 Task: Find connections with filter location Trois-Rivières with filter topic #Ownerwith filter profile language English with filter current company Sabre Corporation with filter school Sridevi Women's Engineering College with filter industry Wholesale Apparel and Sewing Supplies with filter service category DUI Law with filter keywords title Server
Action: Mouse moved to (602, 120)
Screenshot: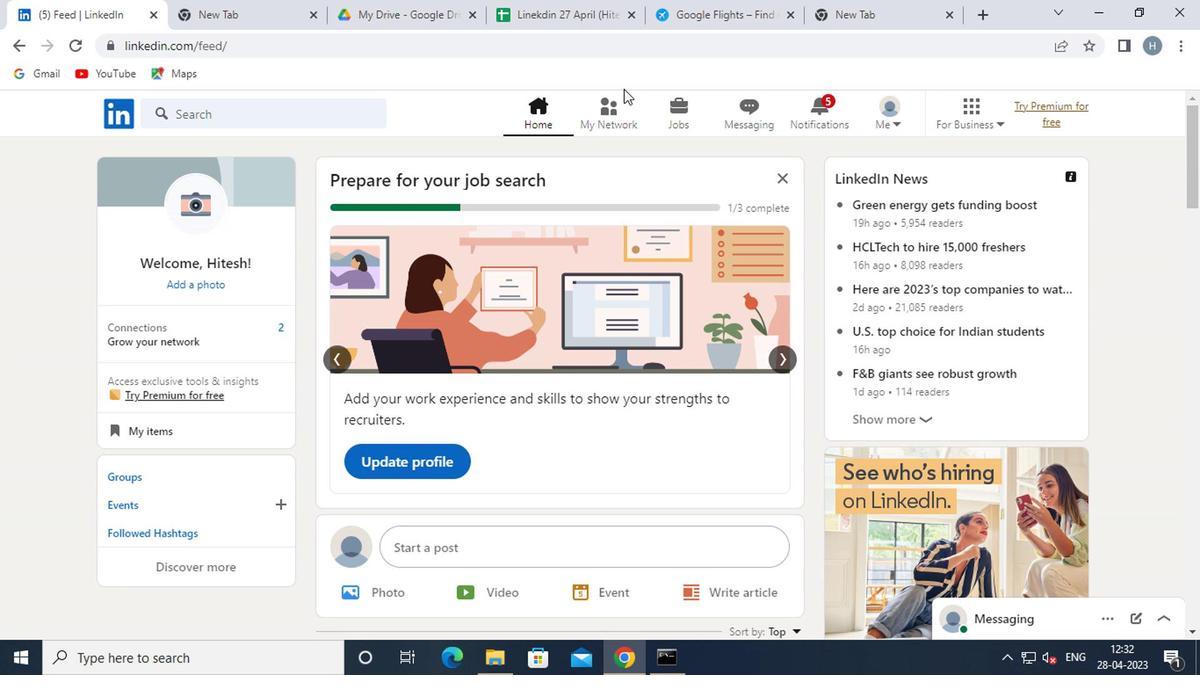 
Action: Mouse pressed left at (602, 120)
Screenshot: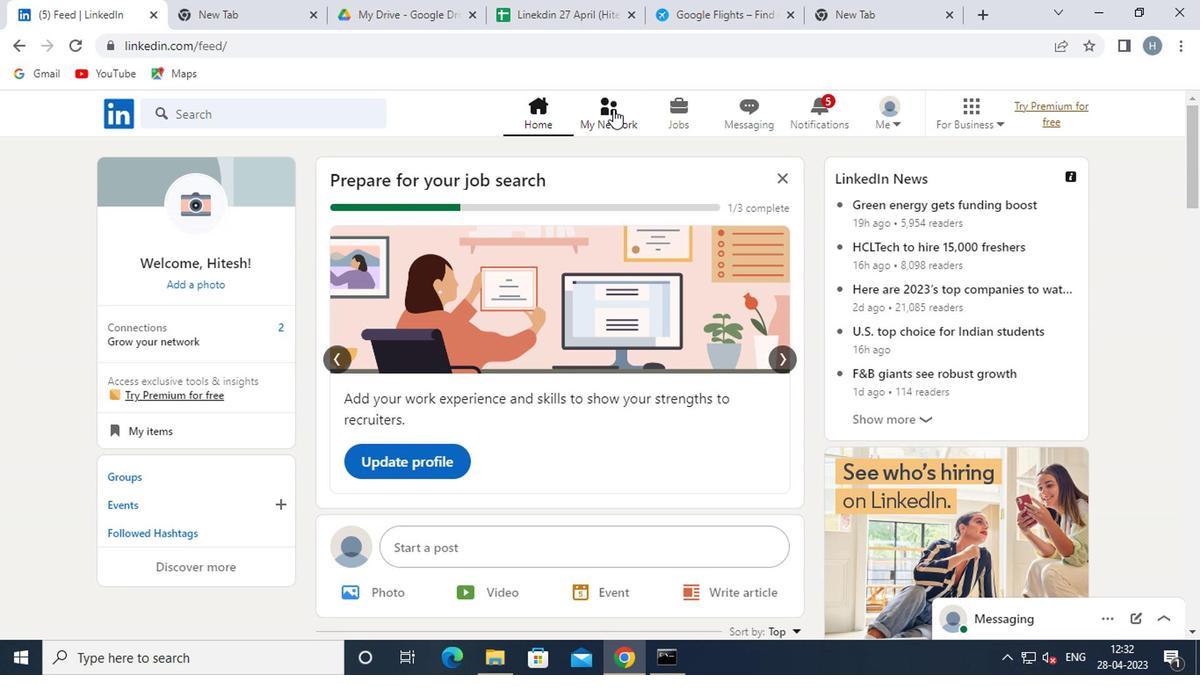 
Action: Mouse moved to (248, 211)
Screenshot: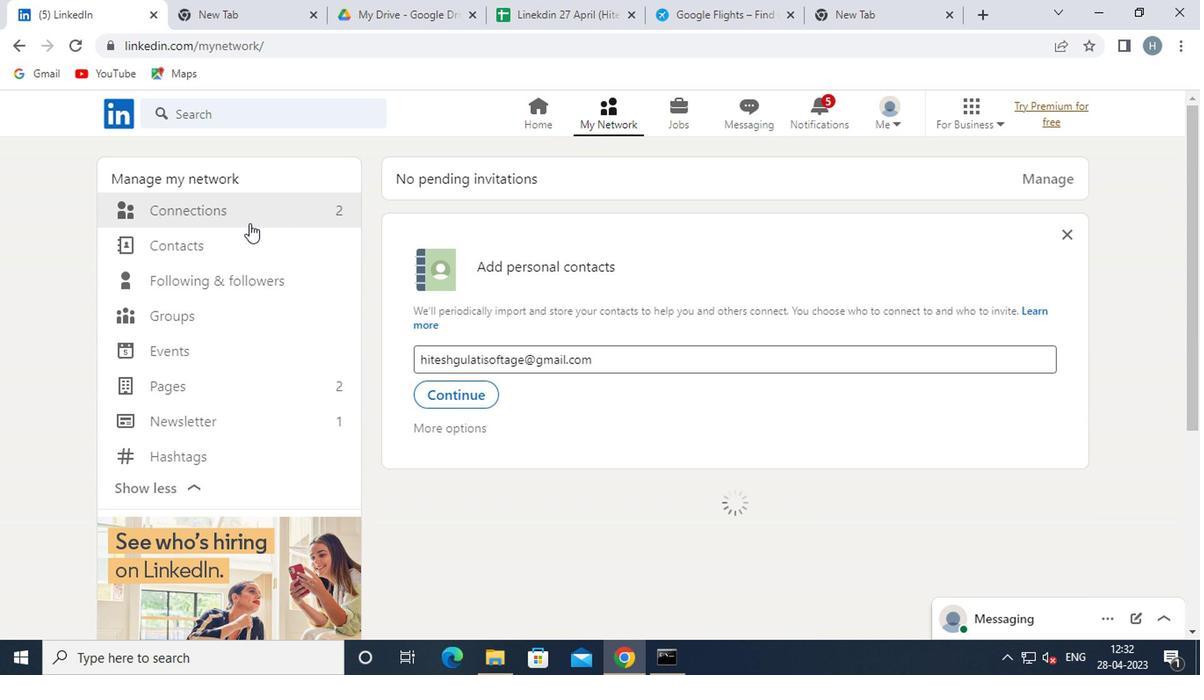 
Action: Mouse pressed left at (248, 211)
Screenshot: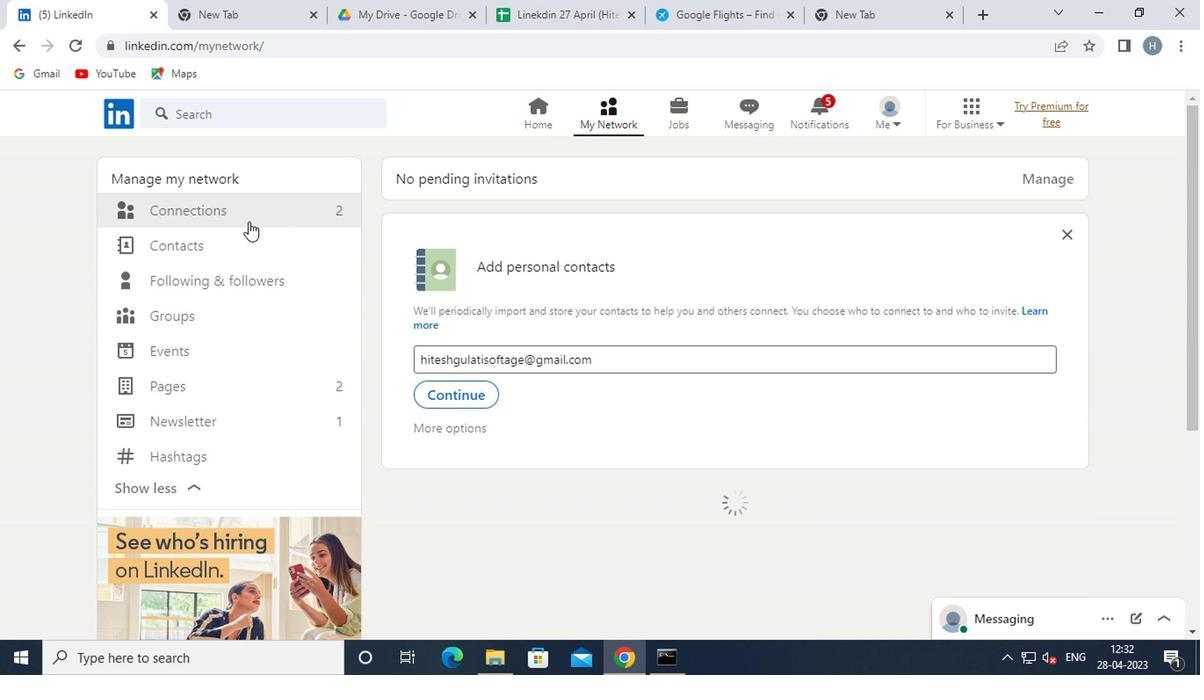 
Action: Mouse moved to (753, 209)
Screenshot: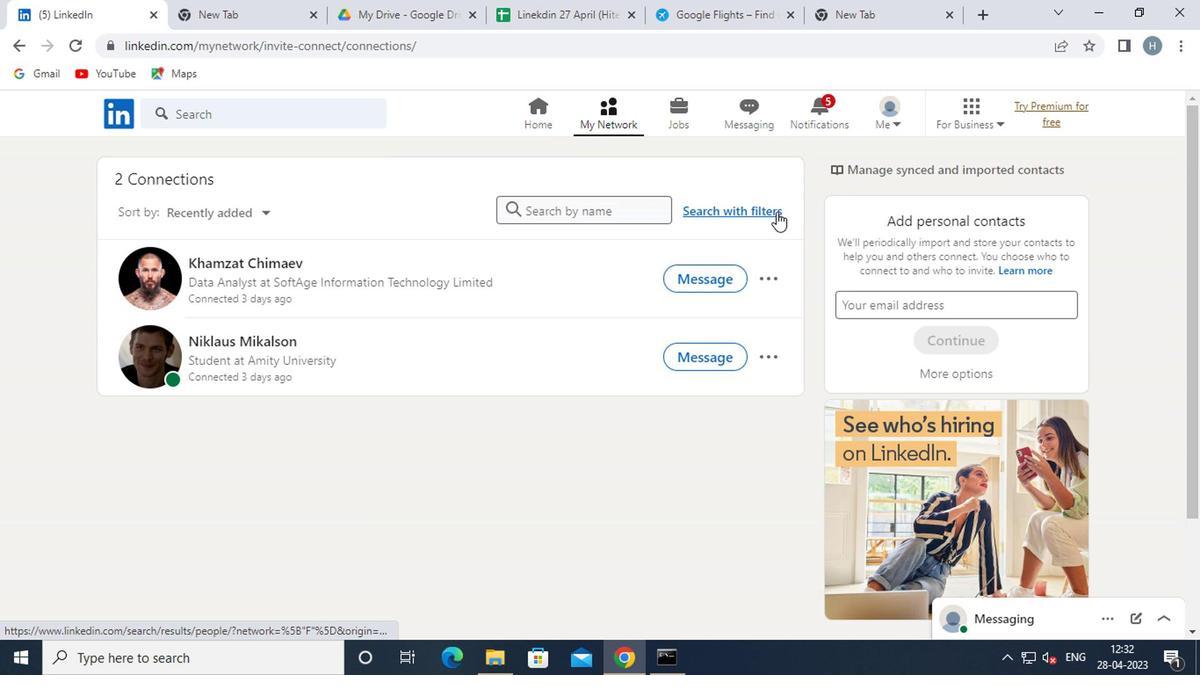 
Action: Mouse pressed left at (753, 209)
Screenshot: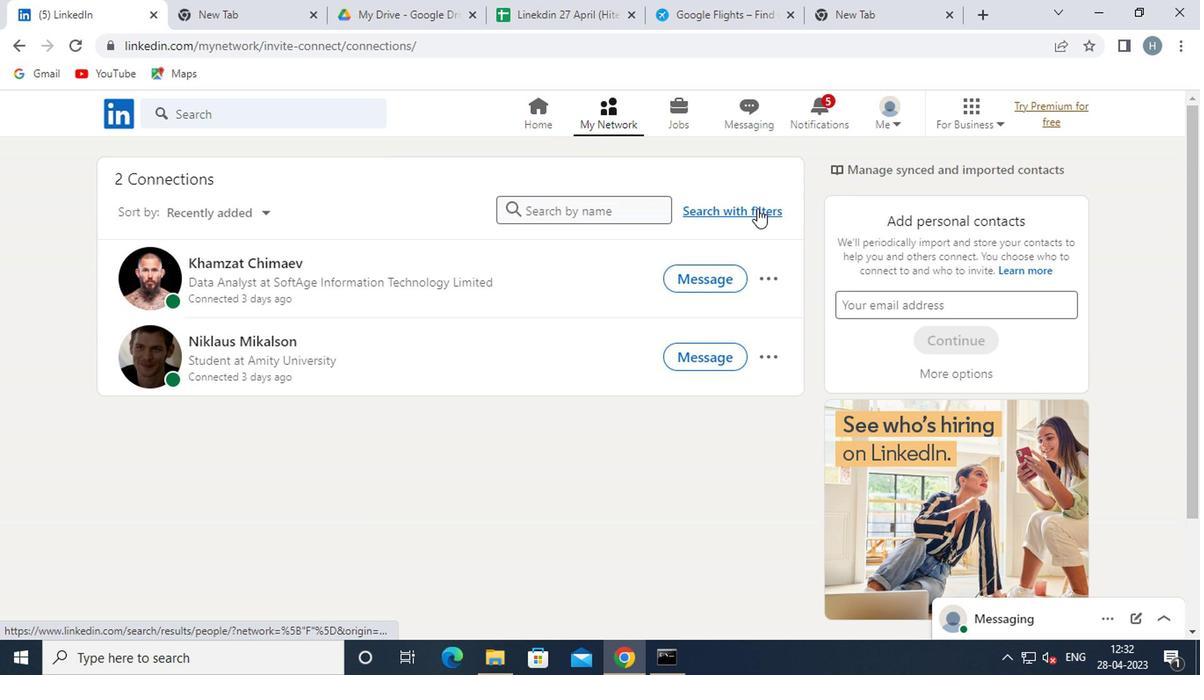
Action: Mouse moved to (642, 163)
Screenshot: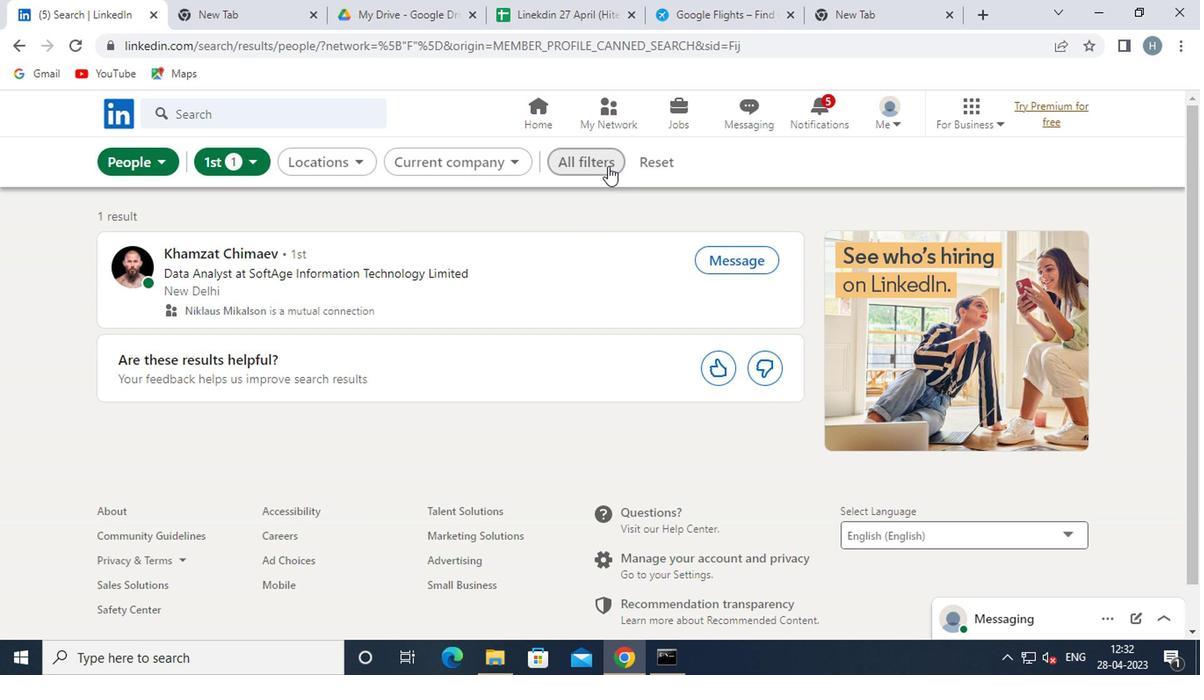 
Action: Mouse pressed left at (642, 163)
Screenshot: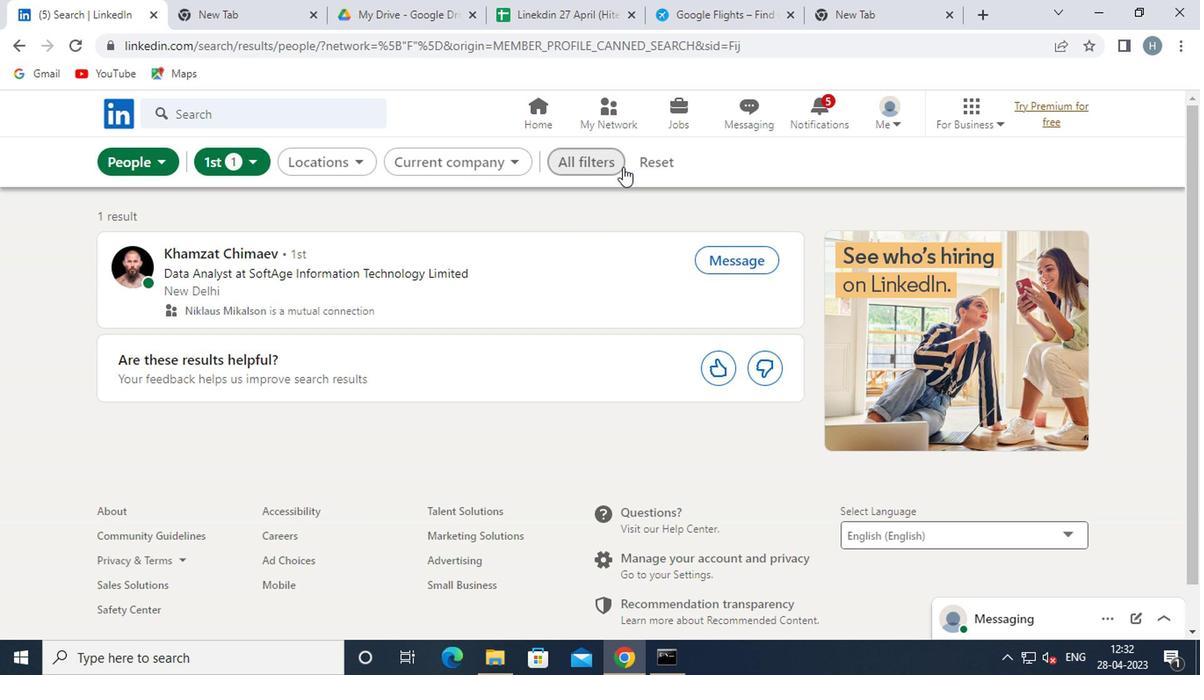 
Action: Mouse moved to (615, 161)
Screenshot: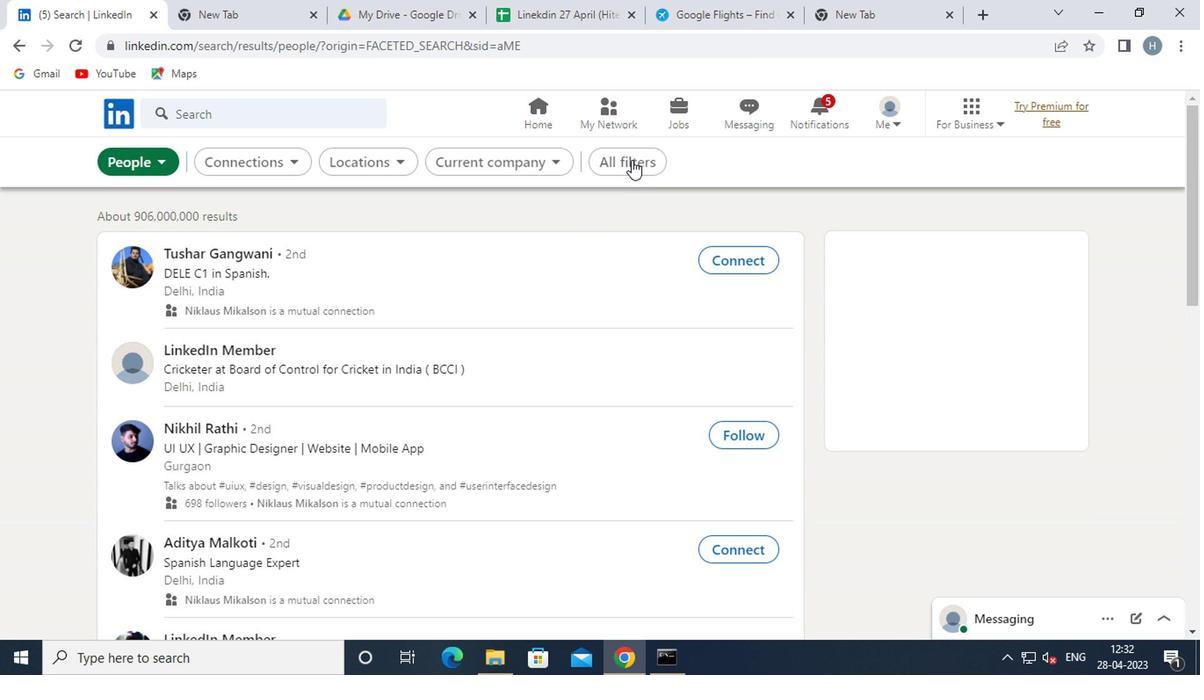 
Action: Mouse pressed left at (615, 161)
Screenshot: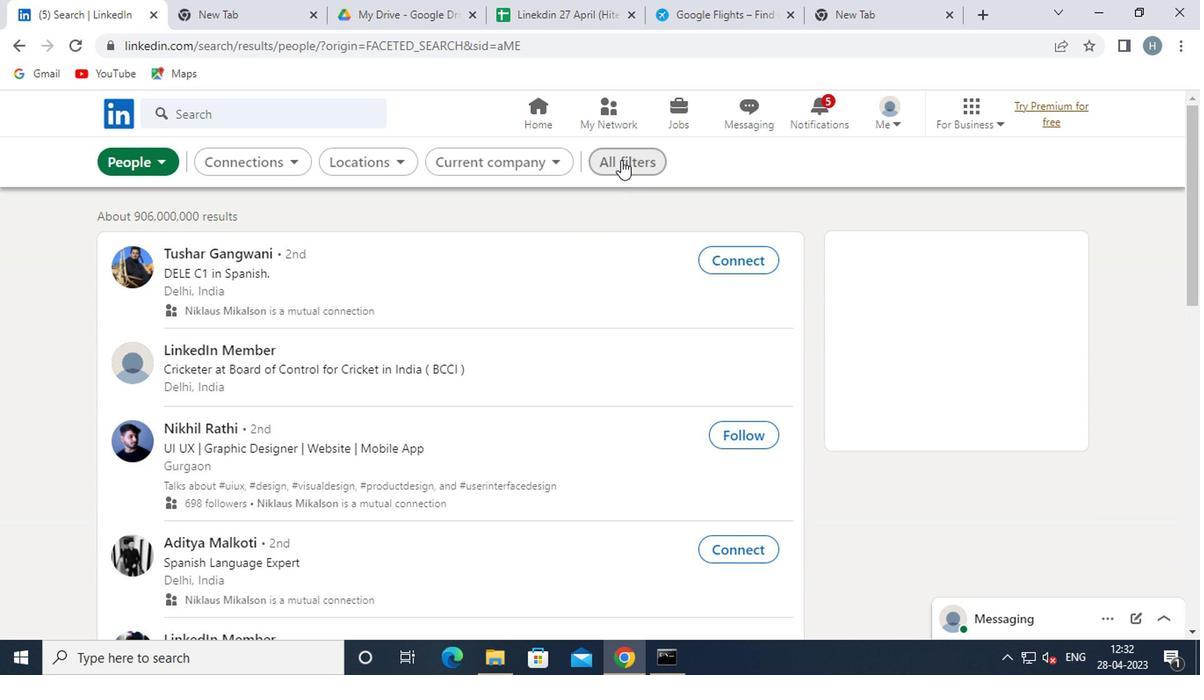 
Action: Mouse moved to (927, 340)
Screenshot: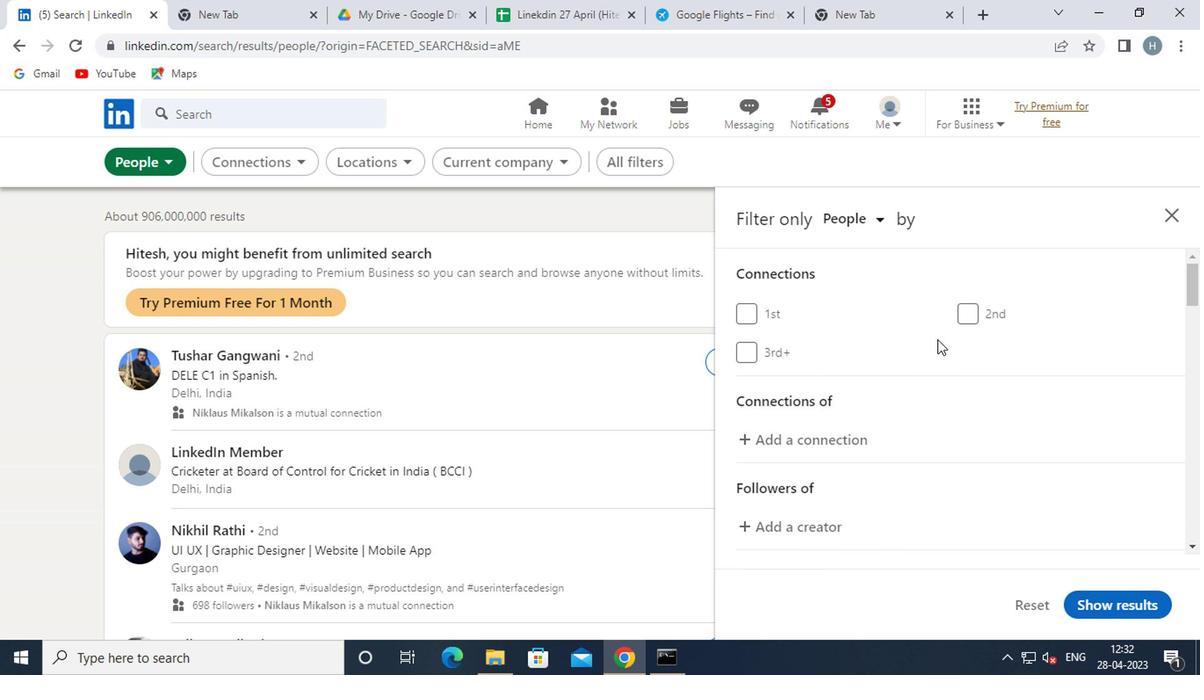 
Action: Mouse scrolled (927, 339) with delta (0, 0)
Screenshot: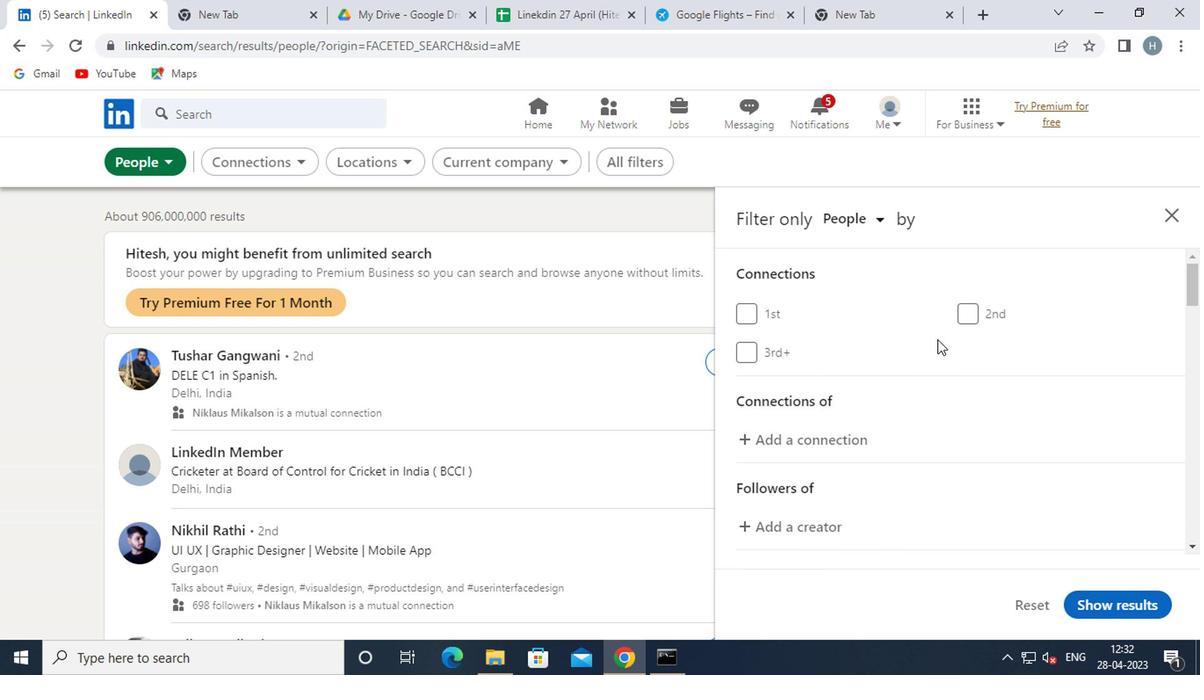 
Action: Mouse moved to (926, 341)
Screenshot: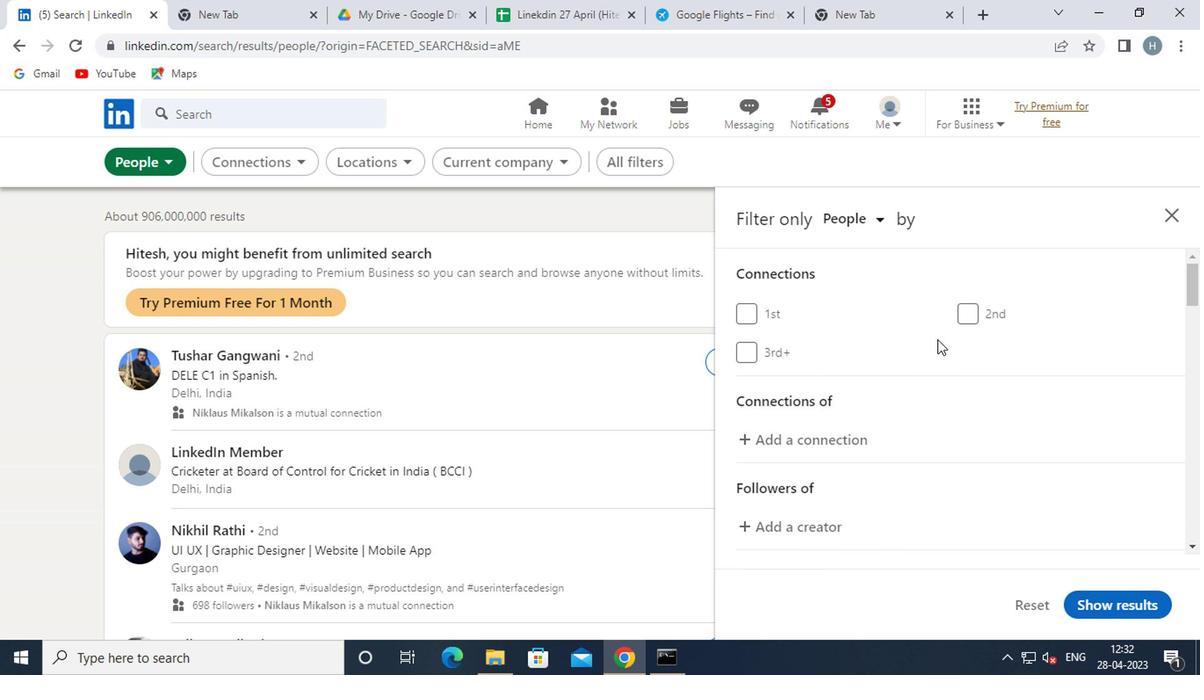 
Action: Mouse scrolled (926, 340) with delta (0, -1)
Screenshot: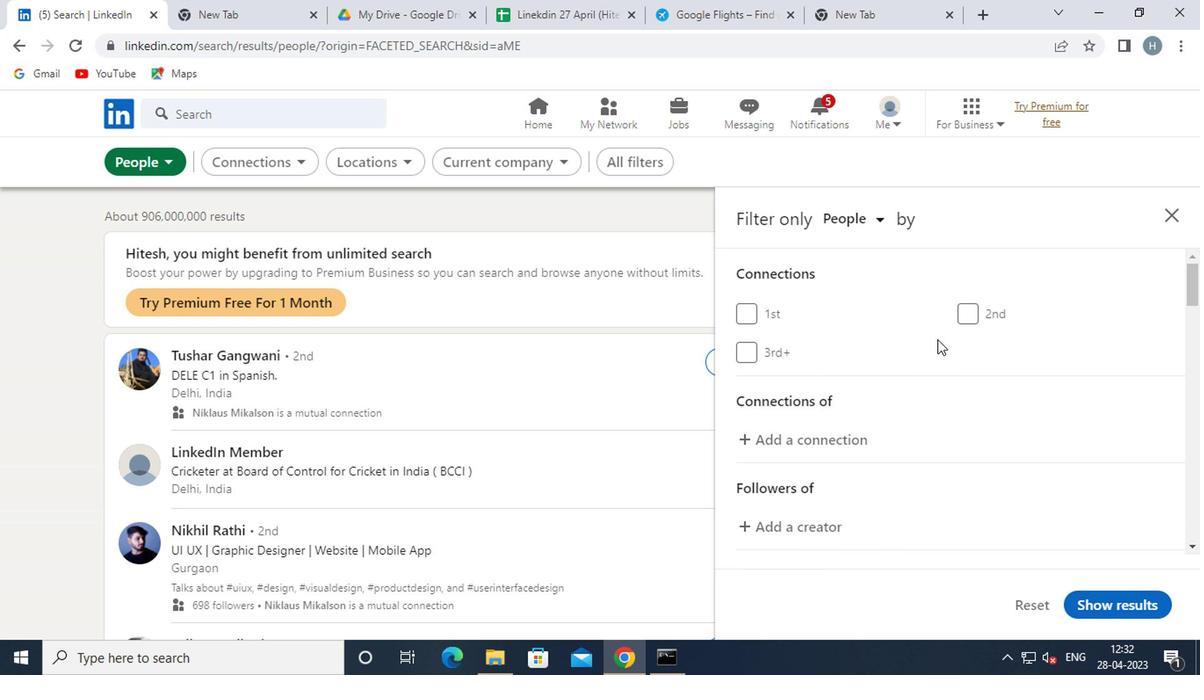 
Action: Mouse moved to (926, 342)
Screenshot: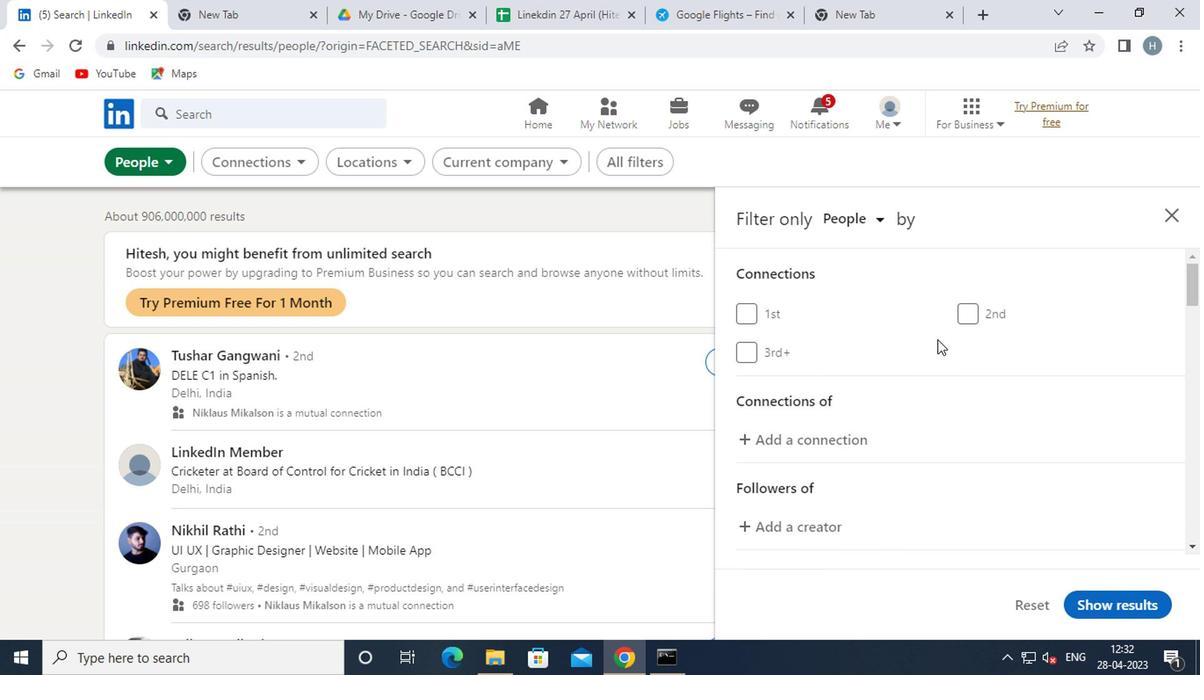 
Action: Mouse scrolled (926, 341) with delta (0, 0)
Screenshot: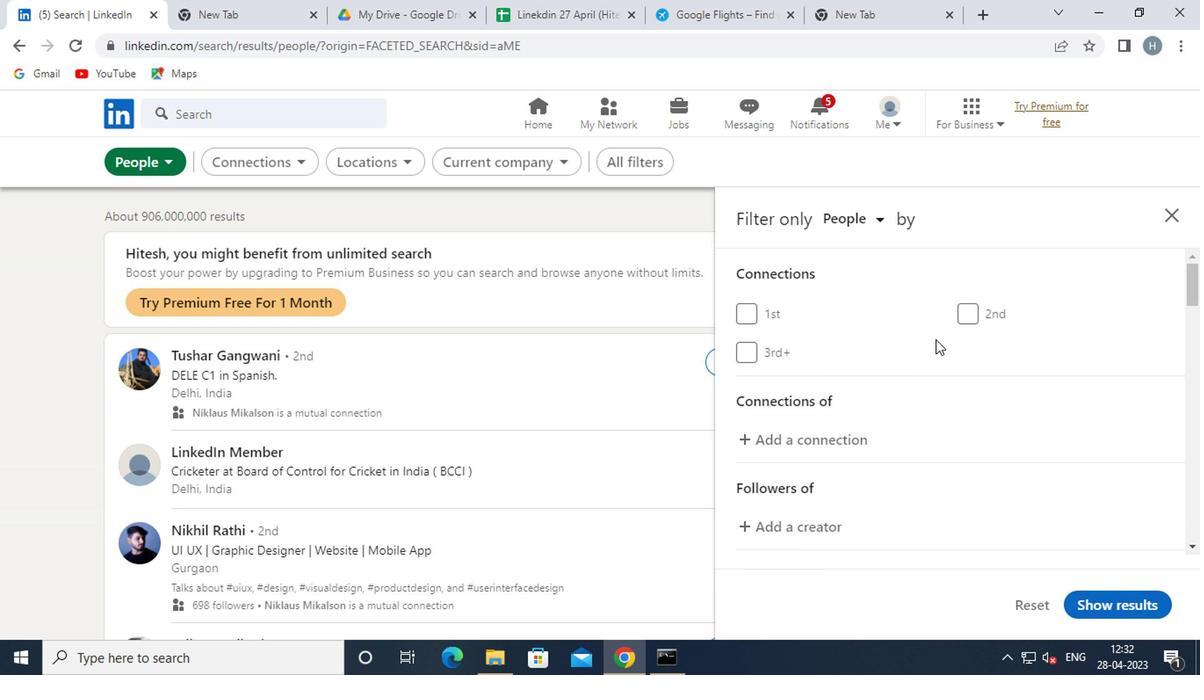 
Action: Mouse moved to (925, 342)
Screenshot: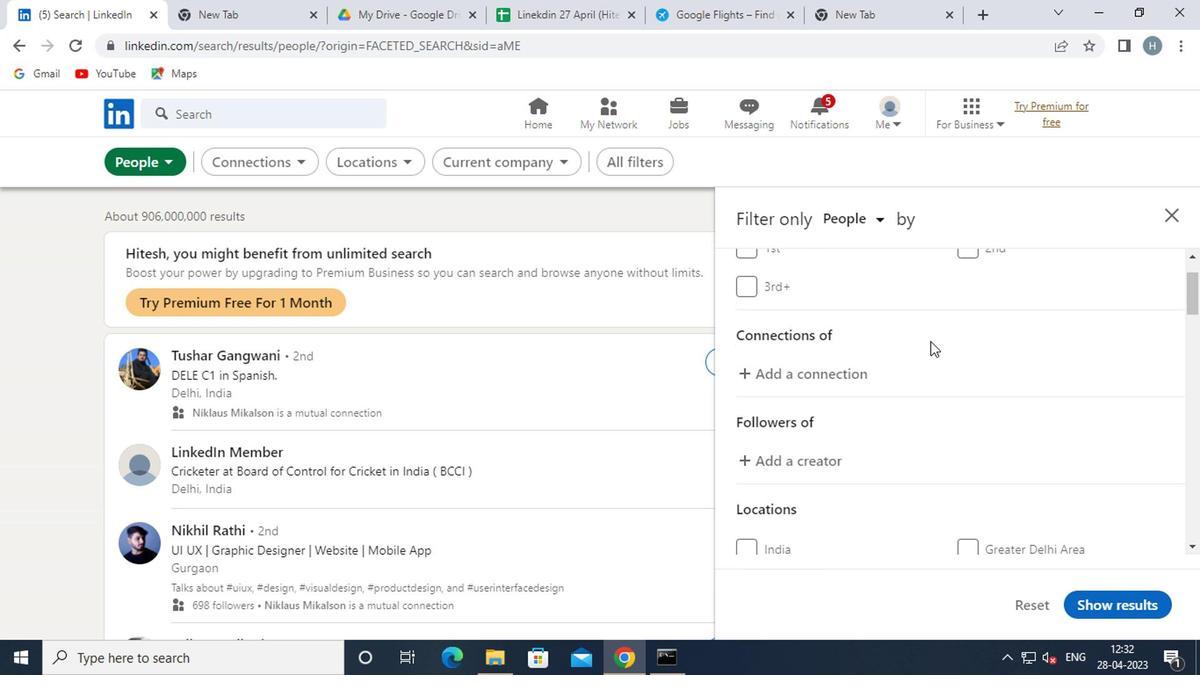 
Action: Mouse scrolled (925, 341) with delta (0, 0)
Screenshot: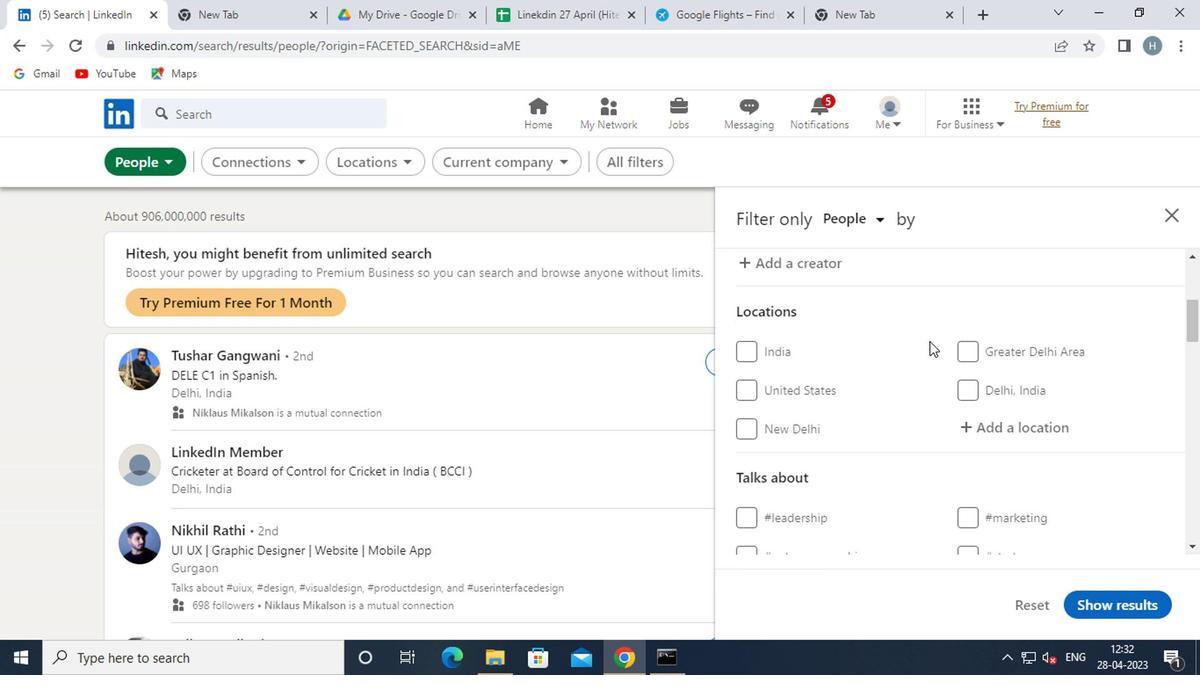 
Action: Mouse moved to (972, 338)
Screenshot: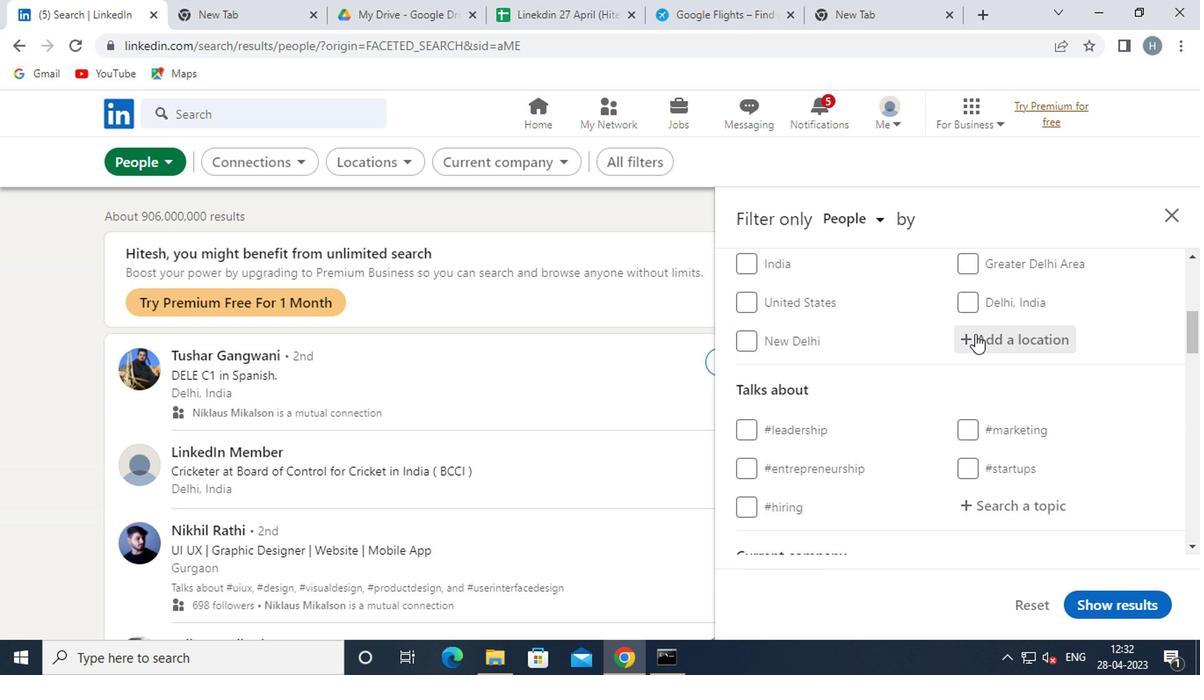 
Action: Mouse pressed left at (972, 338)
Screenshot: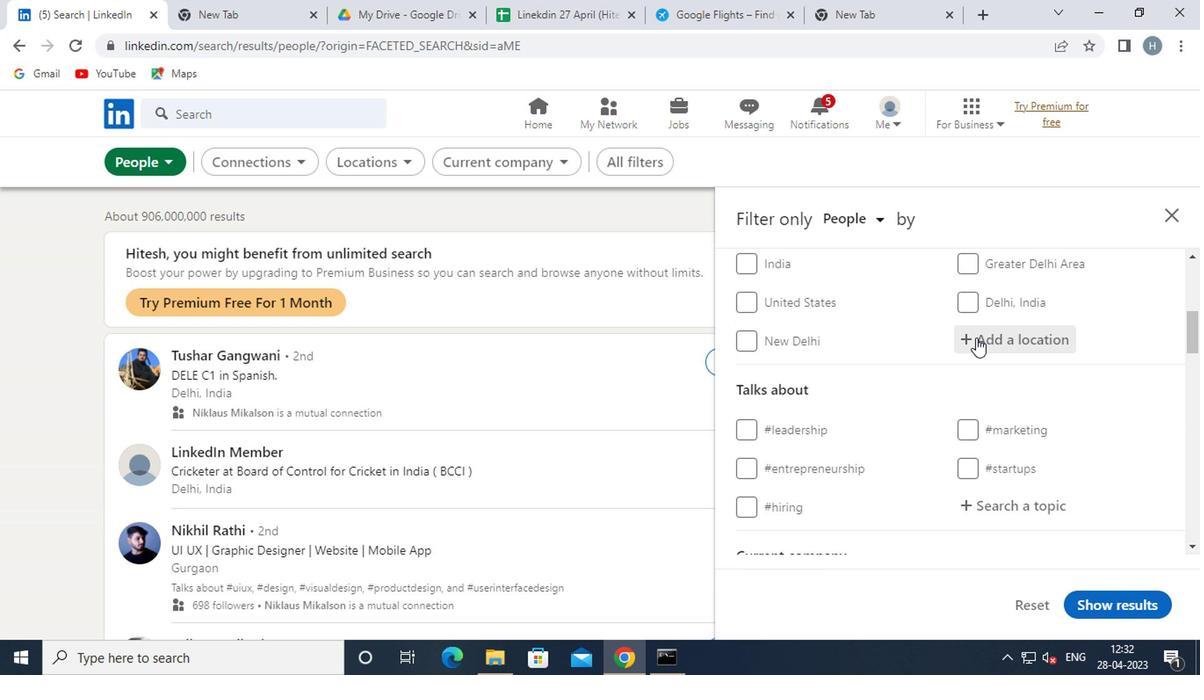 
Action: Mouse moved to (968, 342)
Screenshot: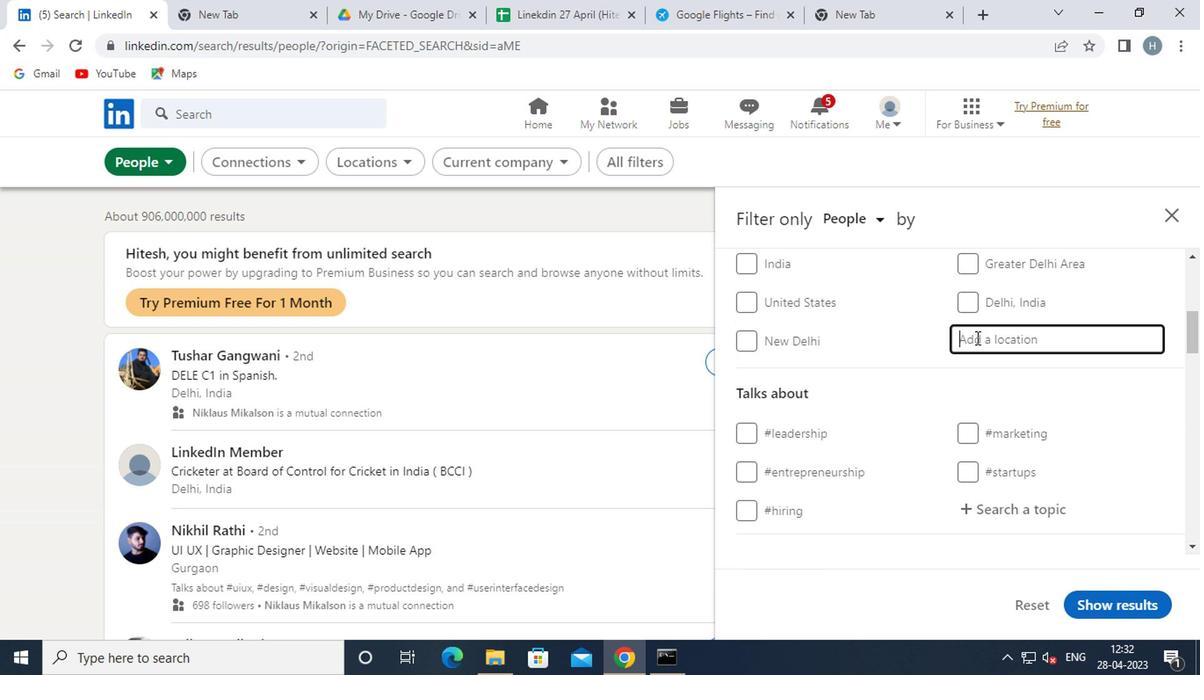 
Action: Key pressed <Key.shift><Key.shift><Key.shift><Key.shift><Key.shift><Key.shift>TROIS-
Screenshot: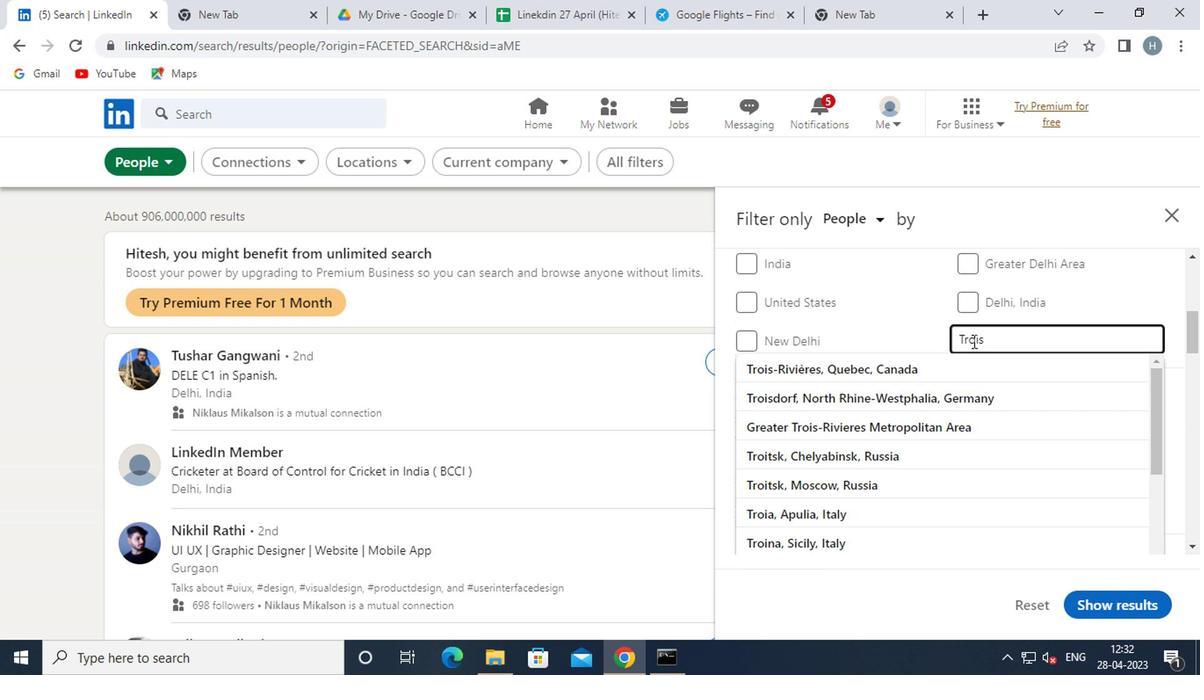 
Action: Mouse moved to (873, 378)
Screenshot: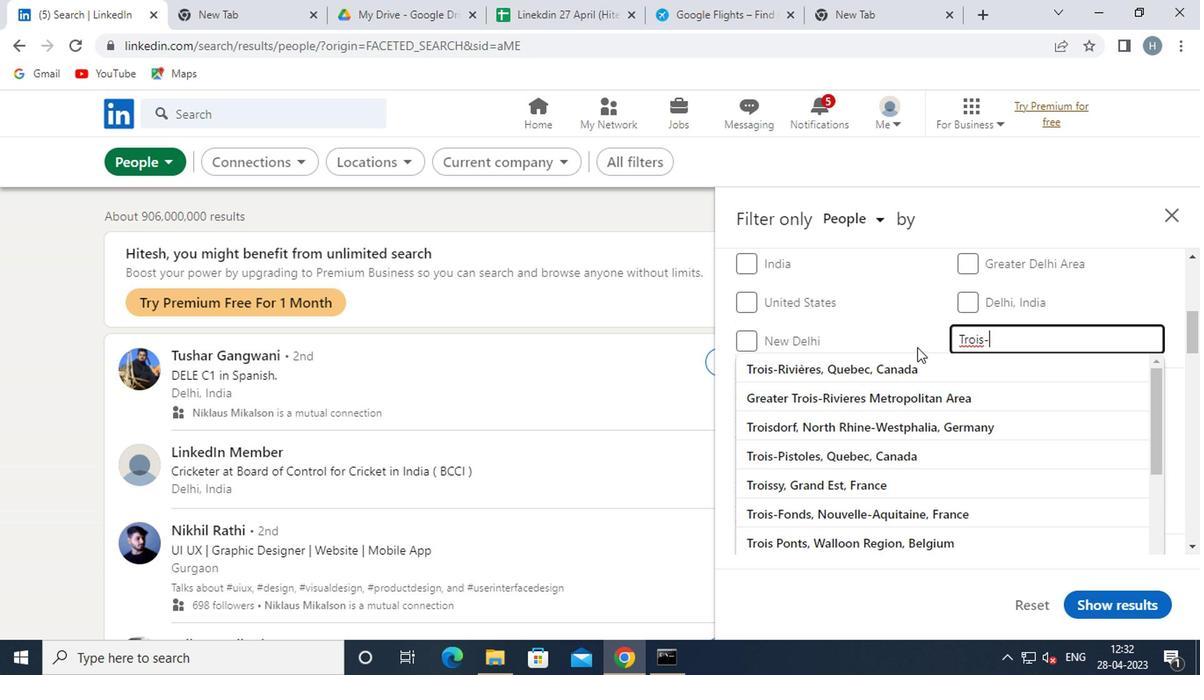 
Action: Mouse pressed left at (873, 378)
Screenshot: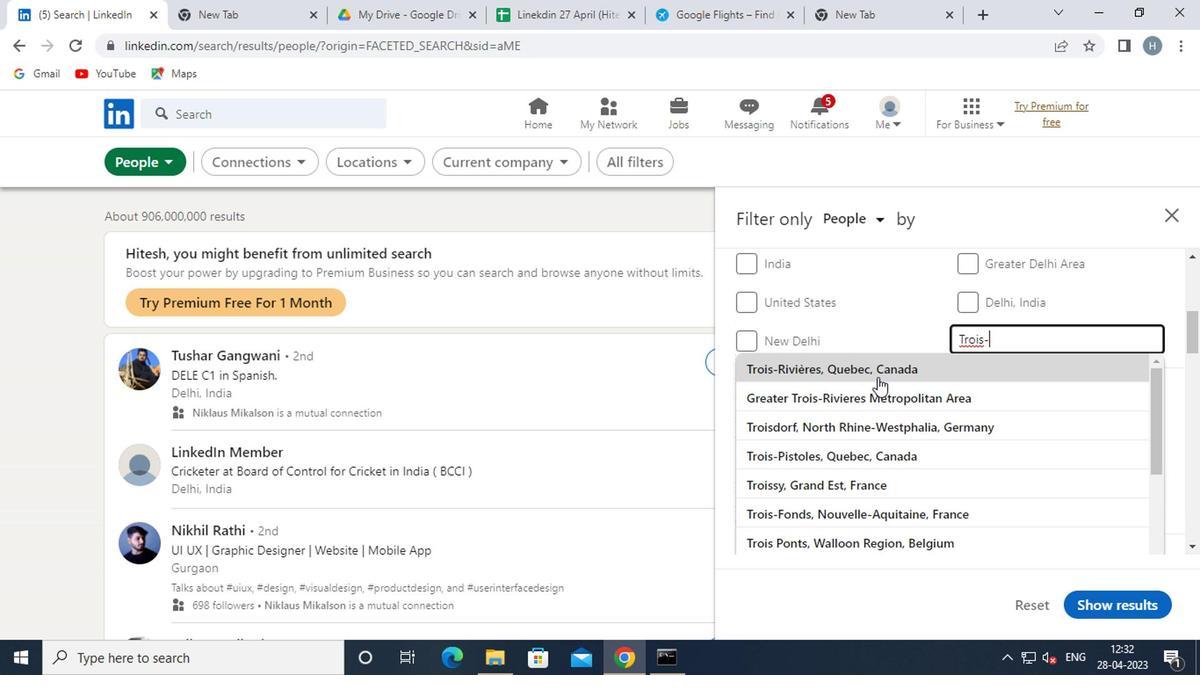 
Action: Mouse moved to (870, 365)
Screenshot: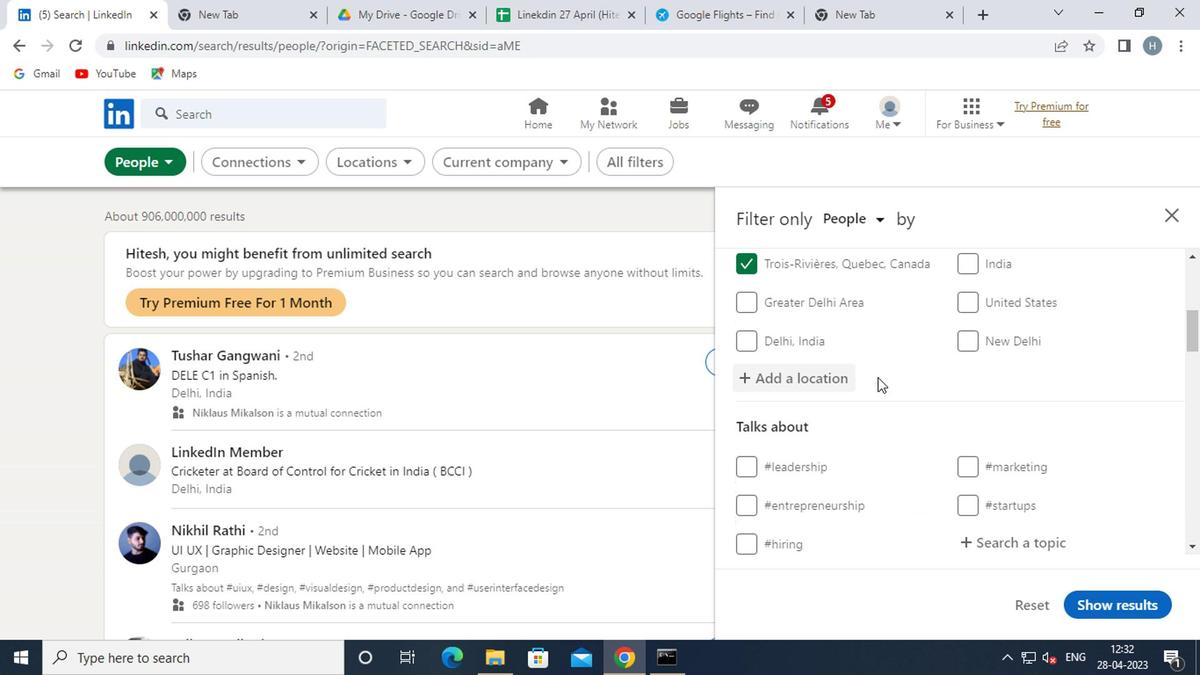
Action: Mouse scrolled (870, 363) with delta (0, -1)
Screenshot: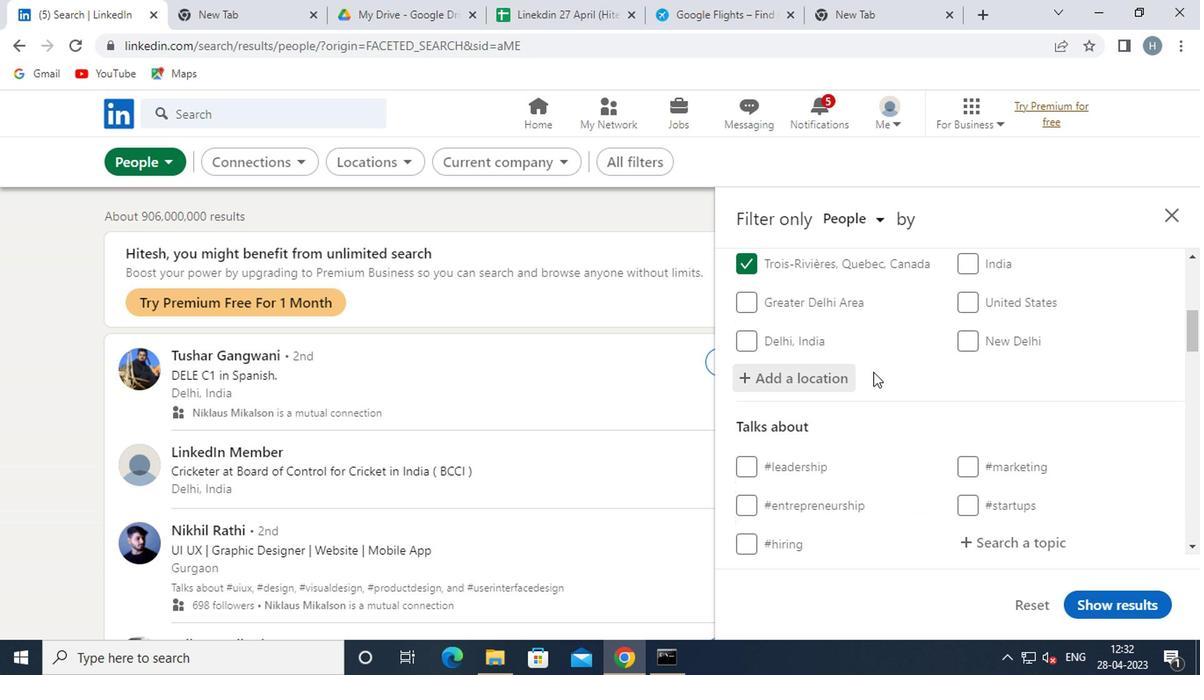 
Action: Mouse scrolled (870, 363) with delta (0, -1)
Screenshot: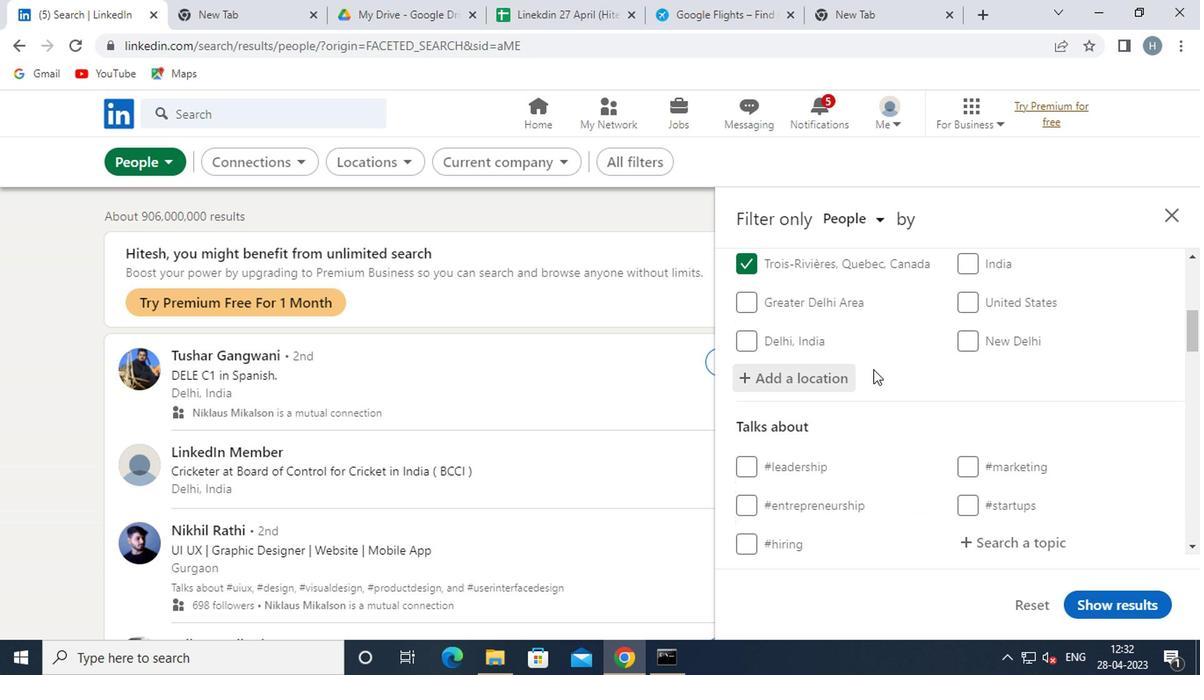 
Action: Mouse moved to (1009, 365)
Screenshot: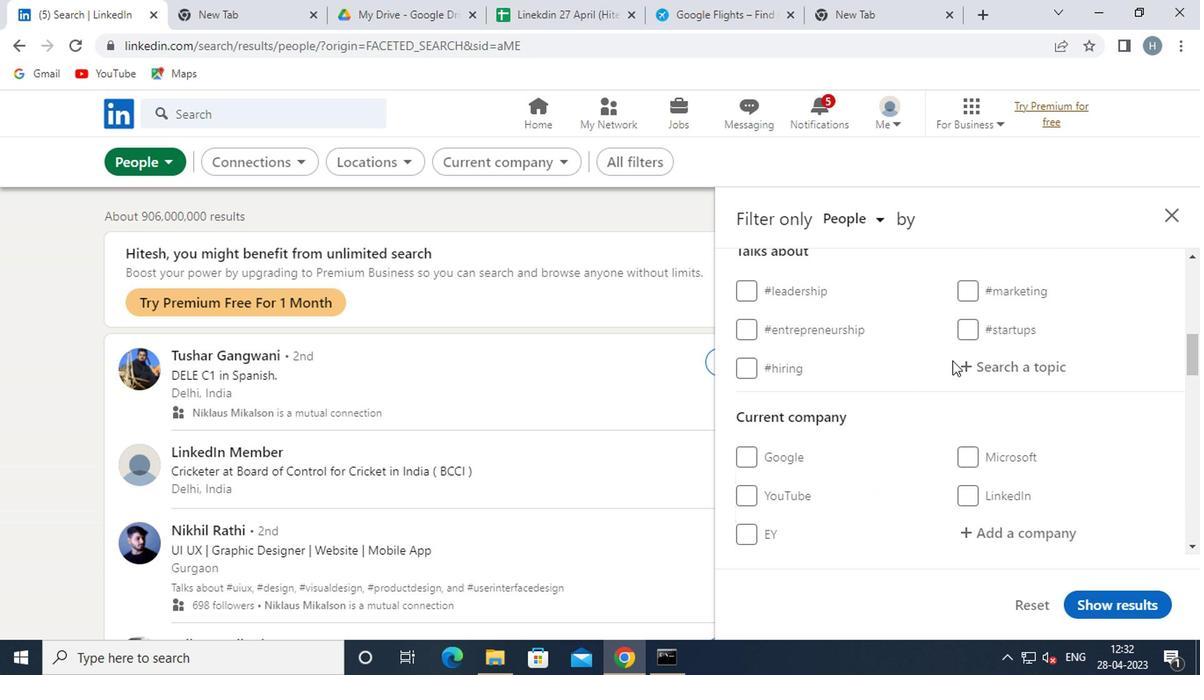 
Action: Mouse pressed left at (1009, 365)
Screenshot: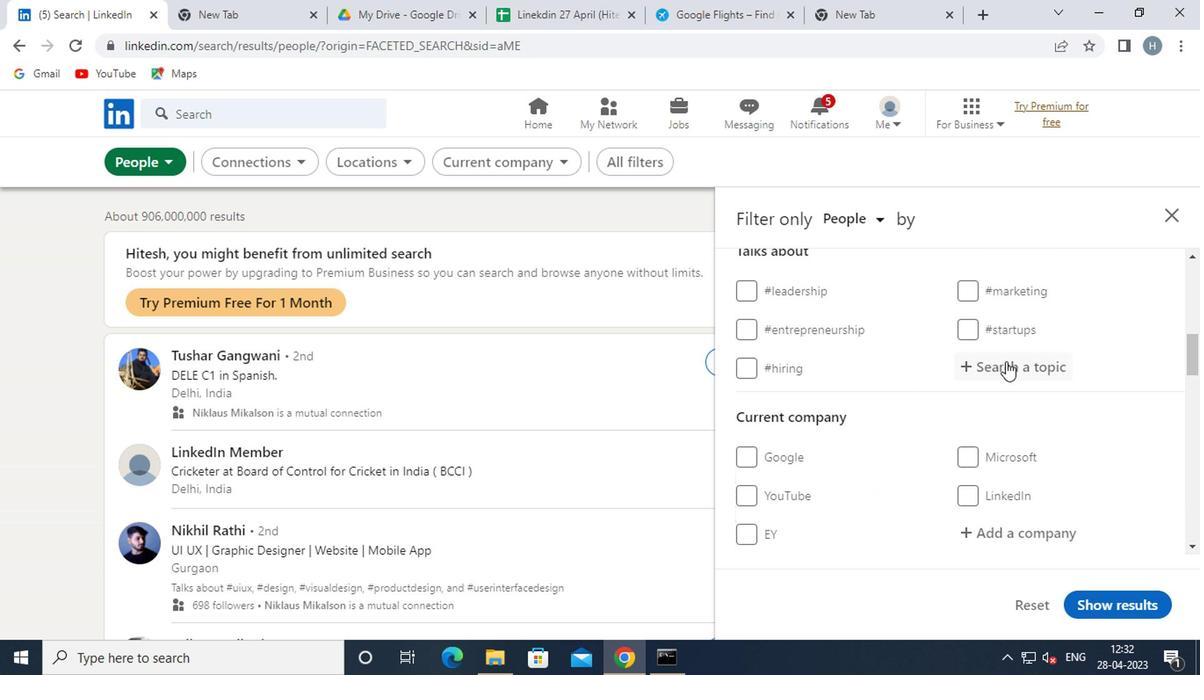 
Action: Mouse moved to (1009, 363)
Screenshot: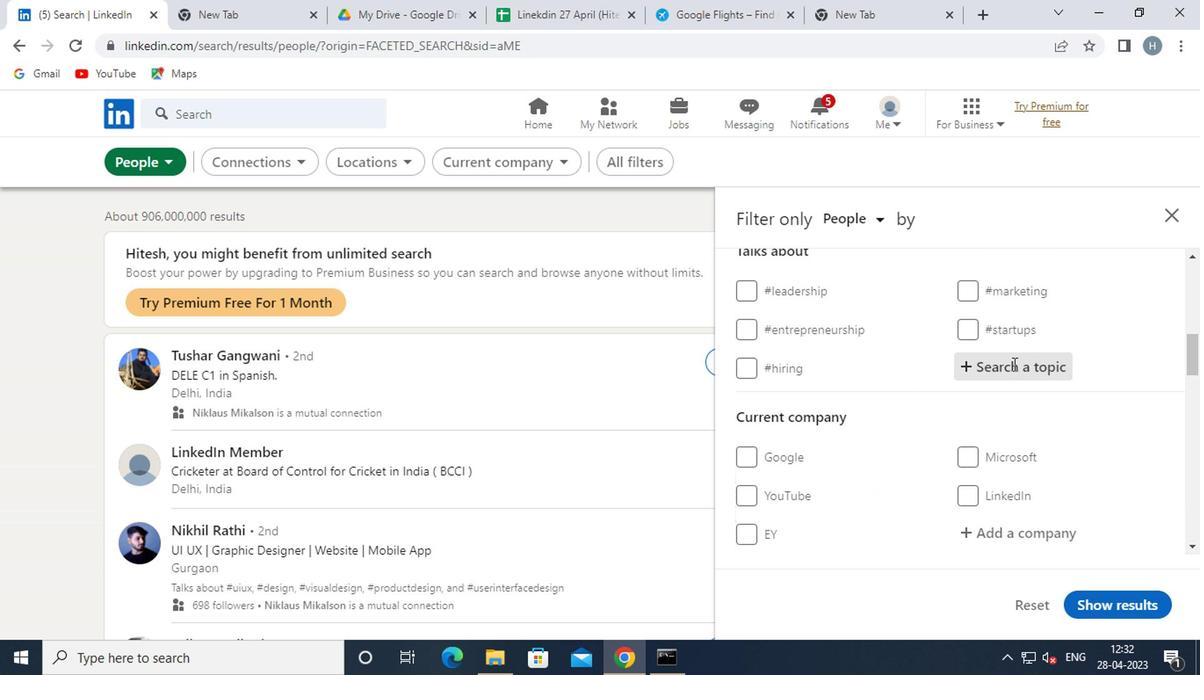 
Action: Key pressed <Key.shift>
Screenshot: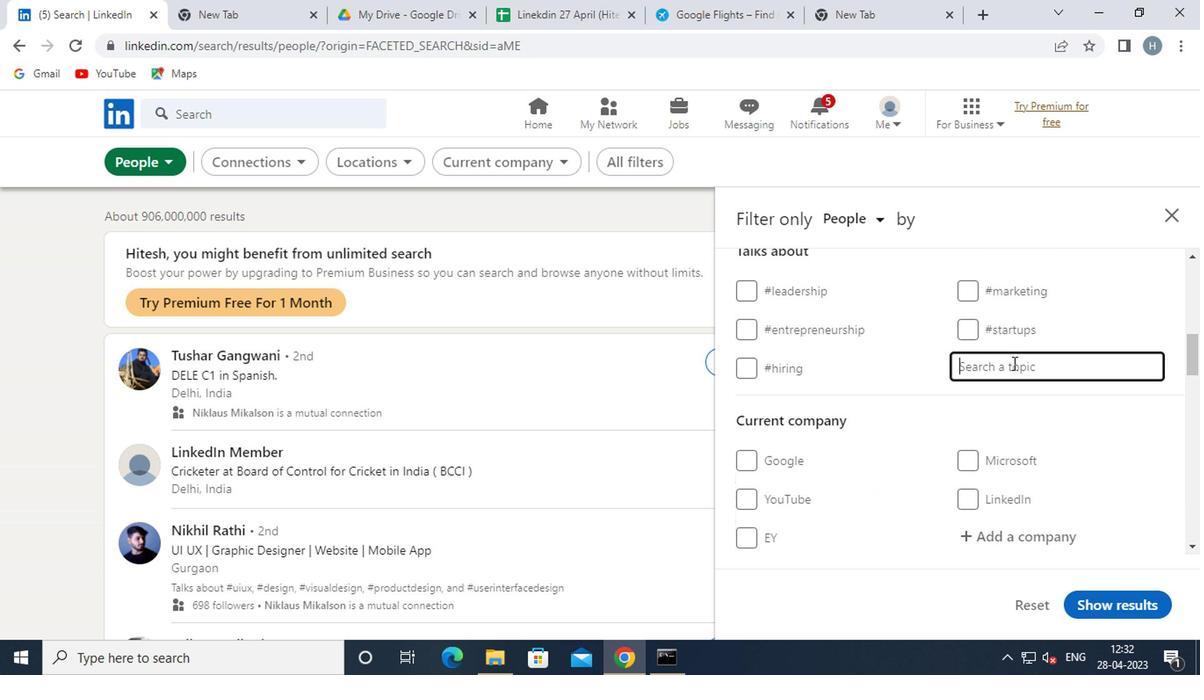 
Action: Mouse moved to (1009, 363)
Screenshot: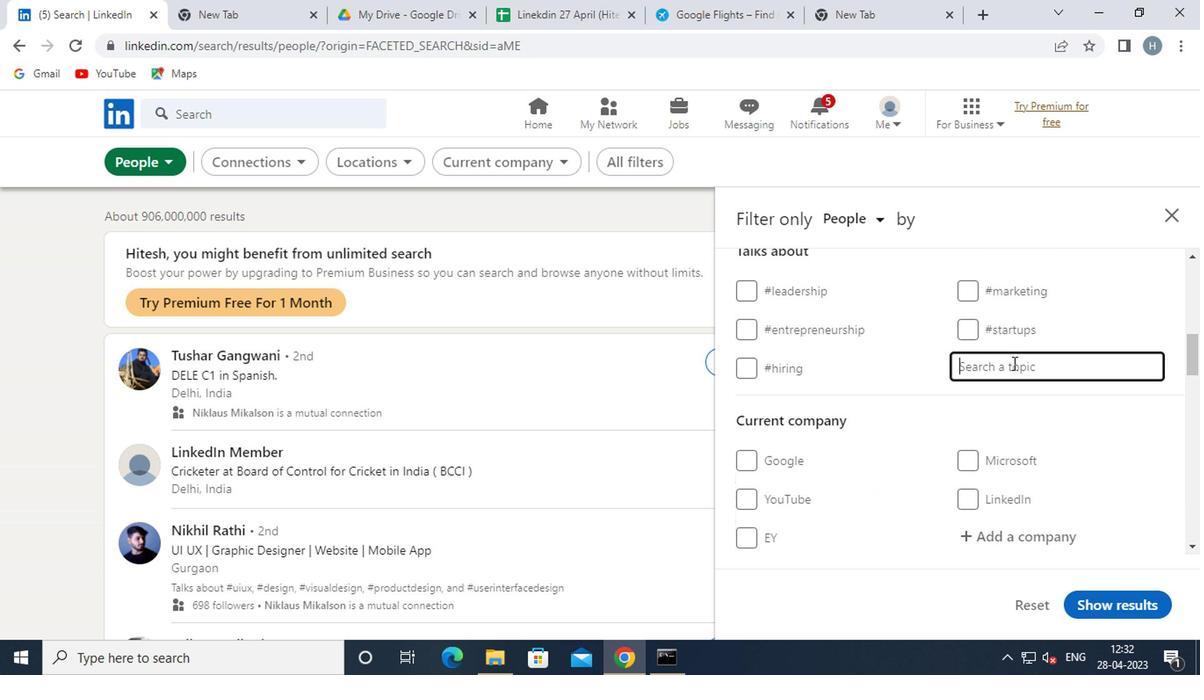 
Action: Key pressed <Key.shift><Key.shift><Key.shift>#
Screenshot: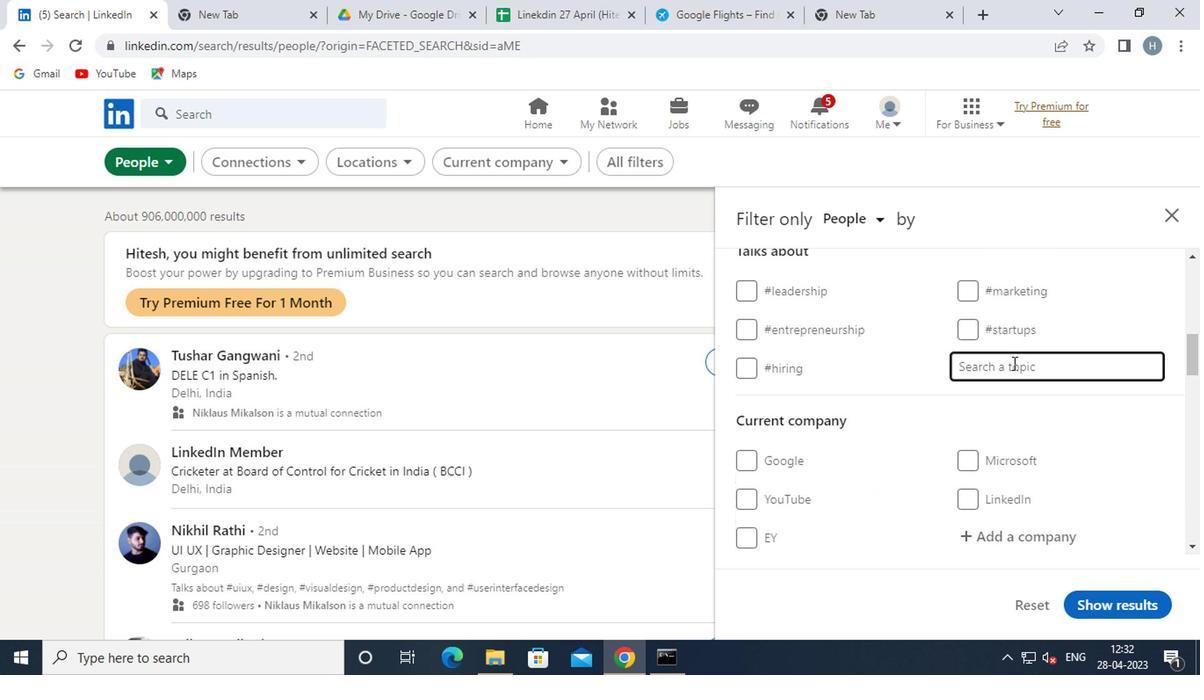 
Action: Mouse moved to (1006, 362)
Screenshot: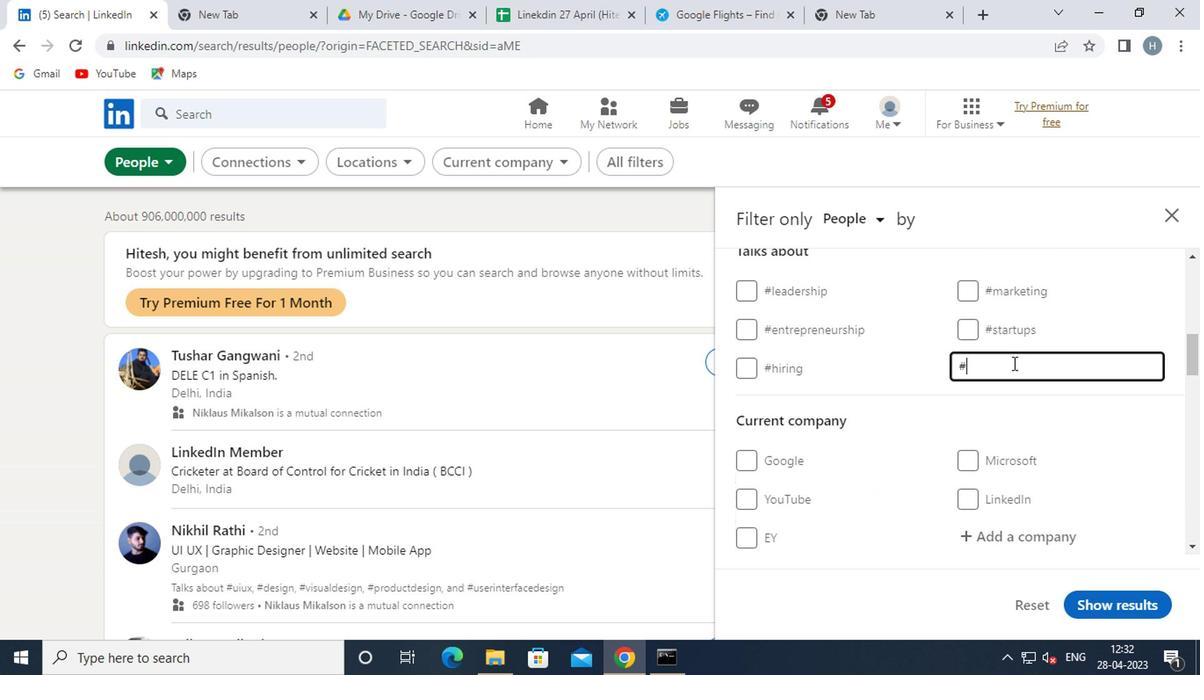 
Action: Key pressed <Key.shift>OWNER
Screenshot: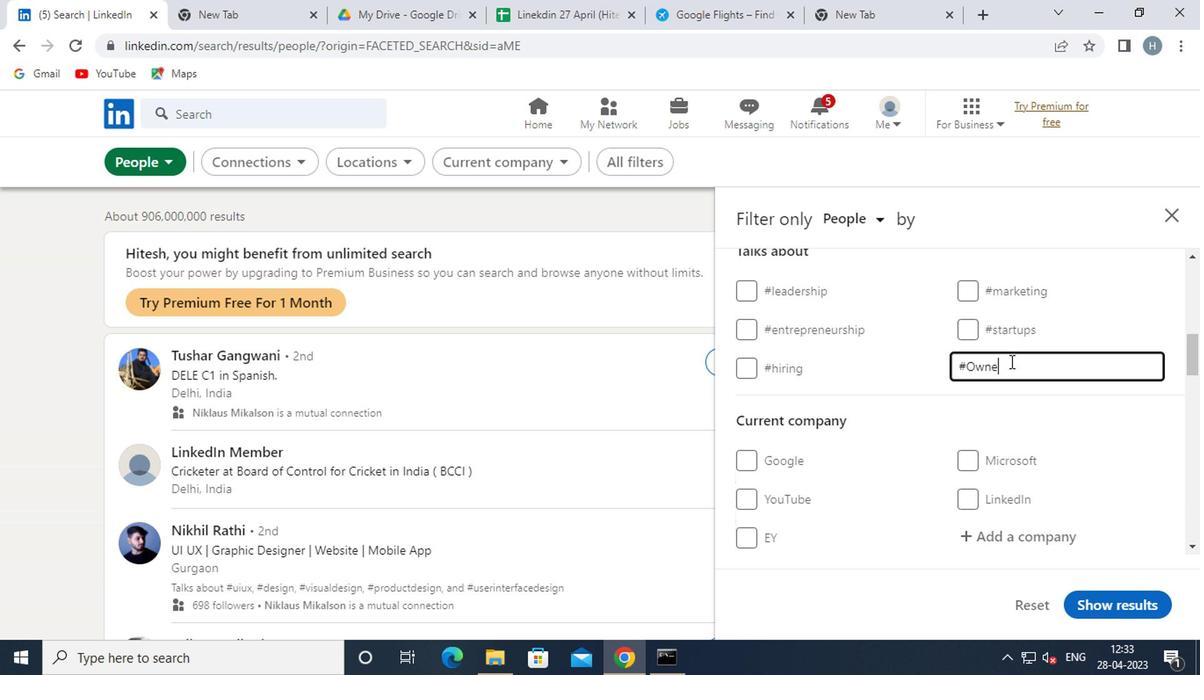 
Action: Mouse moved to (1084, 433)
Screenshot: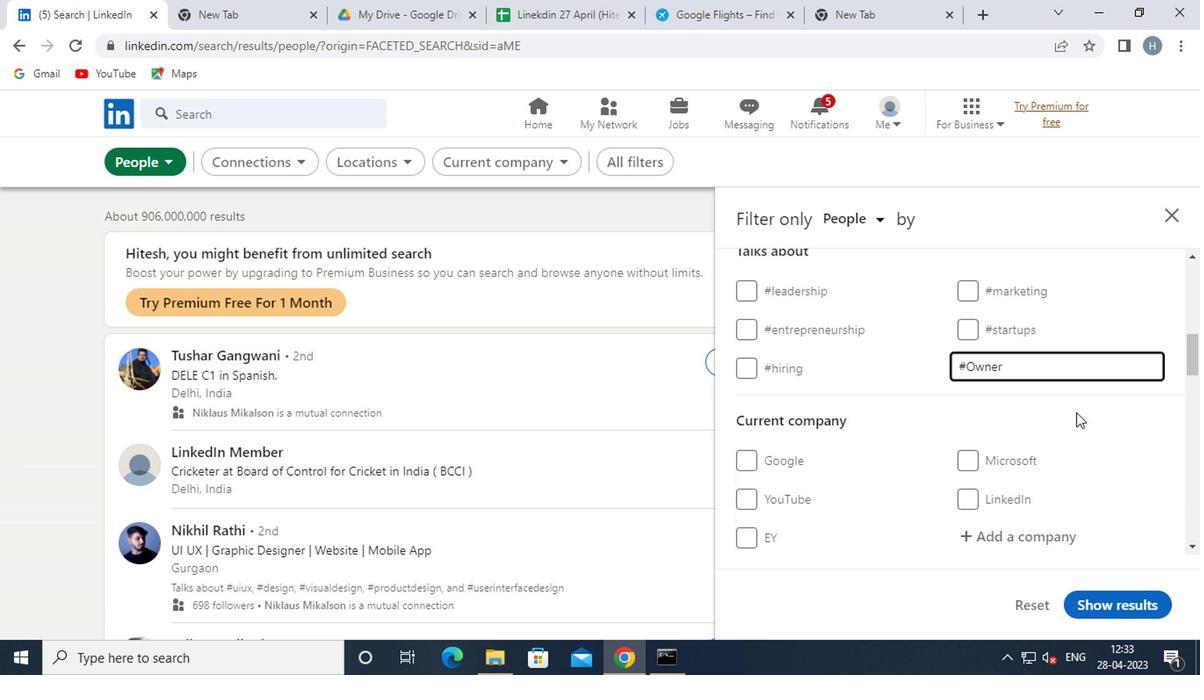 
Action: Mouse pressed left at (1084, 433)
Screenshot: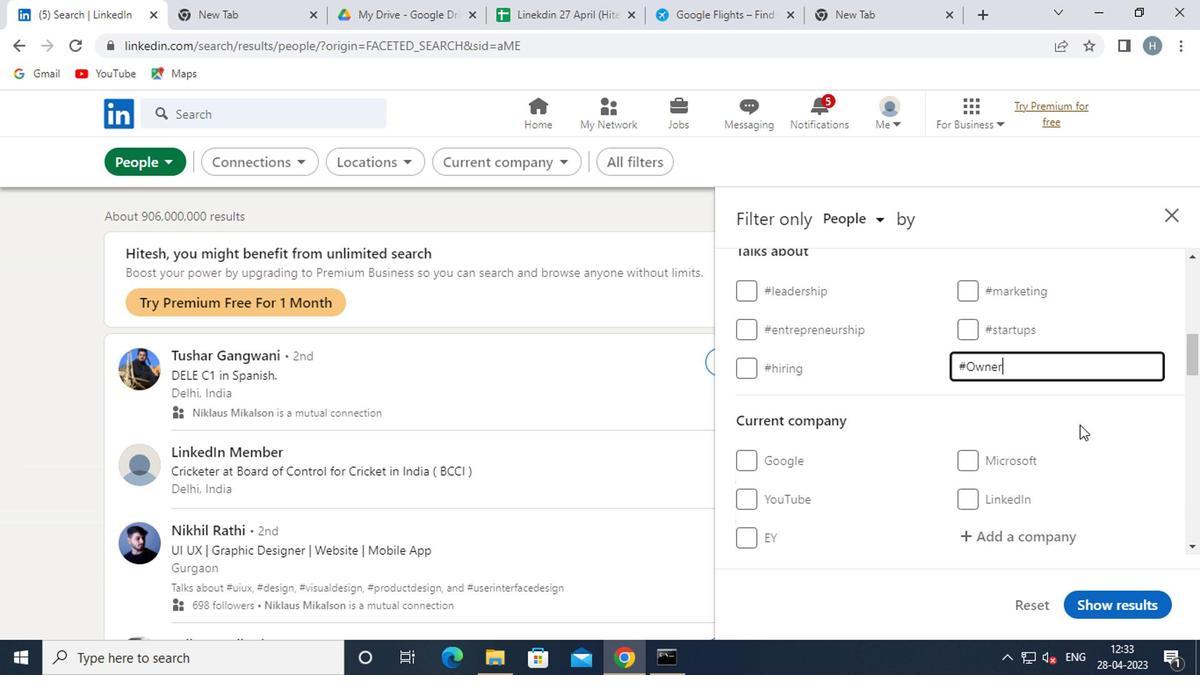 
Action: Mouse moved to (1103, 457)
Screenshot: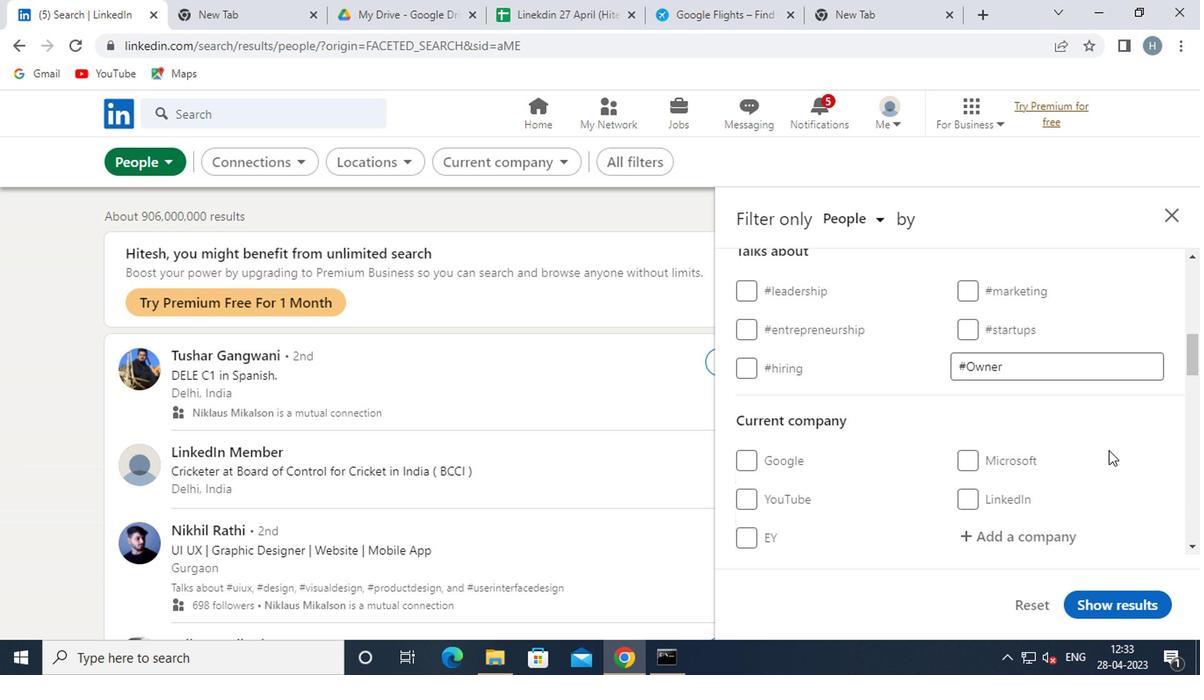 
Action: Mouse scrolled (1103, 457) with delta (0, 0)
Screenshot: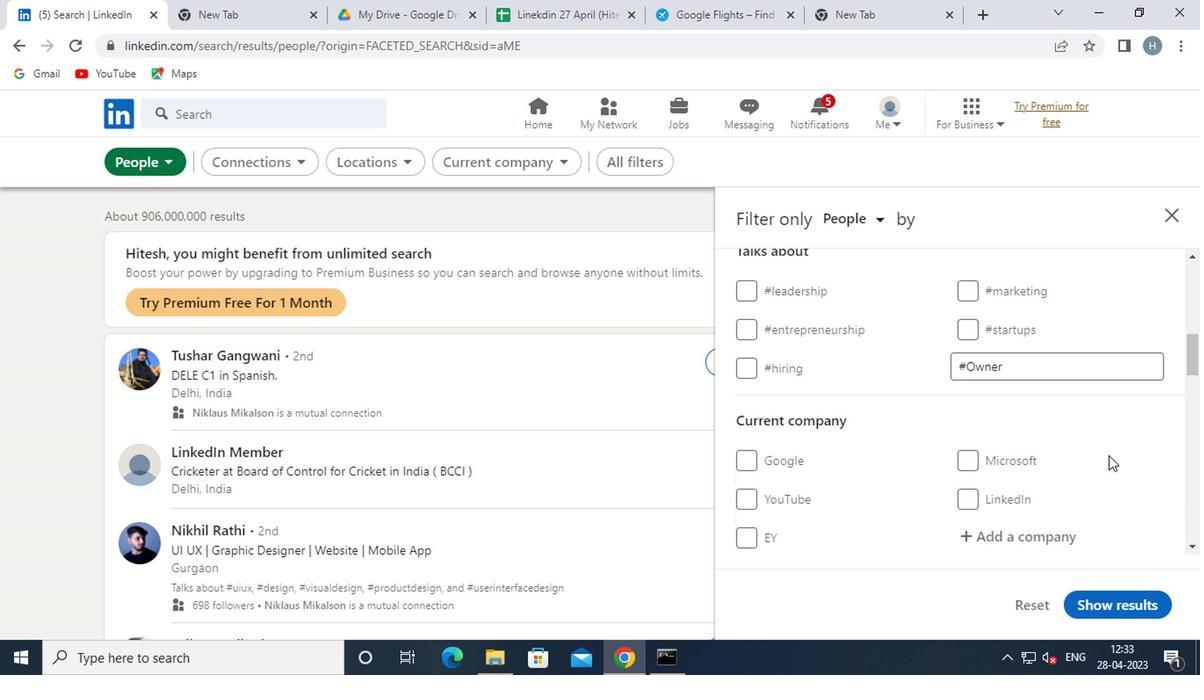 
Action: Mouse moved to (1099, 461)
Screenshot: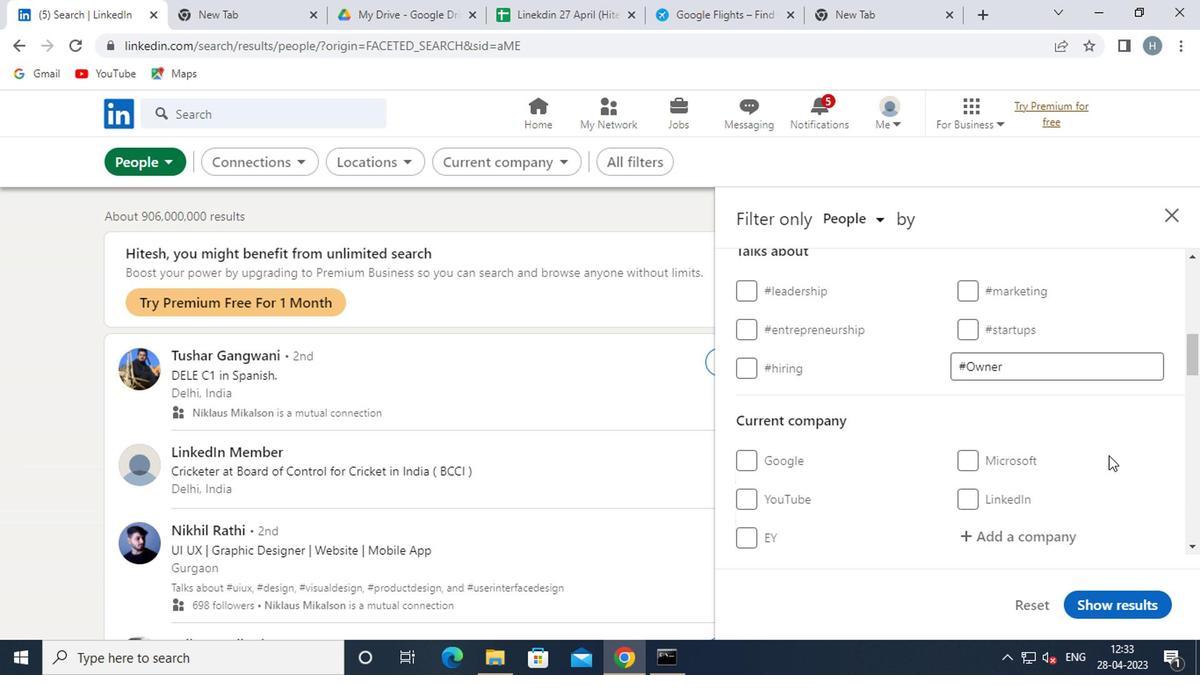 
Action: Mouse scrolled (1099, 460) with delta (0, 0)
Screenshot: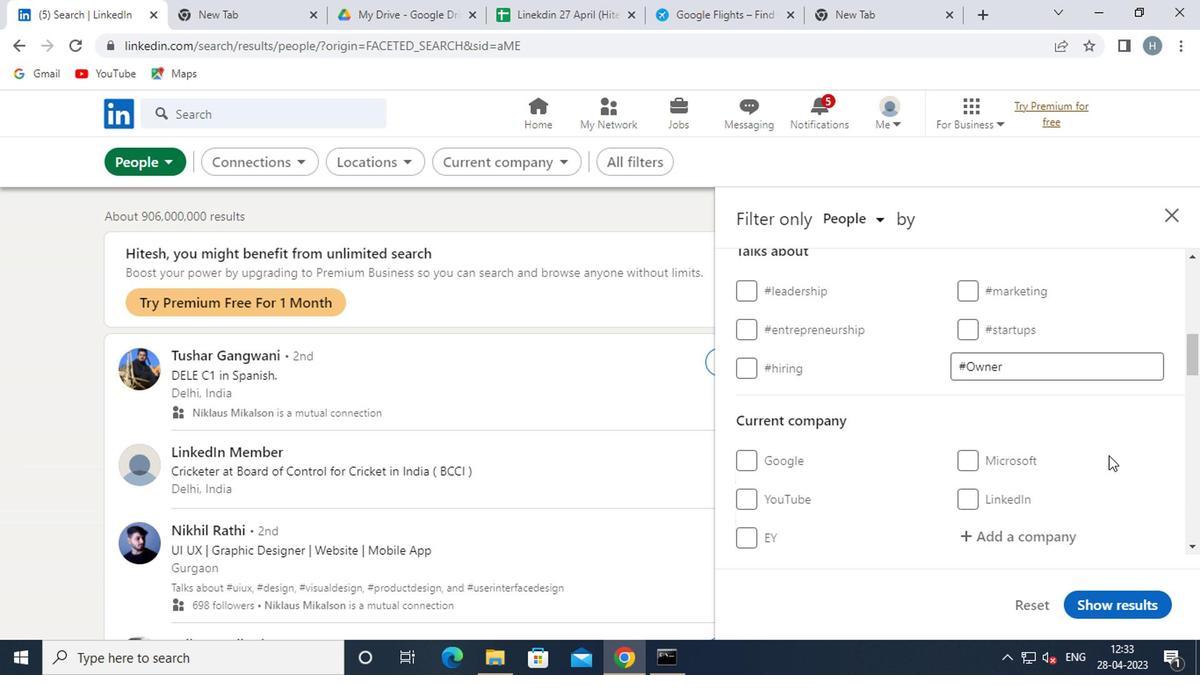 
Action: Mouse moved to (1062, 448)
Screenshot: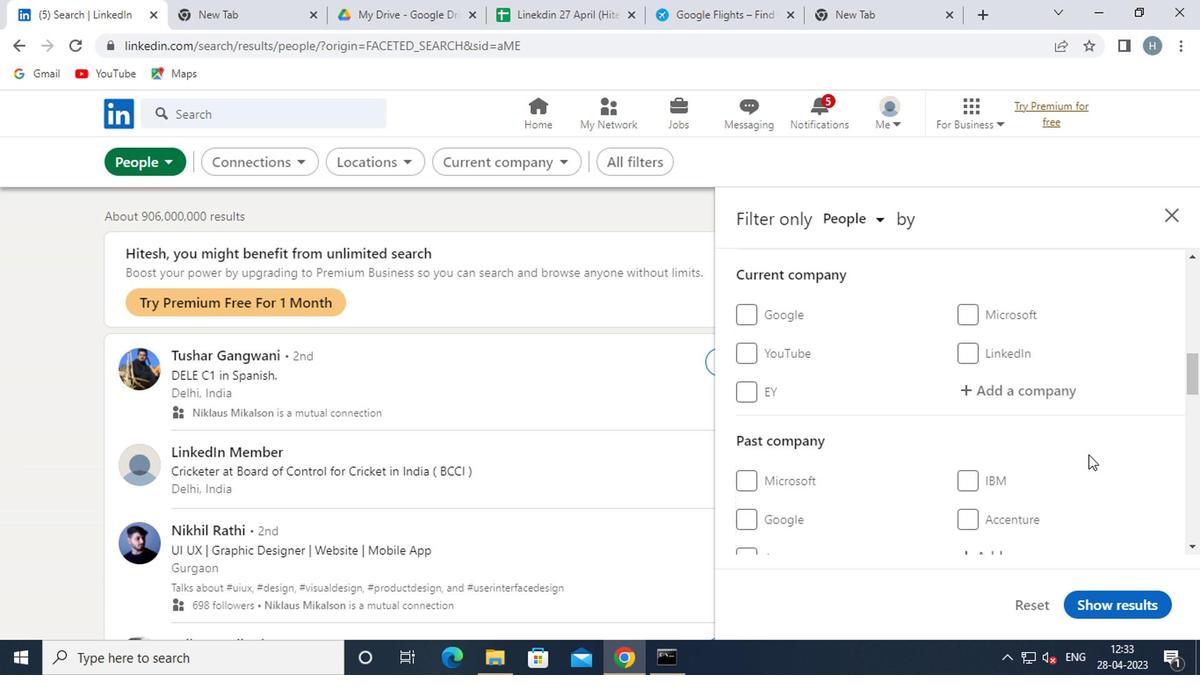 
Action: Mouse scrolled (1062, 448) with delta (0, 0)
Screenshot: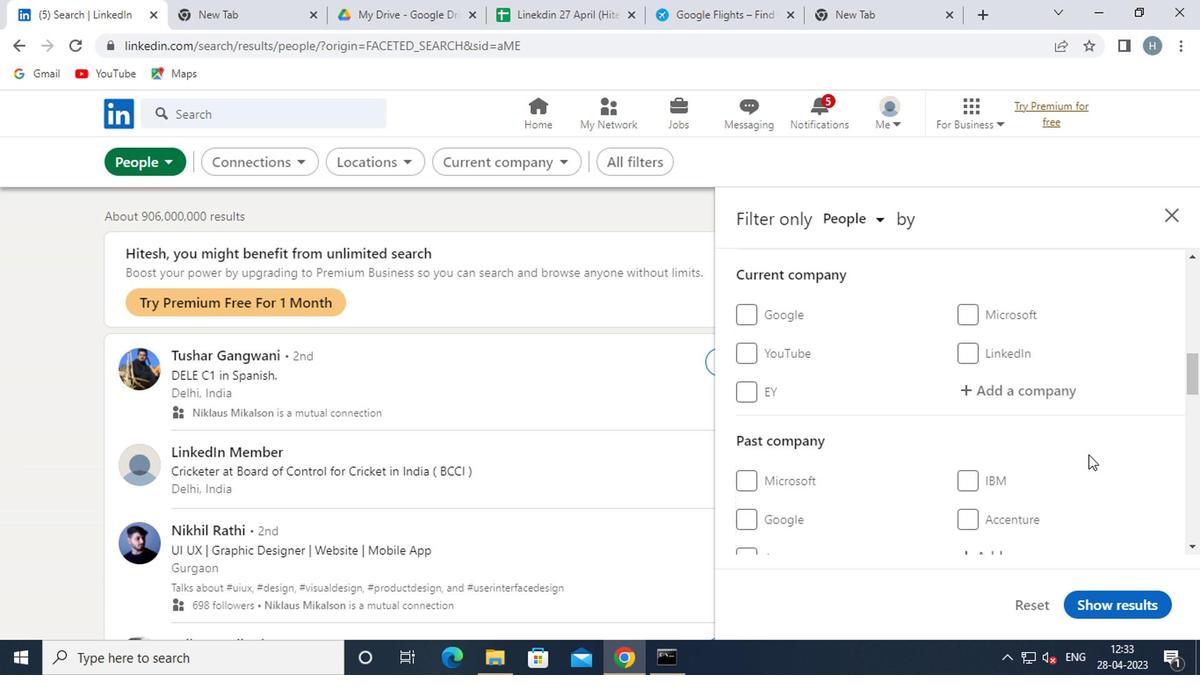 
Action: Mouse moved to (1054, 444)
Screenshot: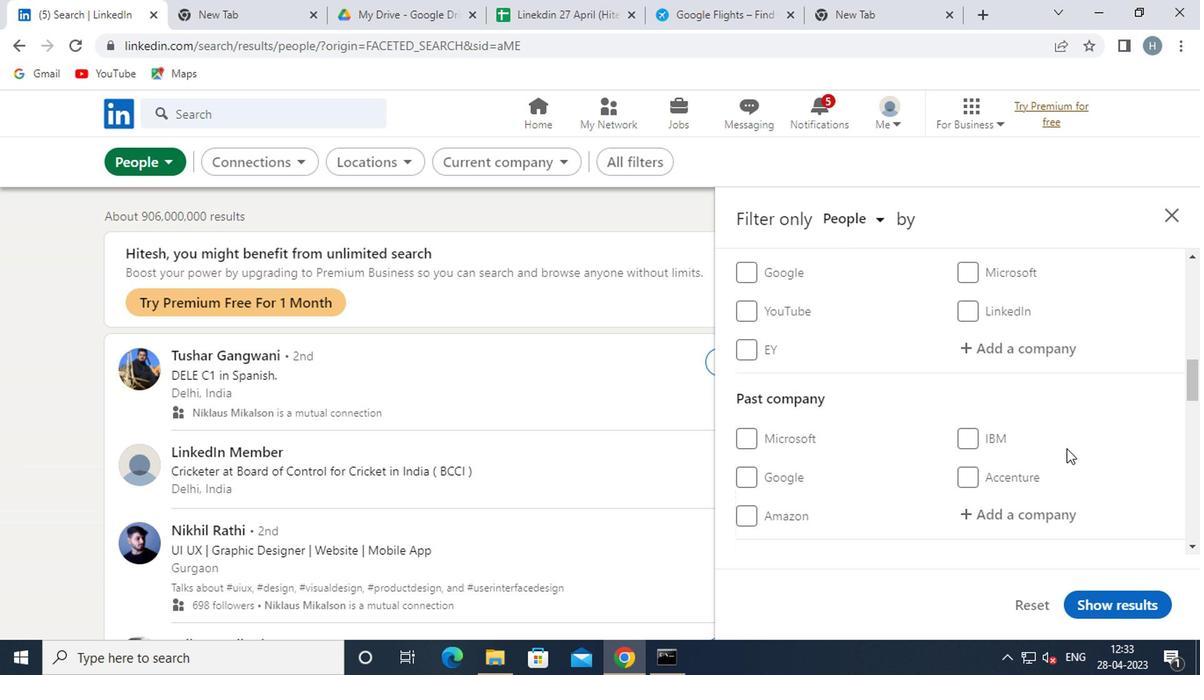 
Action: Mouse scrolled (1054, 443) with delta (0, 0)
Screenshot: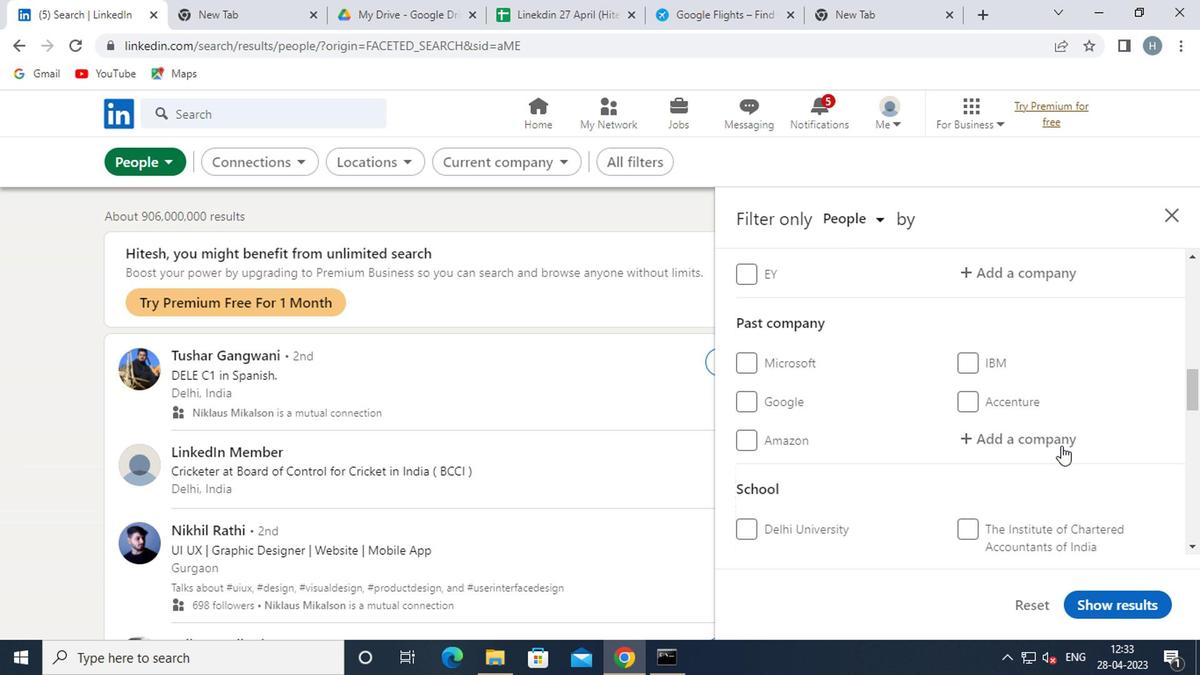 
Action: Mouse moved to (1033, 433)
Screenshot: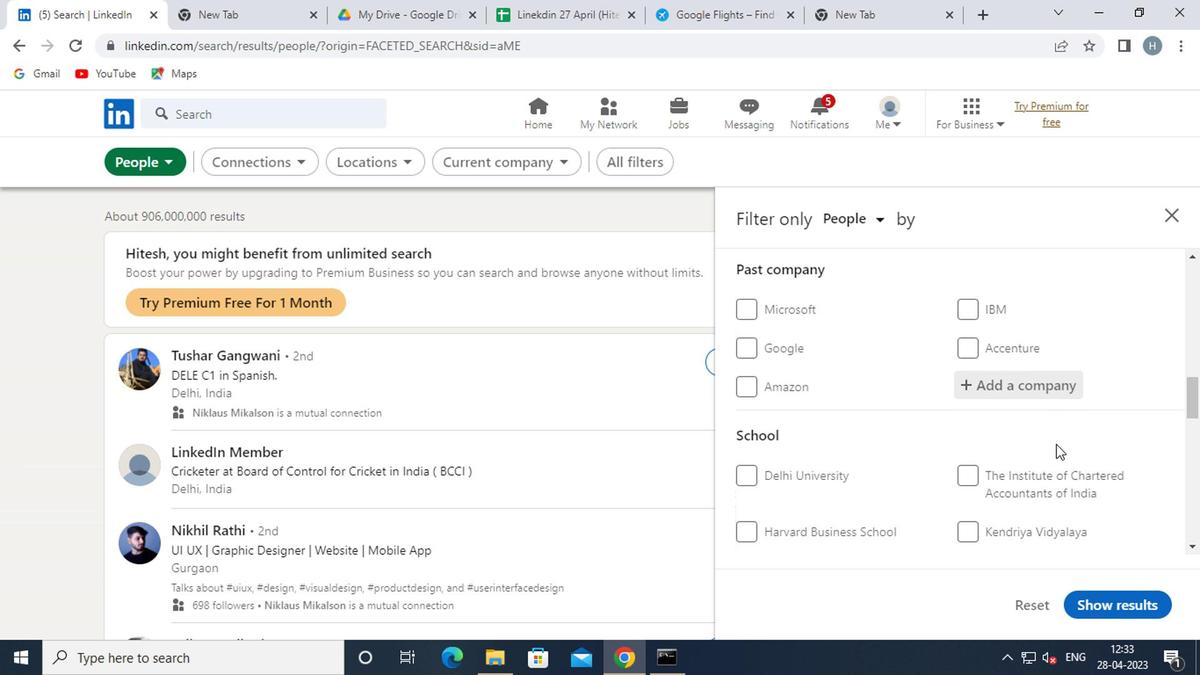 
Action: Mouse scrolled (1033, 433) with delta (0, 0)
Screenshot: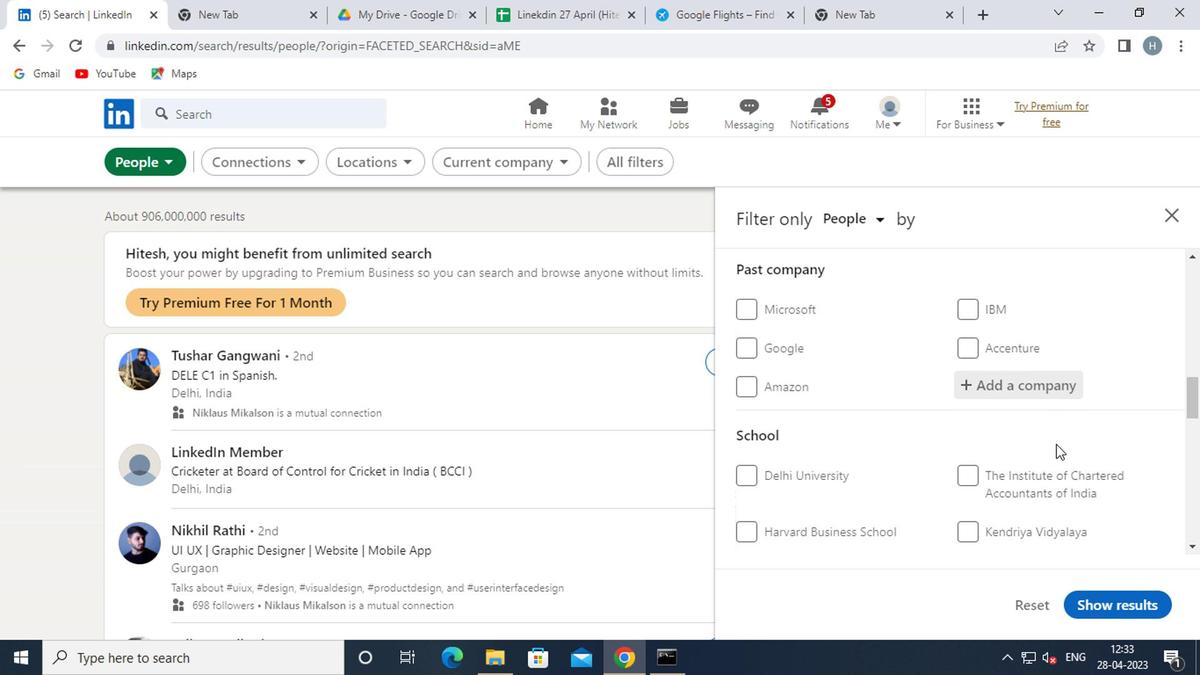 
Action: Mouse moved to (1026, 435)
Screenshot: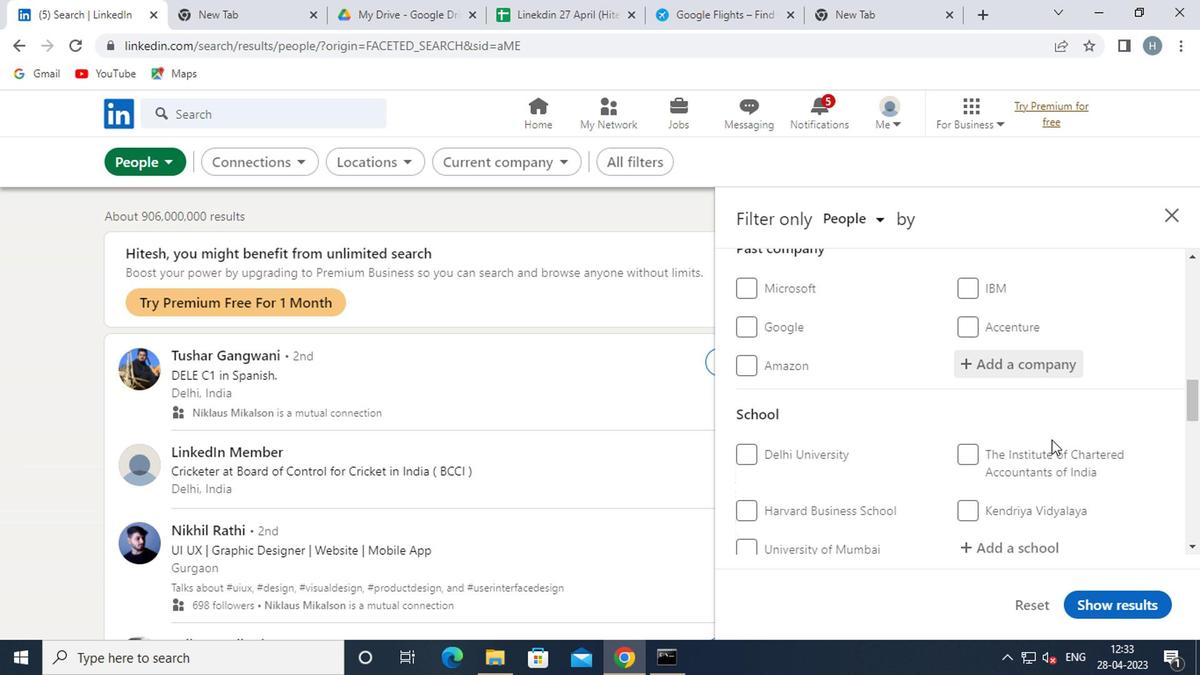 
Action: Mouse scrolled (1026, 433) with delta (0, -1)
Screenshot: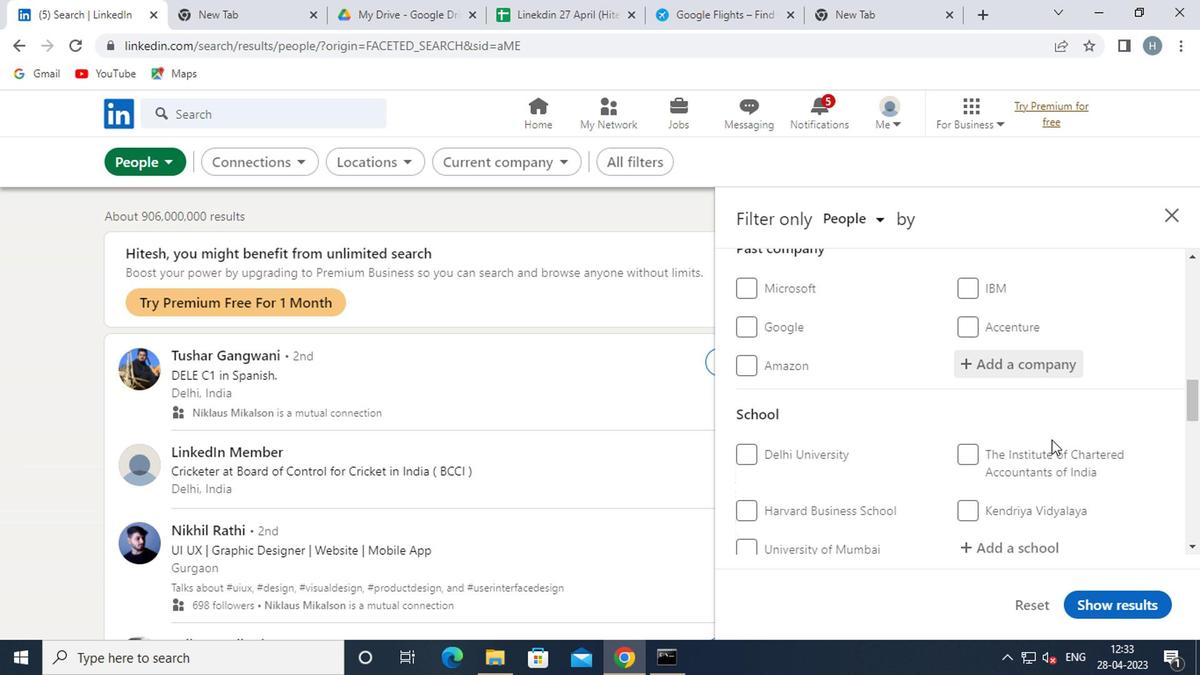 
Action: Mouse moved to (1022, 435)
Screenshot: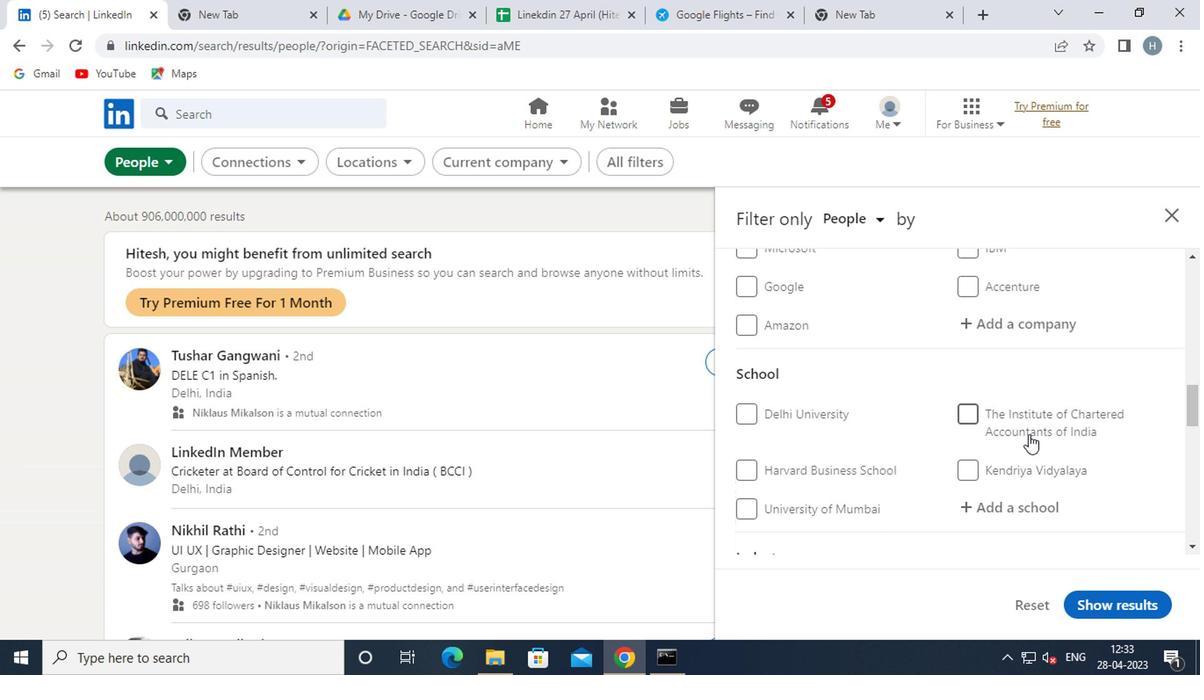 
Action: Mouse scrolled (1022, 435) with delta (0, 0)
Screenshot: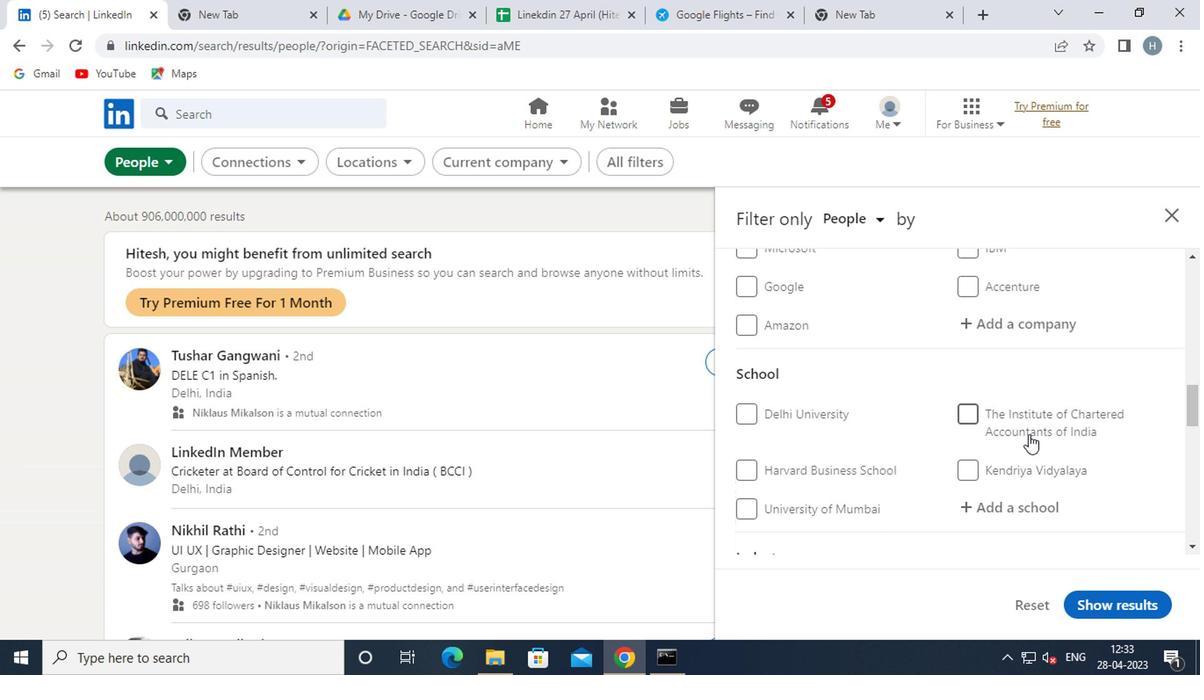 
Action: Mouse moved to (1014, 437)
Screenshot: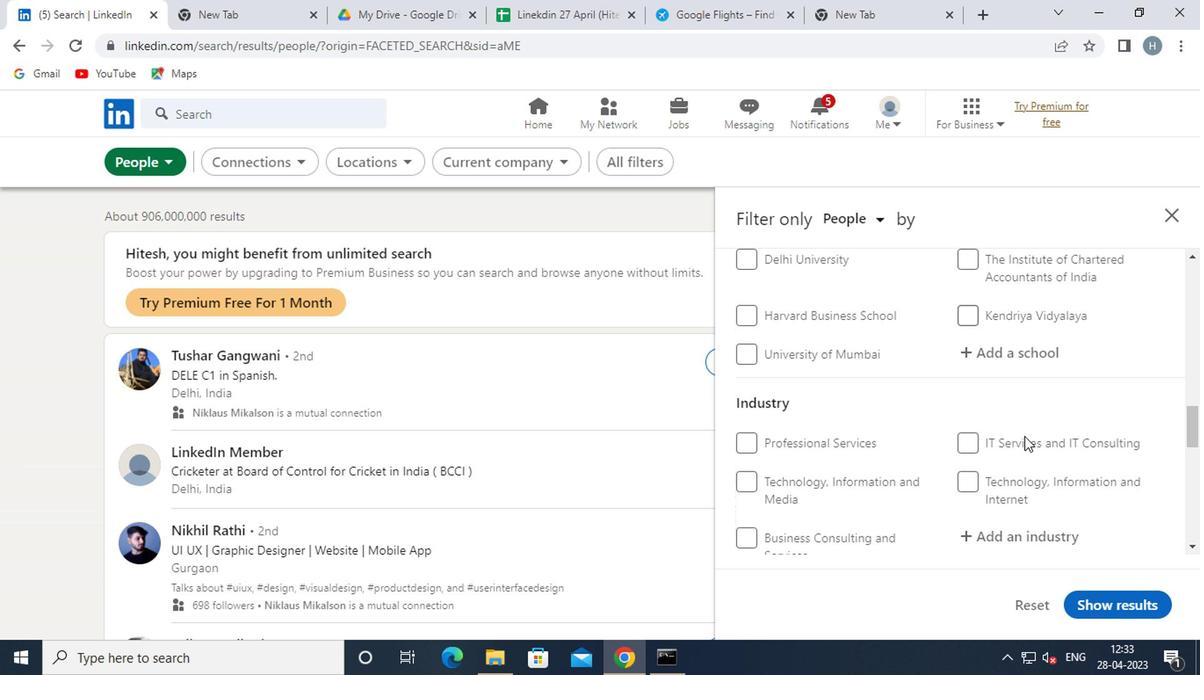 
Action: Mouse scrolled (1014, 435) with delta (0, -1)
Screenshot: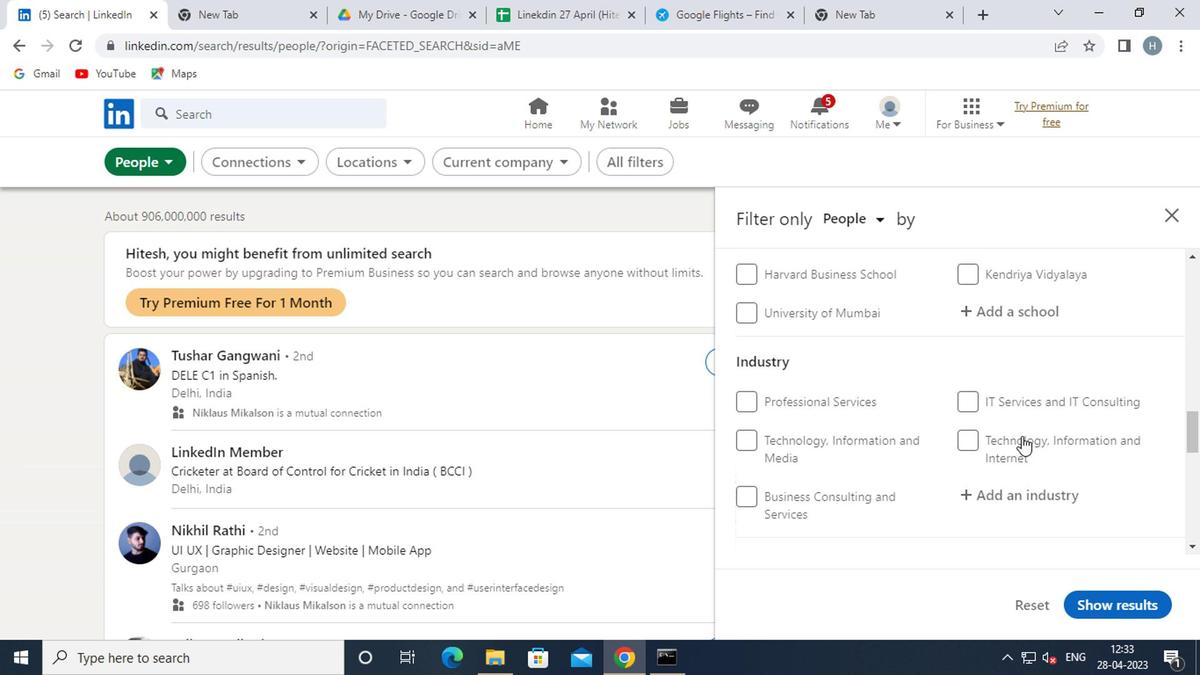 
Action: Mouse moved to (1007, 437)
Screenshot: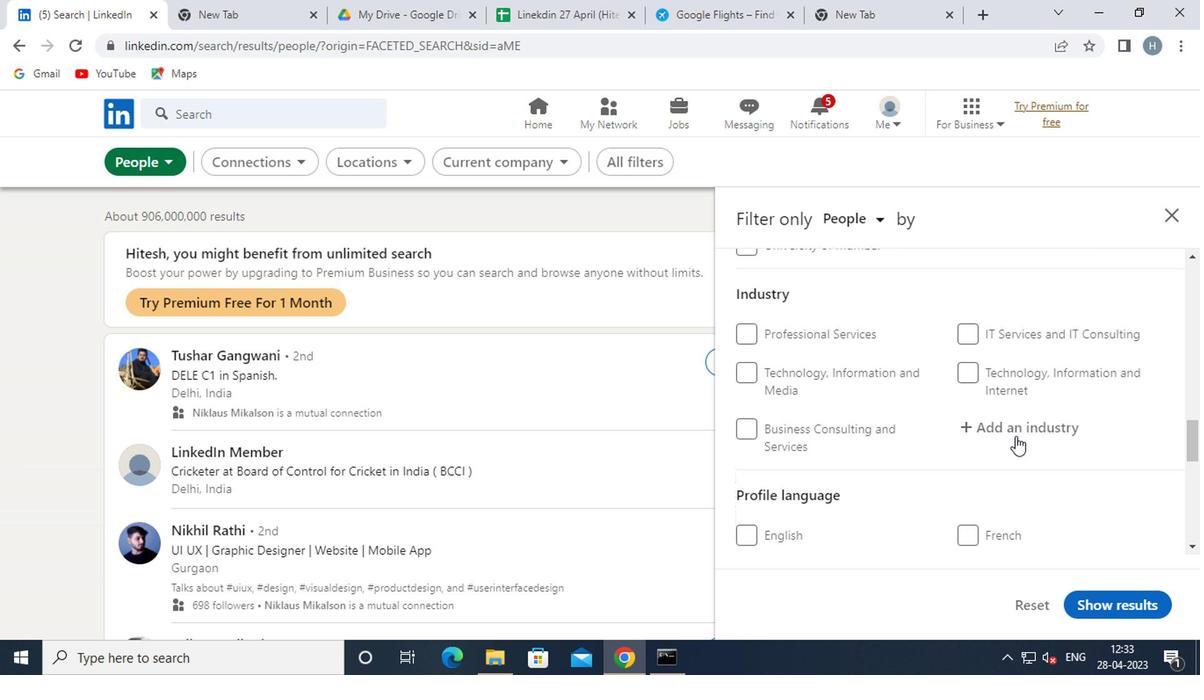 
Action: Mouse scrolled (1007, 435) with delta (0, -1)
Screenshot: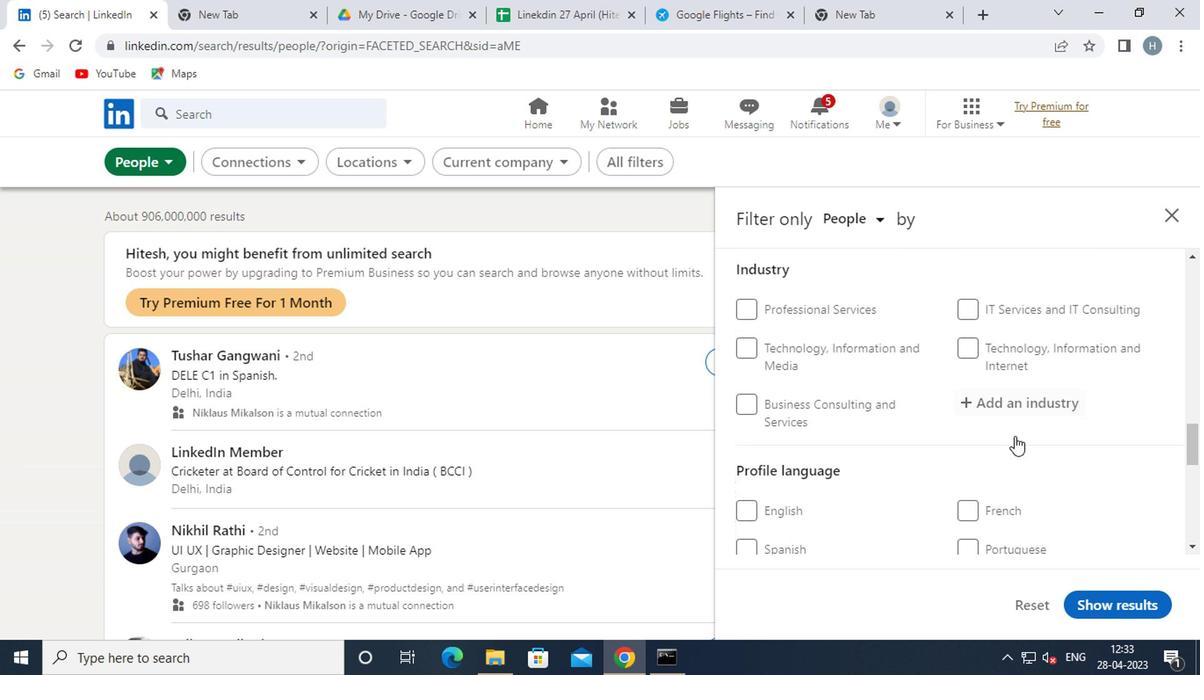 
Action: Mouse moved to (739, 385)
Screenshot: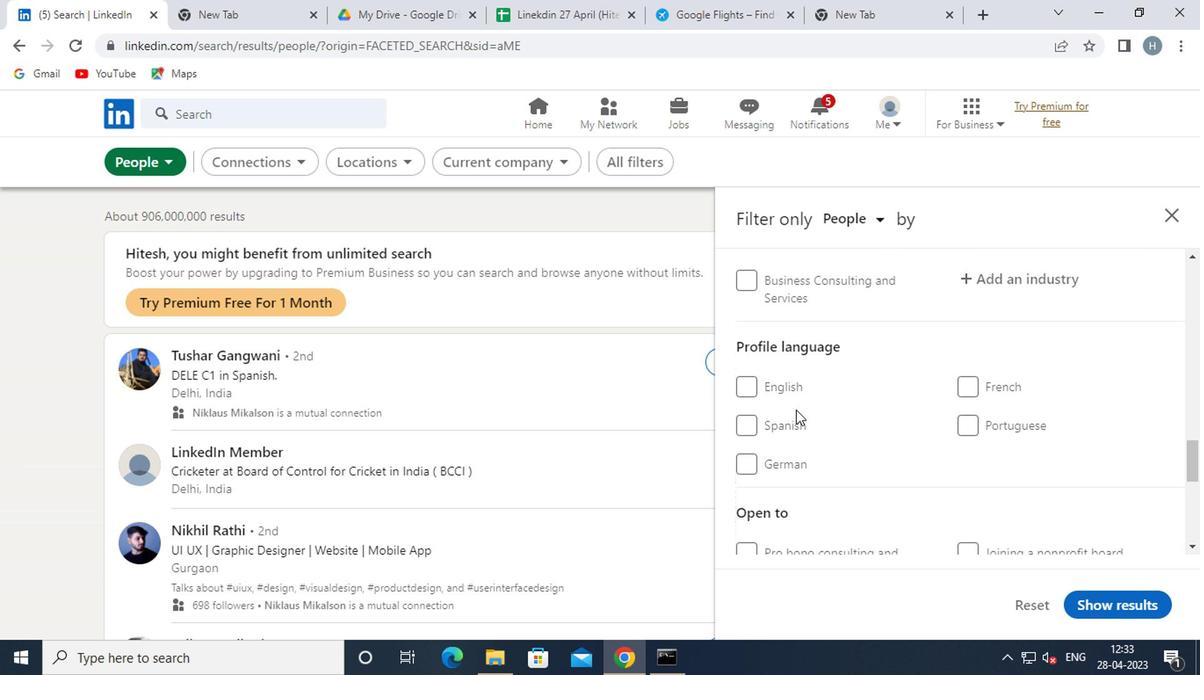 
Action: Mouse pressed left at (739, 385)
Screenshot: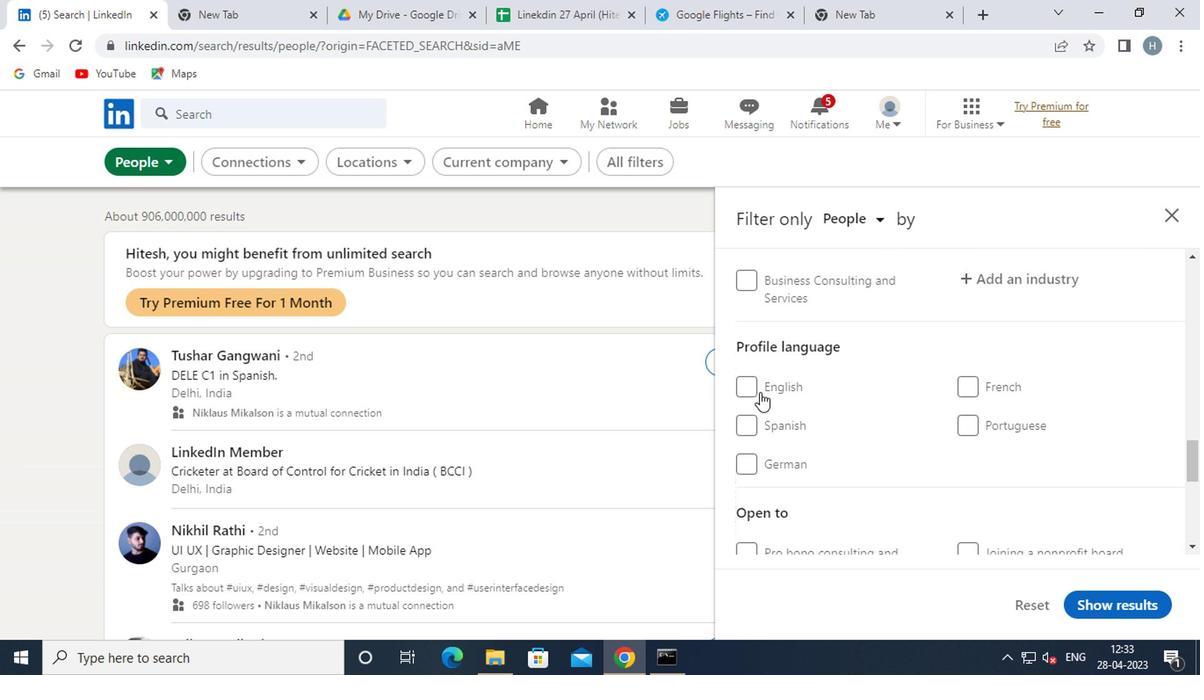 
Action: Mouse moved to (907, 413)
Screenshot: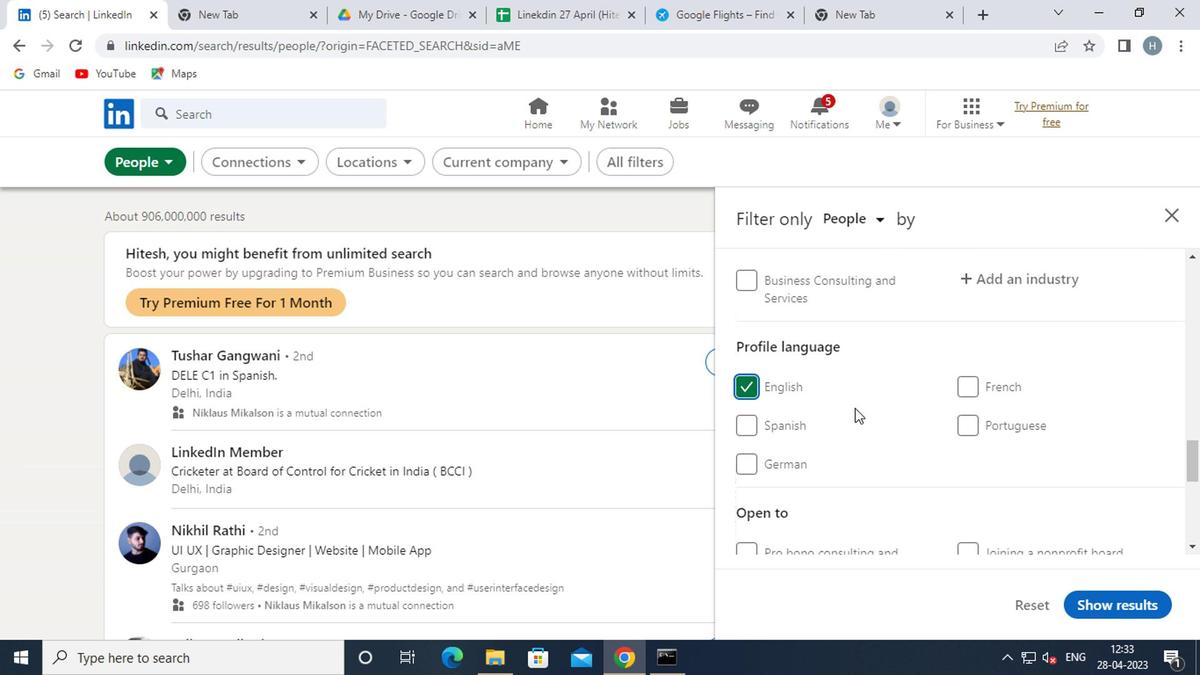 
Action: Mouse scrolled (907, 413) with delta (0, 0)
Screenshot: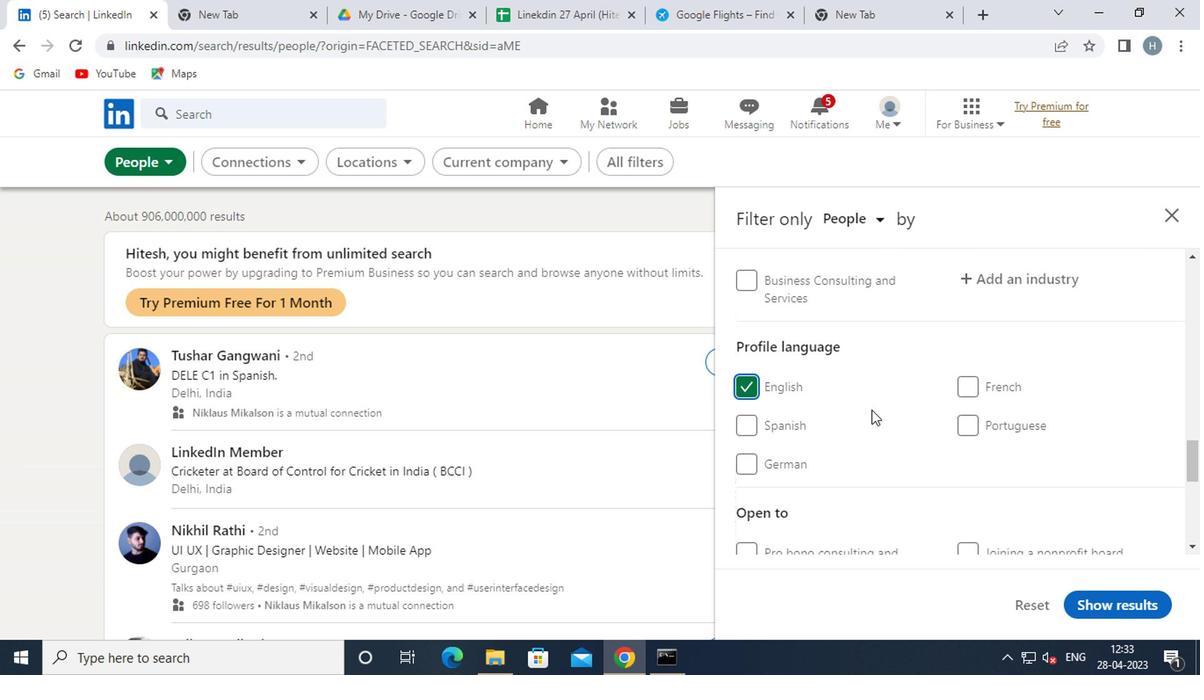 
Action: Mouse moved to (907, 413)
Screenshot: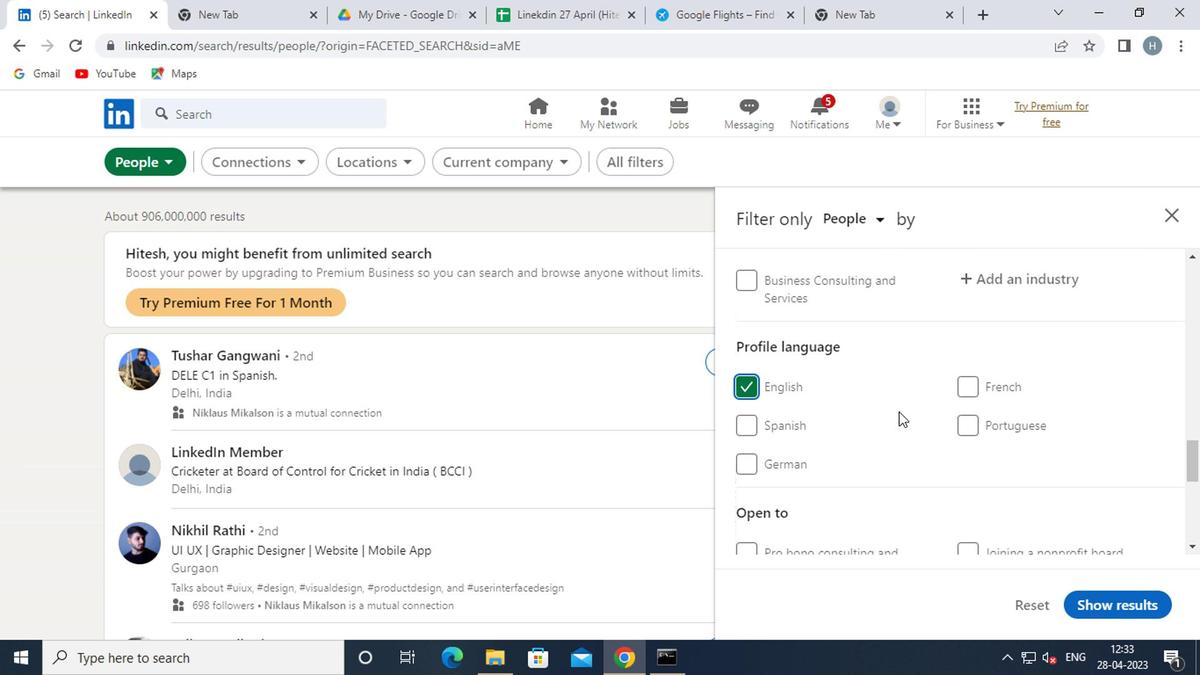 
Action: Mouse scrolled (907, 413) with delta (0, 0)
Screenshot: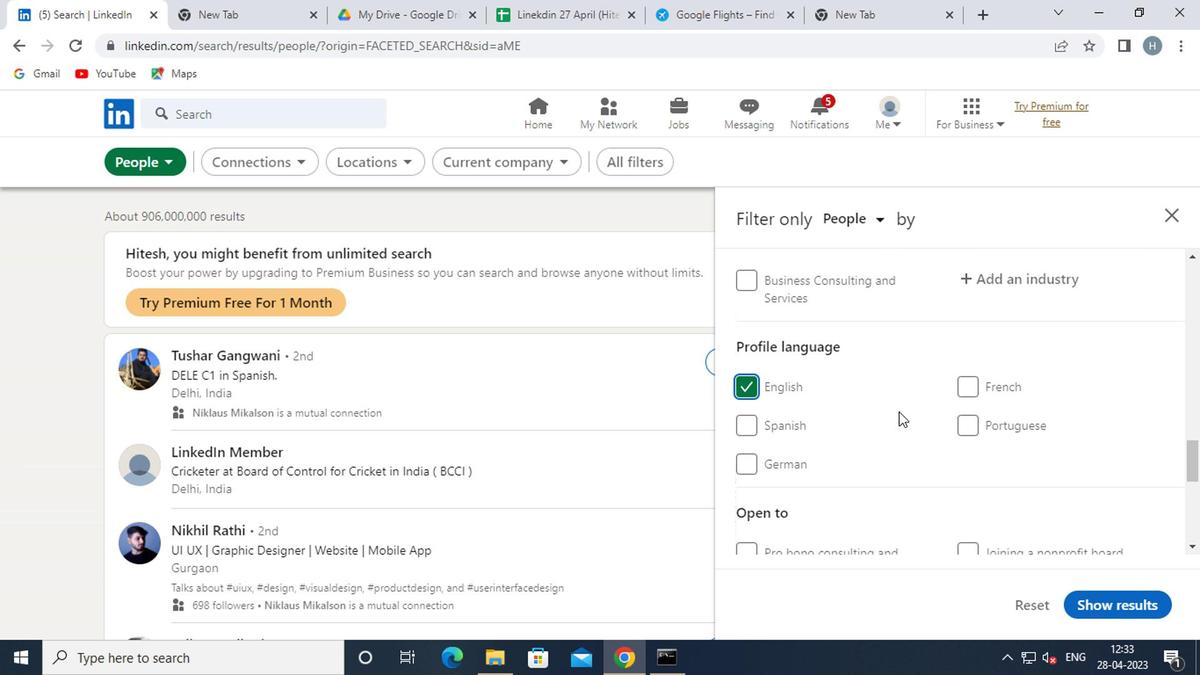 
Action: Mouse moved to (912, 413)
Screenshot: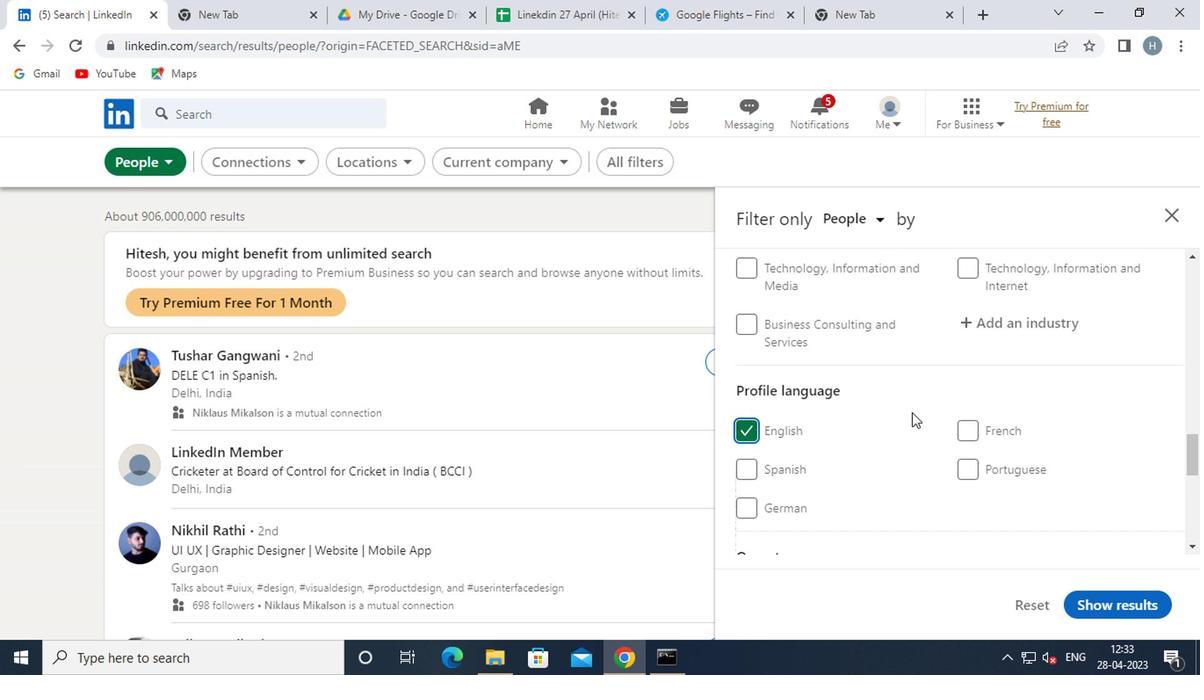 
Action: Mouse scrolled (912, 413) with delta (0, 0)
Screenshot: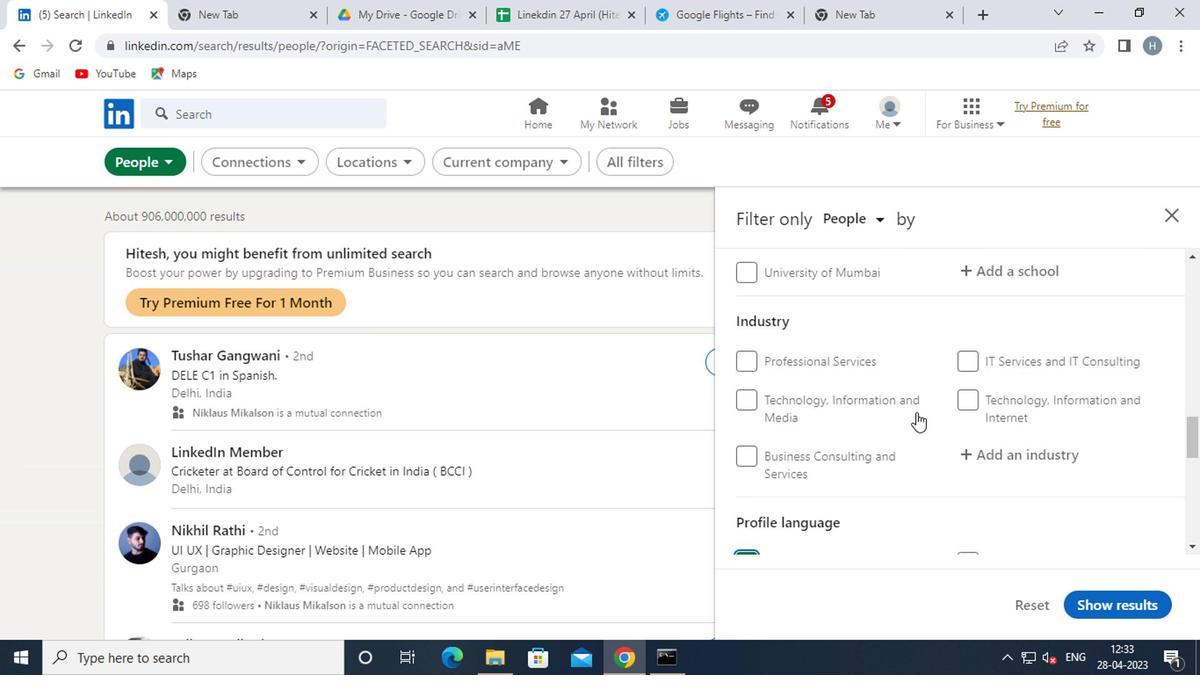 
Action: Mouse scrolled (912, 413) with delta (0, 0)
Screenshot: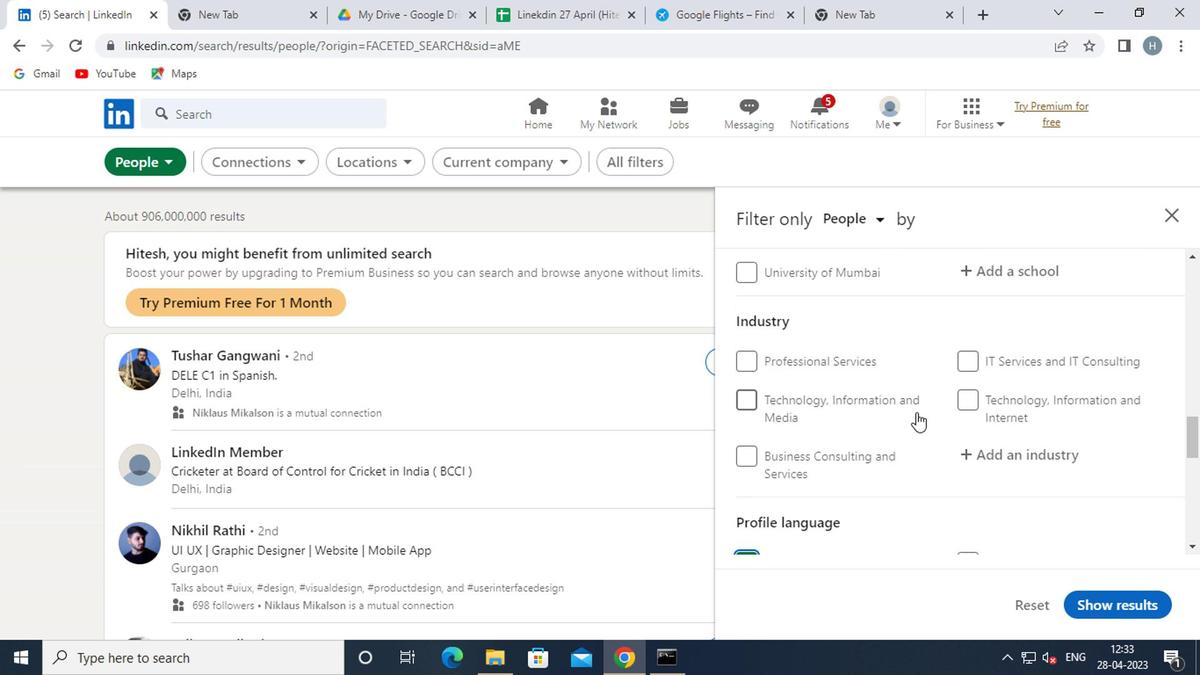 
Action: Mouse moved to (920, 409)
Screenshot: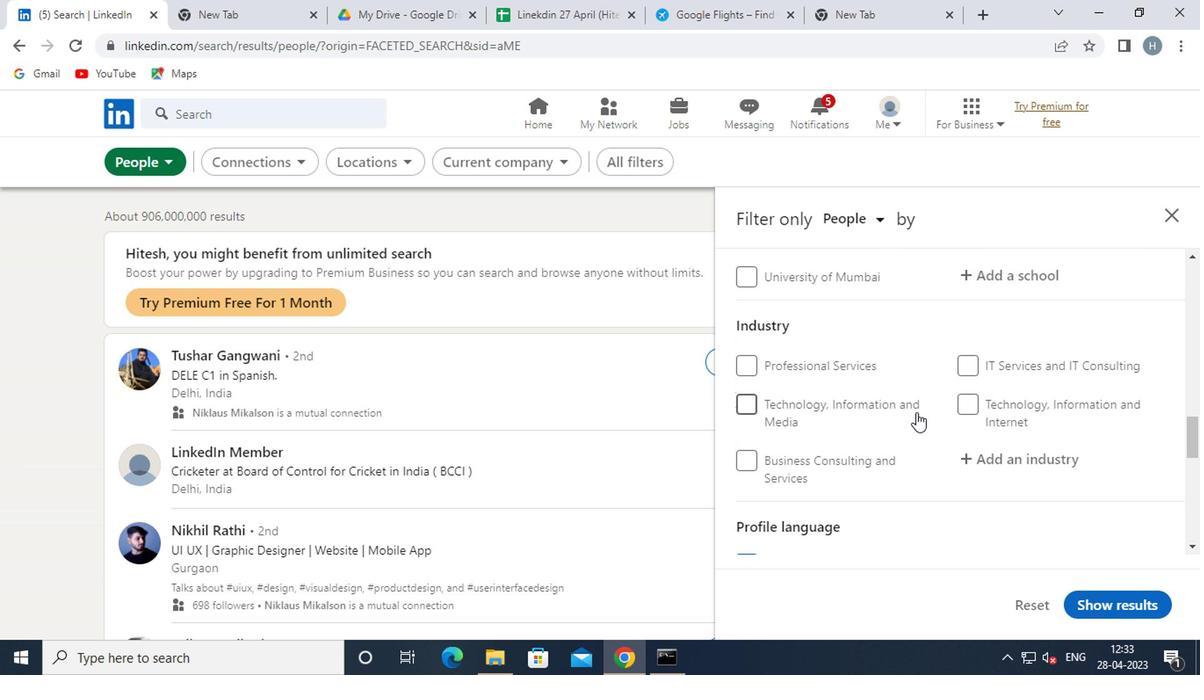 
Action: Mouse scrolled (920, 410) with delta (0, 1)
Screenshot: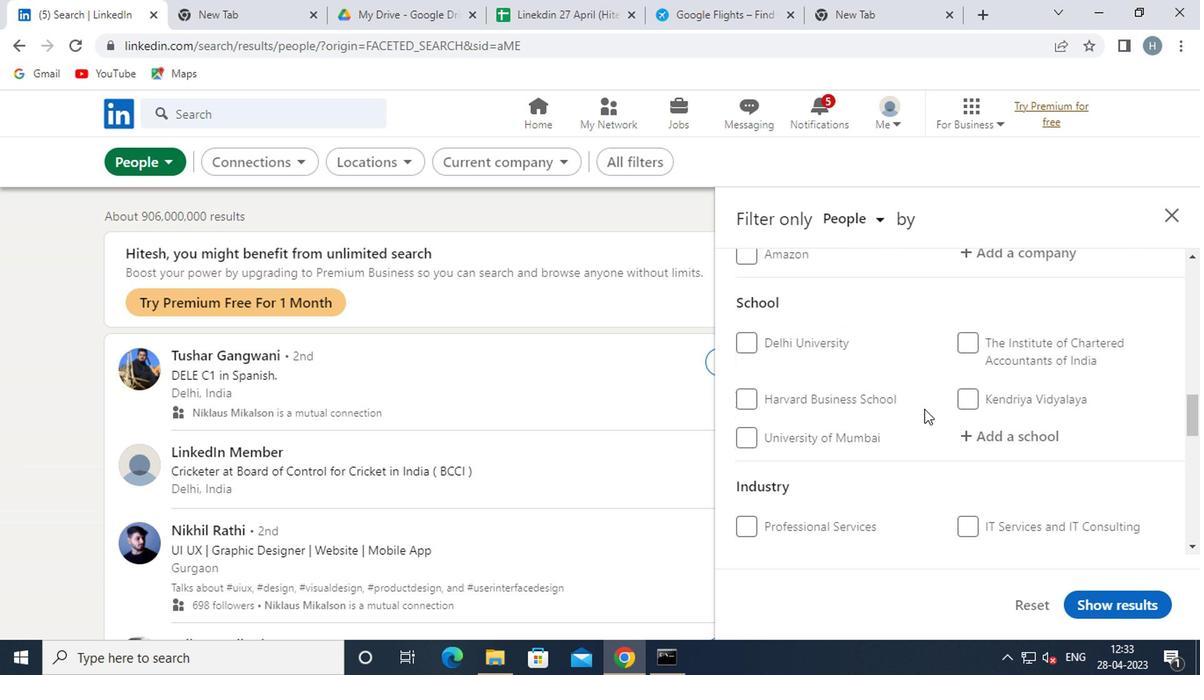 
Action: Mouse moved to (922, 406)
Screenshot: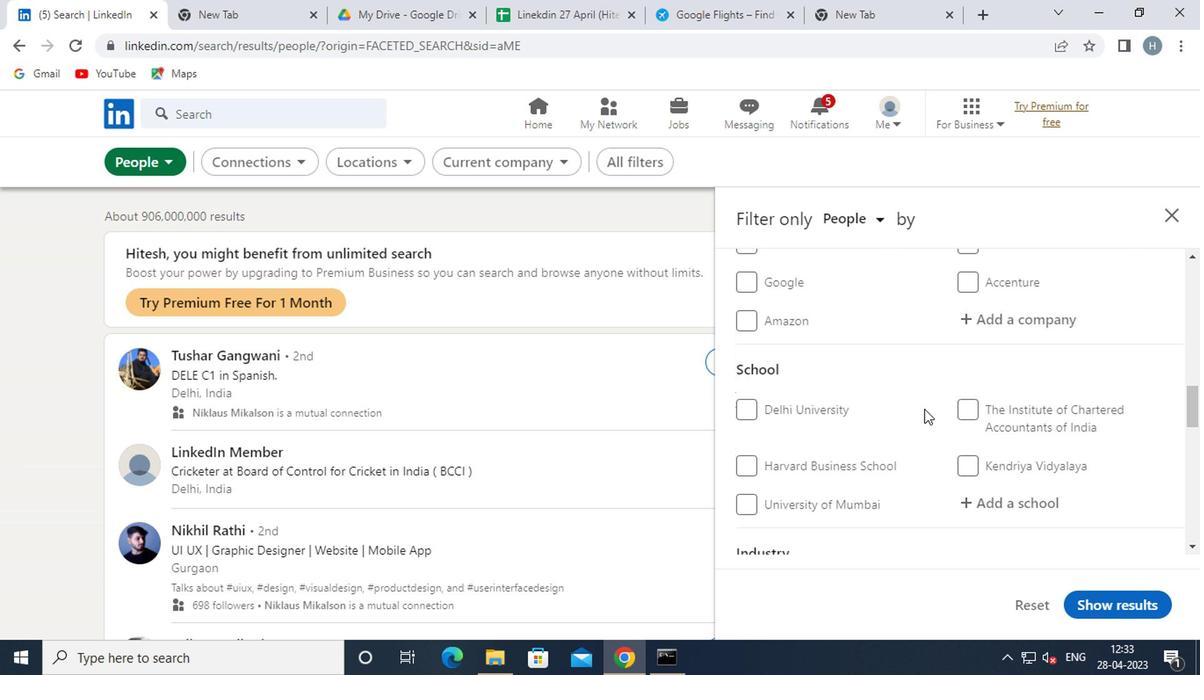 
Action: Mouse scrolled (922, 407) with delta (0, 0)
Screenshot: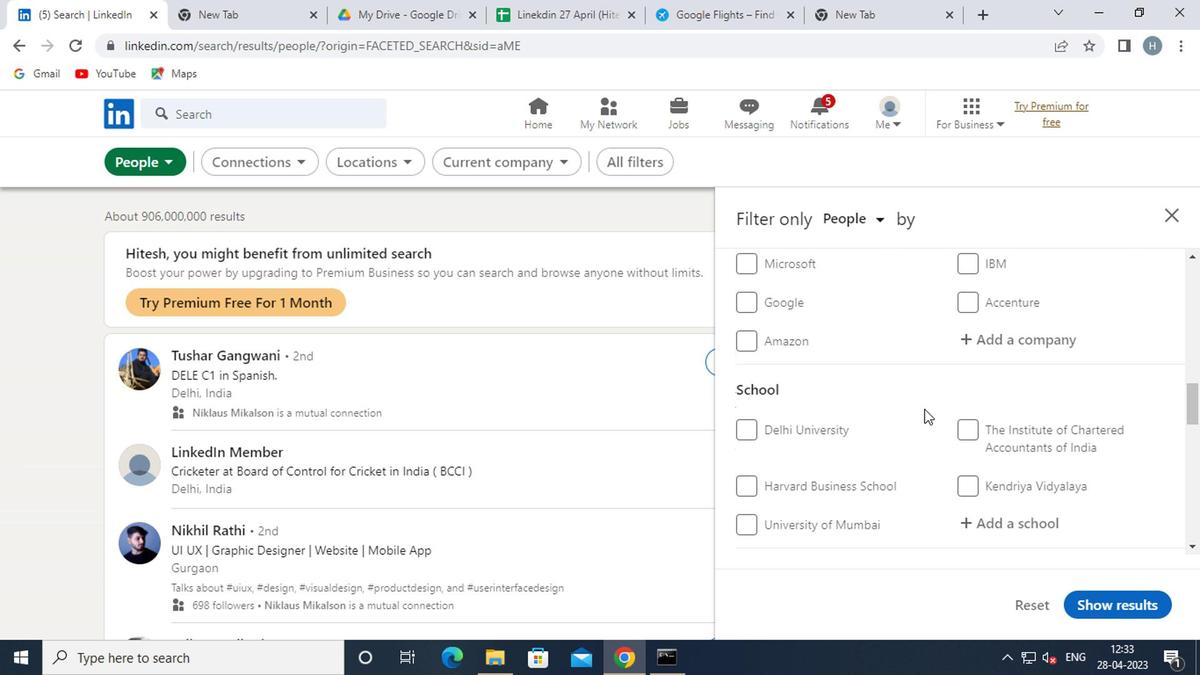 
Action: Mouse scrolled (922, 407) with delta (0, 0)
Screenshot: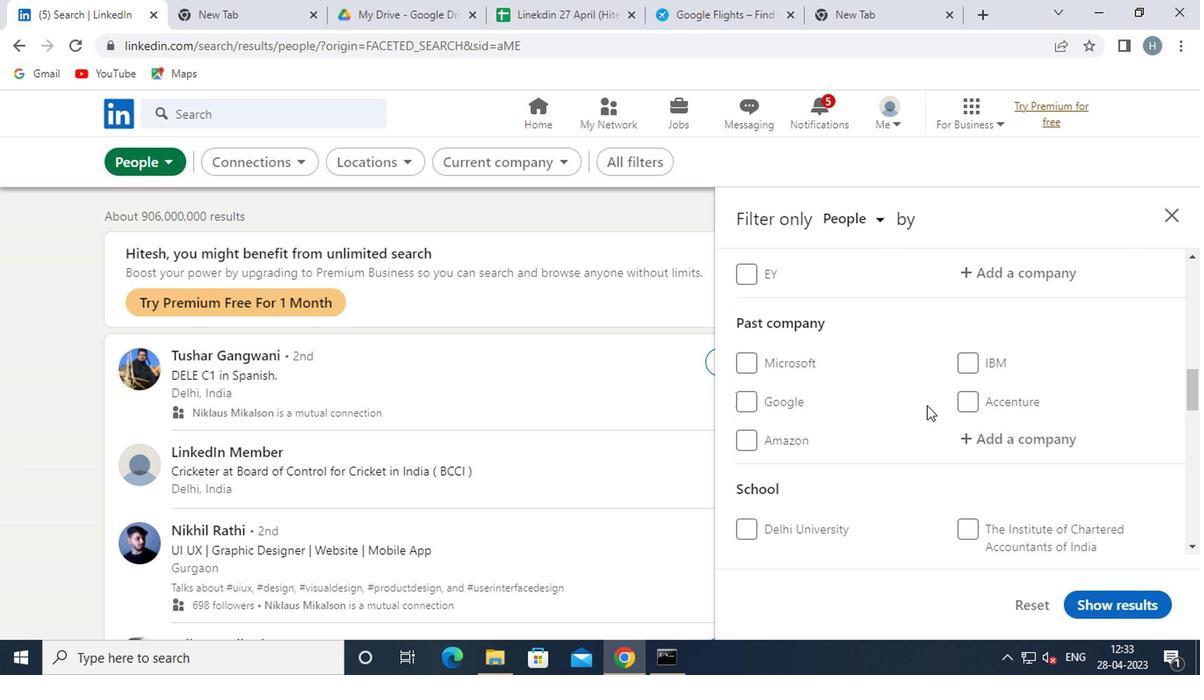 
Action: Mouse scrolled (922, 407) with delta (0, 0)
Screenshot: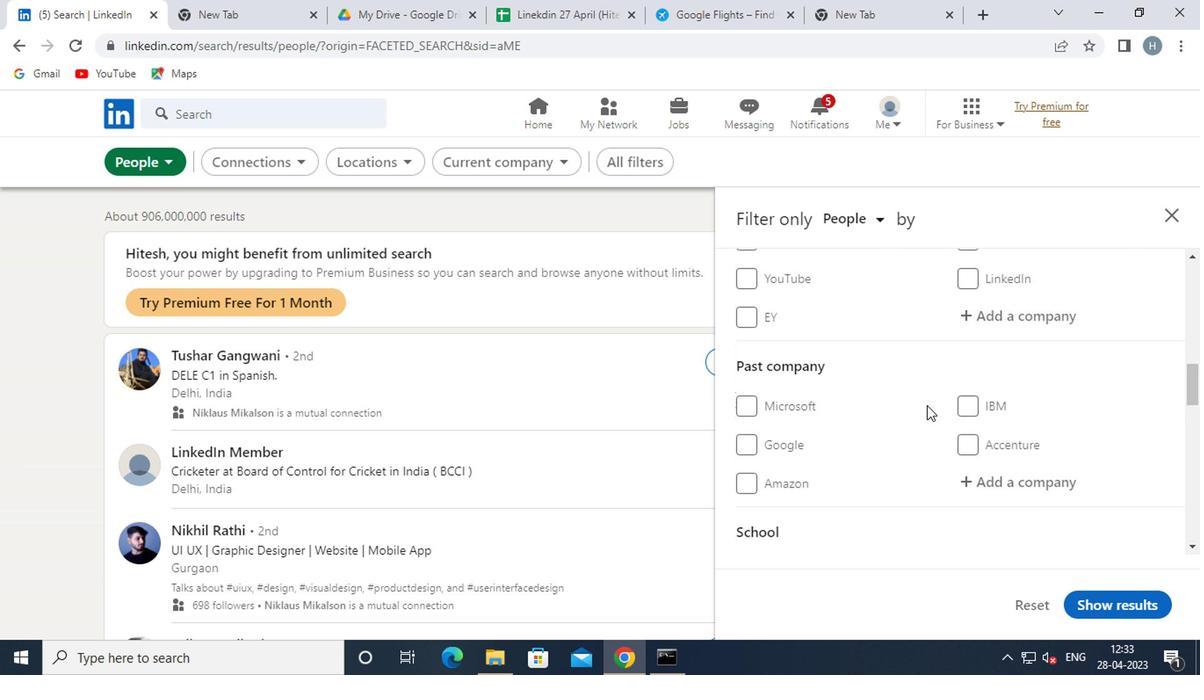 
Action: Mouse moved to (985, 446)
Screenshot: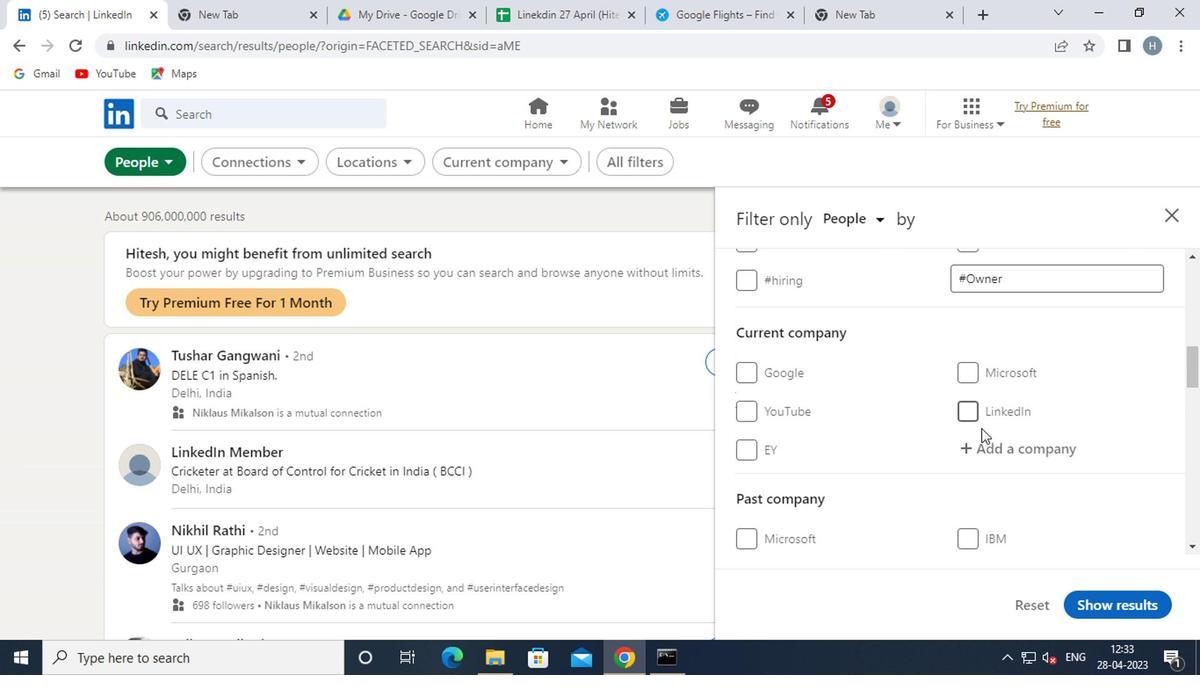 
Action: Mouse pressed left at (985, 446)
Screenshot: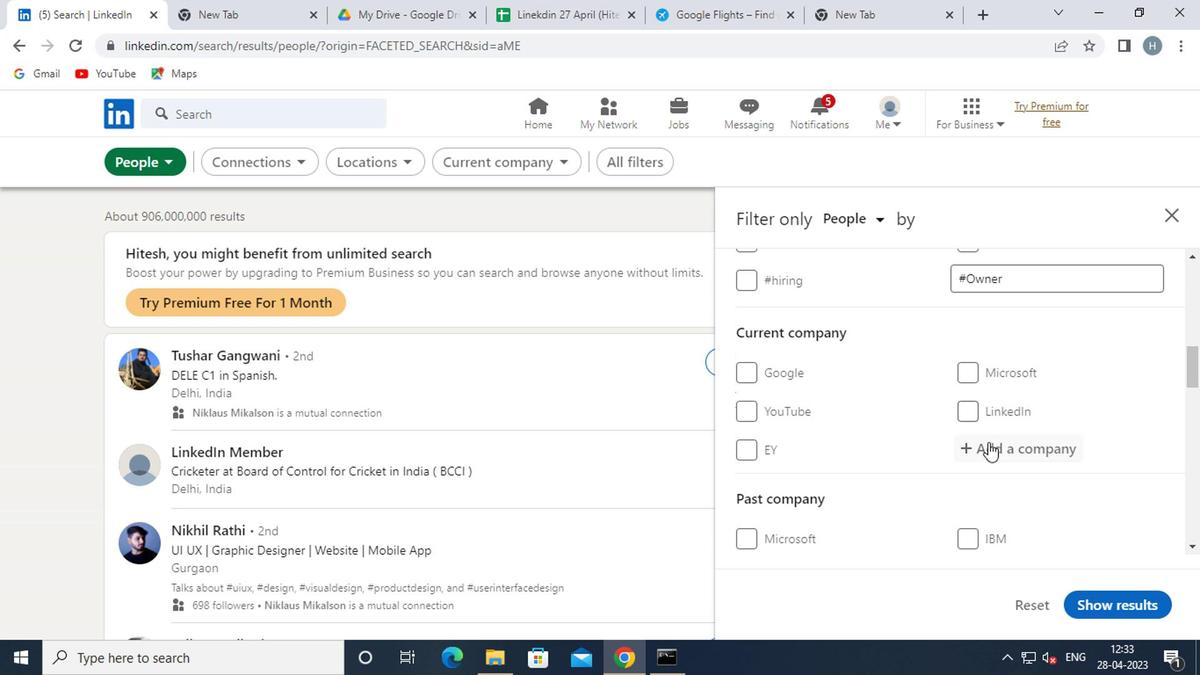 
Action: Key pressed <Key.shift><Key.shift><Key.shift><Key.shift><Key.shift><Key.shift><Key.shift><Key.shift>SABRE<Key.space>
Screenshot: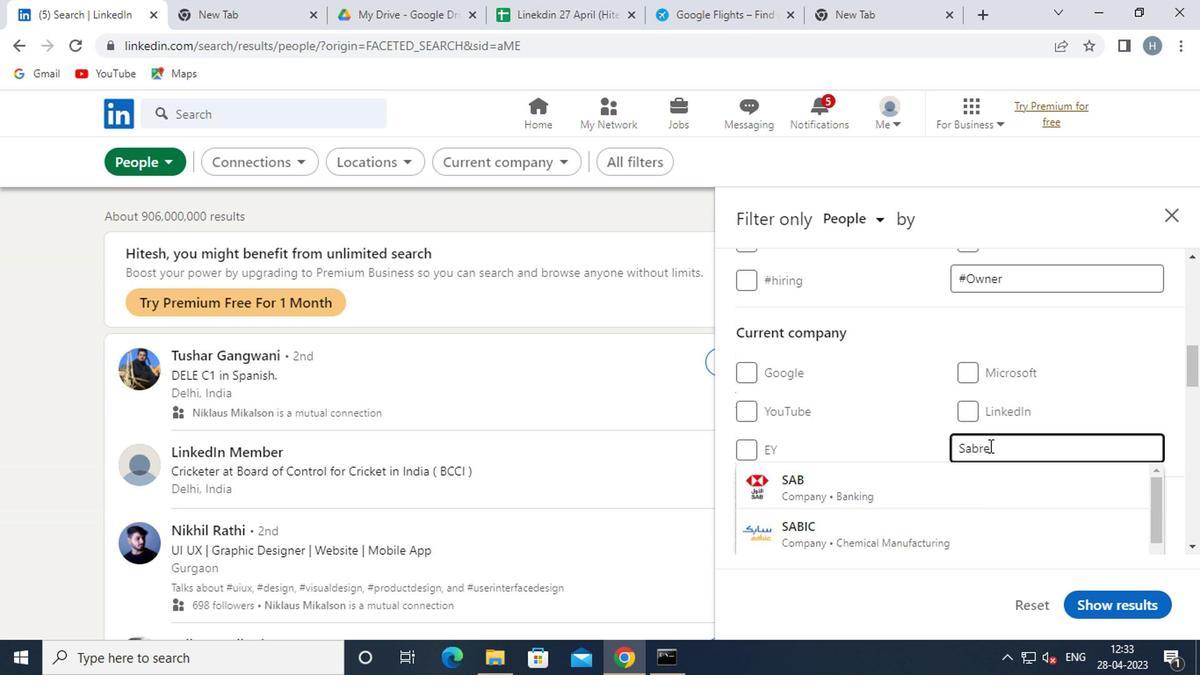 
Action: Mouse moved to (929, 488)
Screenshot: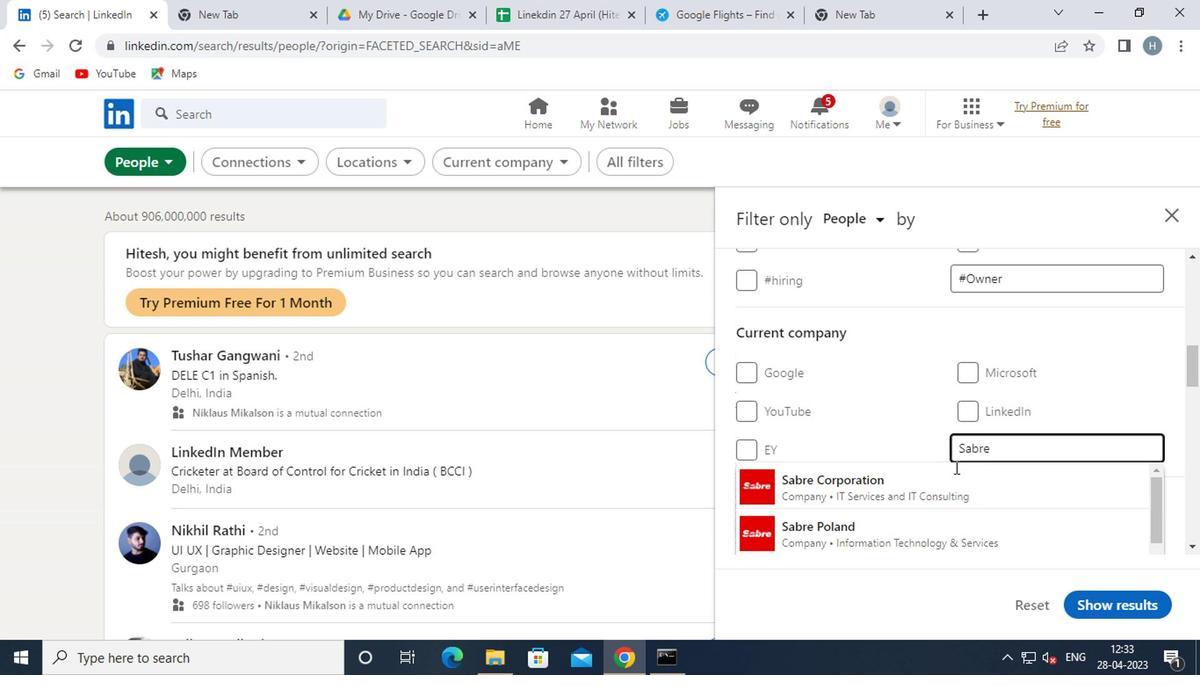 
Action: Mouse pressed left at (929, 488)
Screenshot: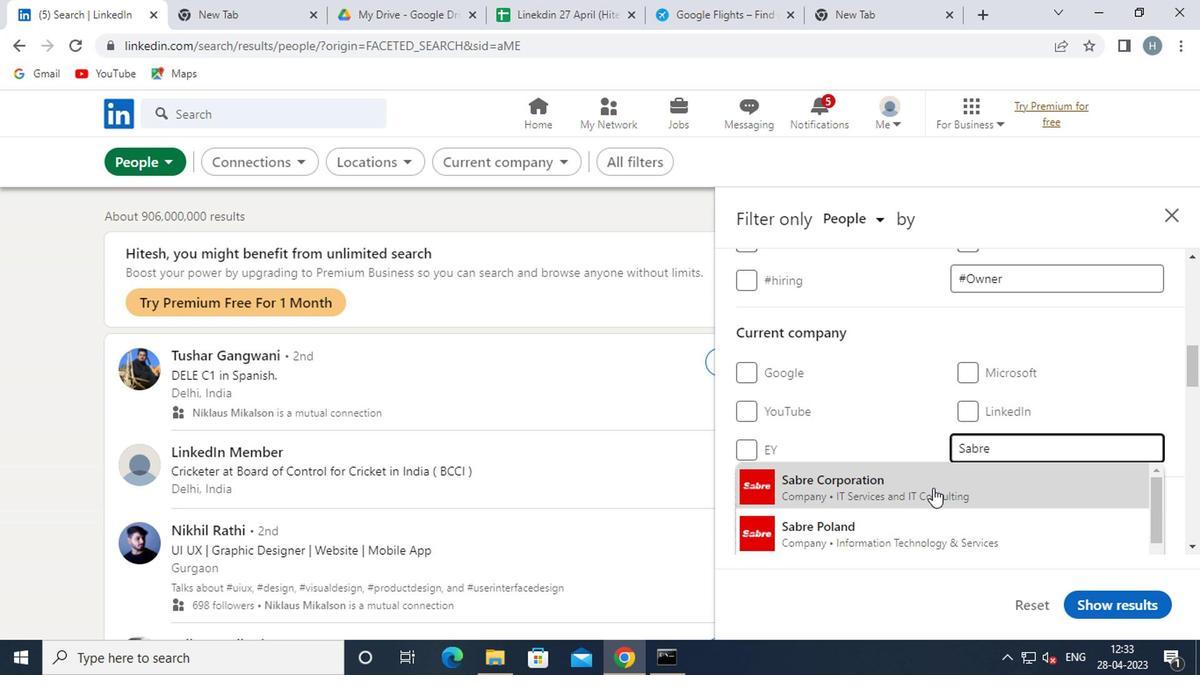 
Action: Mouse moved to (922, 465)
Screenshot: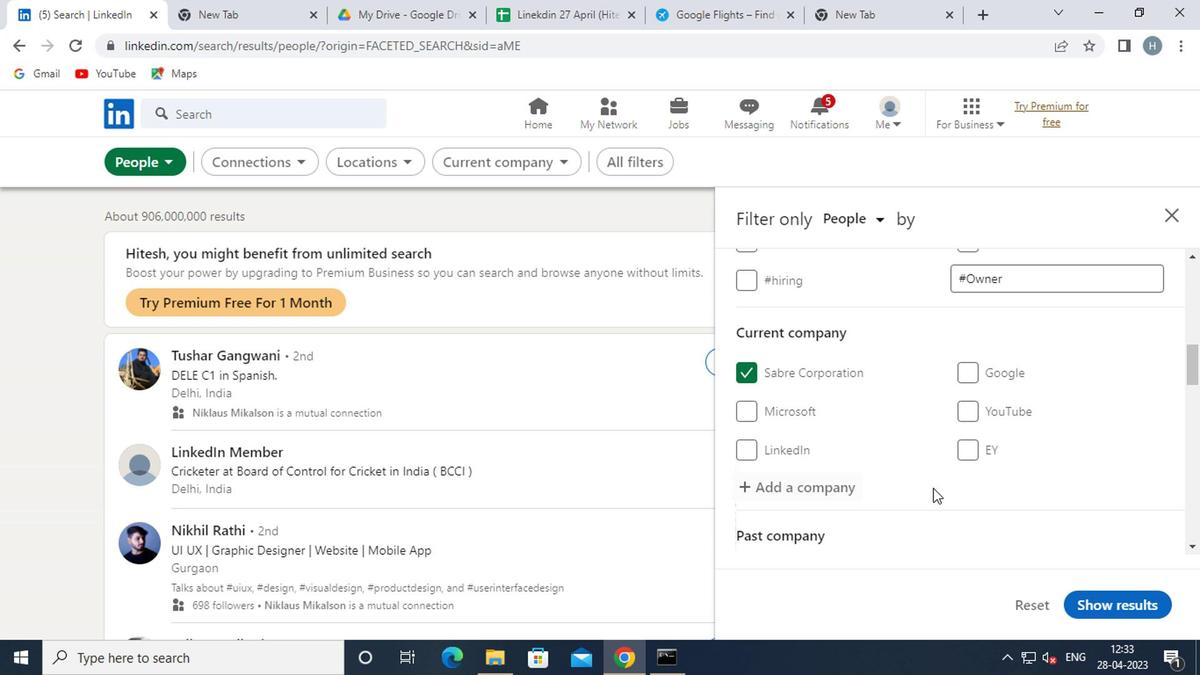 
Action: Mouse scrolled (922, 463) with delta (0, -1)
Screenshot: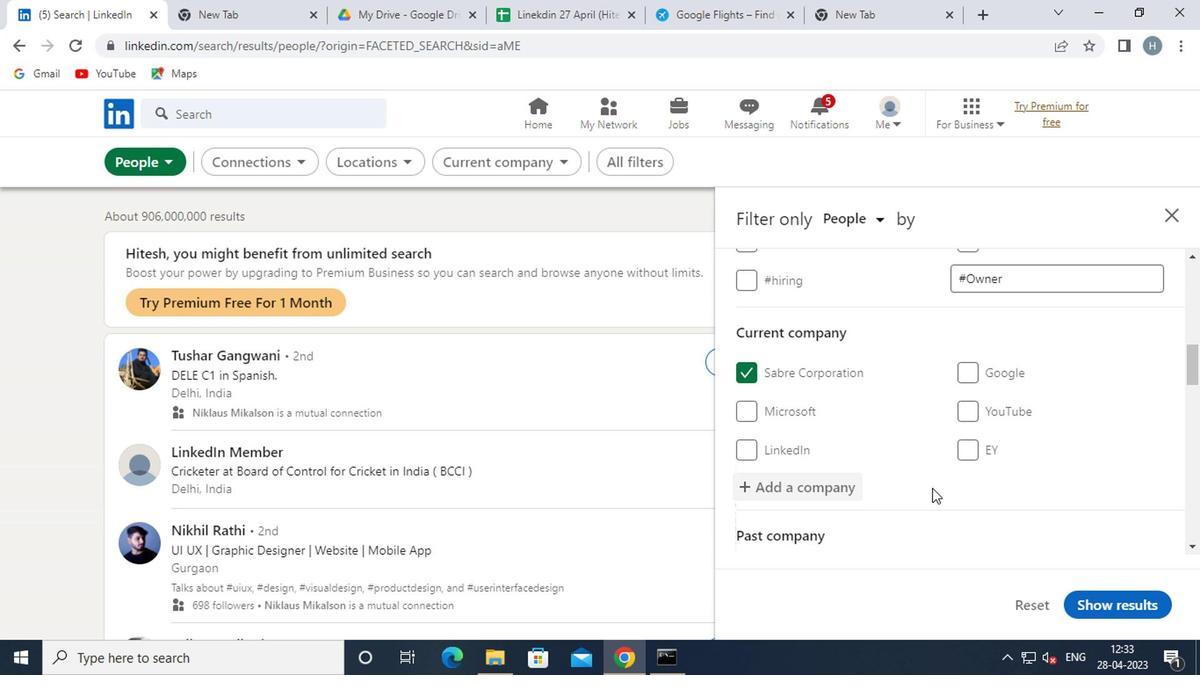 
Action: Mouse scrolled (922, 463) with delta (0, -1)
Screenshot: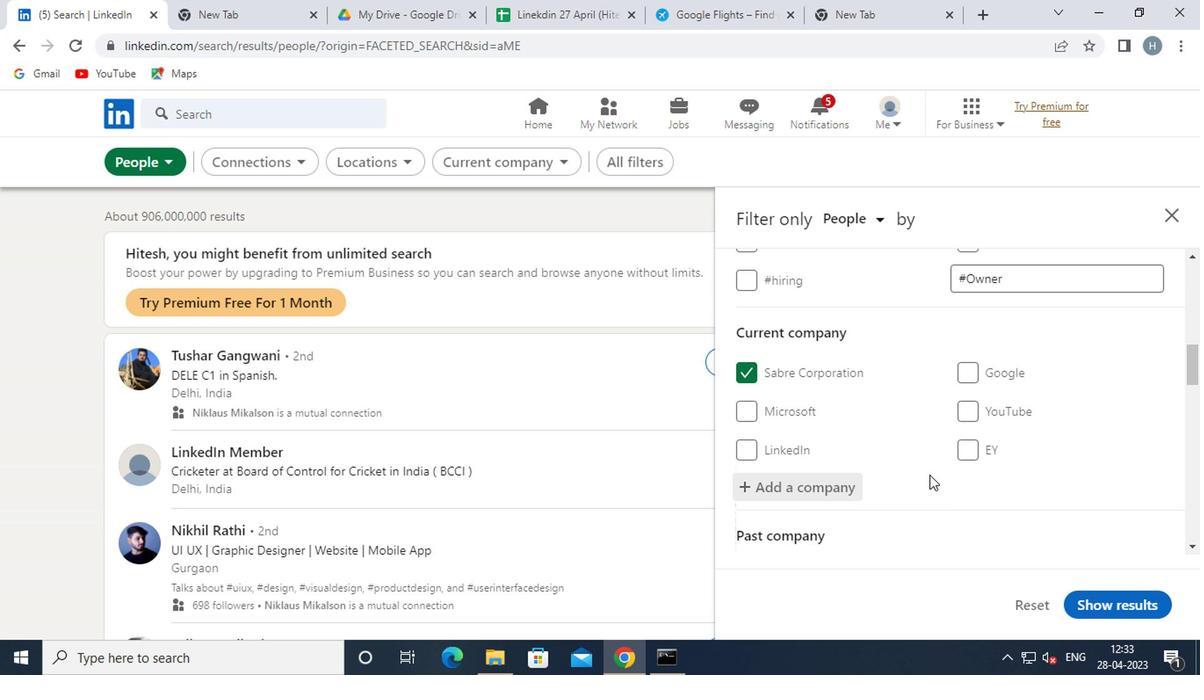
Action: Mouse moved to (915, 456)
Screenshot: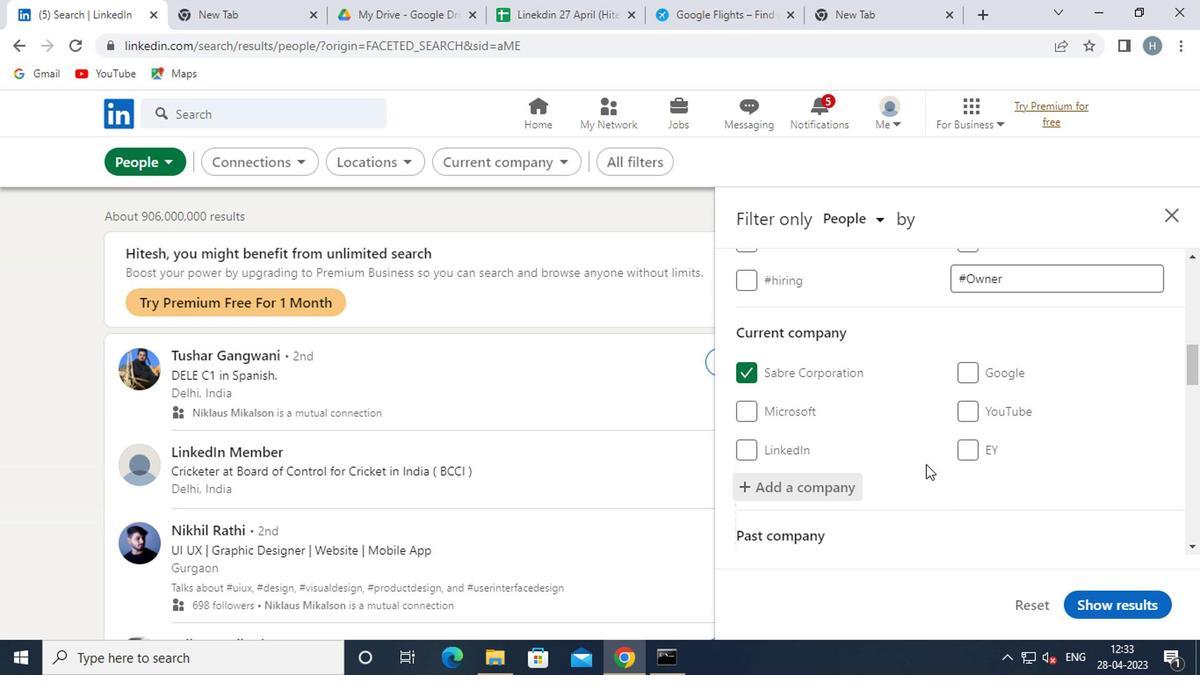
Action: Mouse scrolled (915, 455) with delta (0, -1)
Screenshot: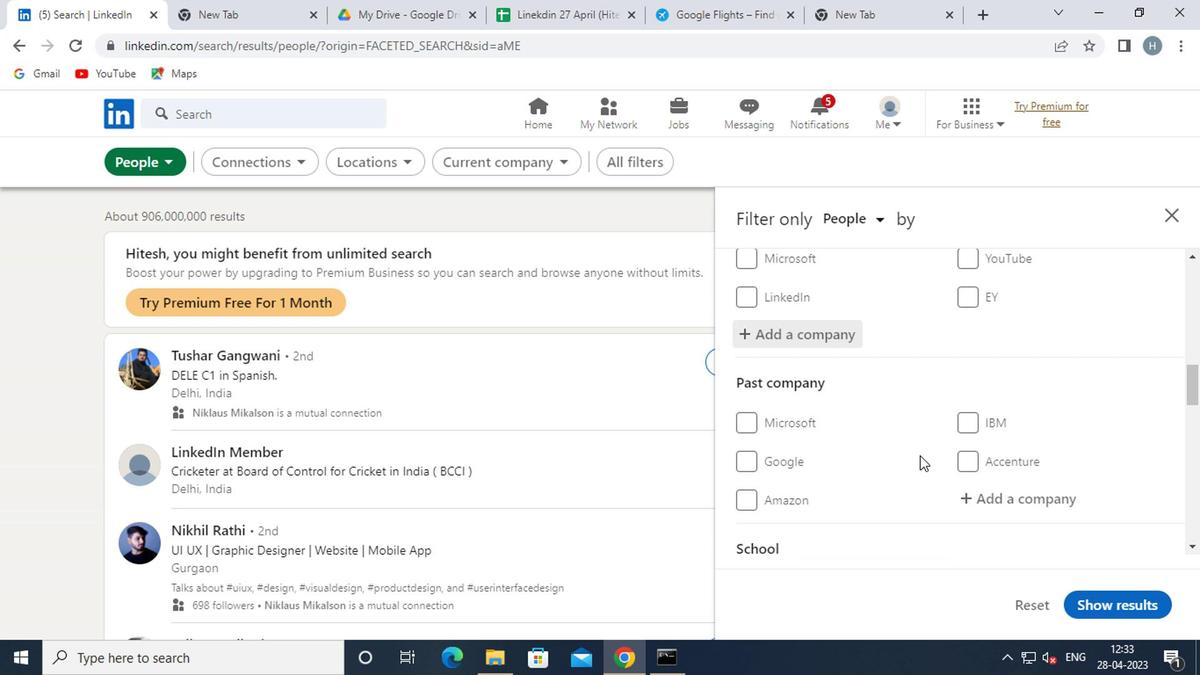 
Action: Mouse scrolled (915, 455) with delta (0, -1)
Screenshot: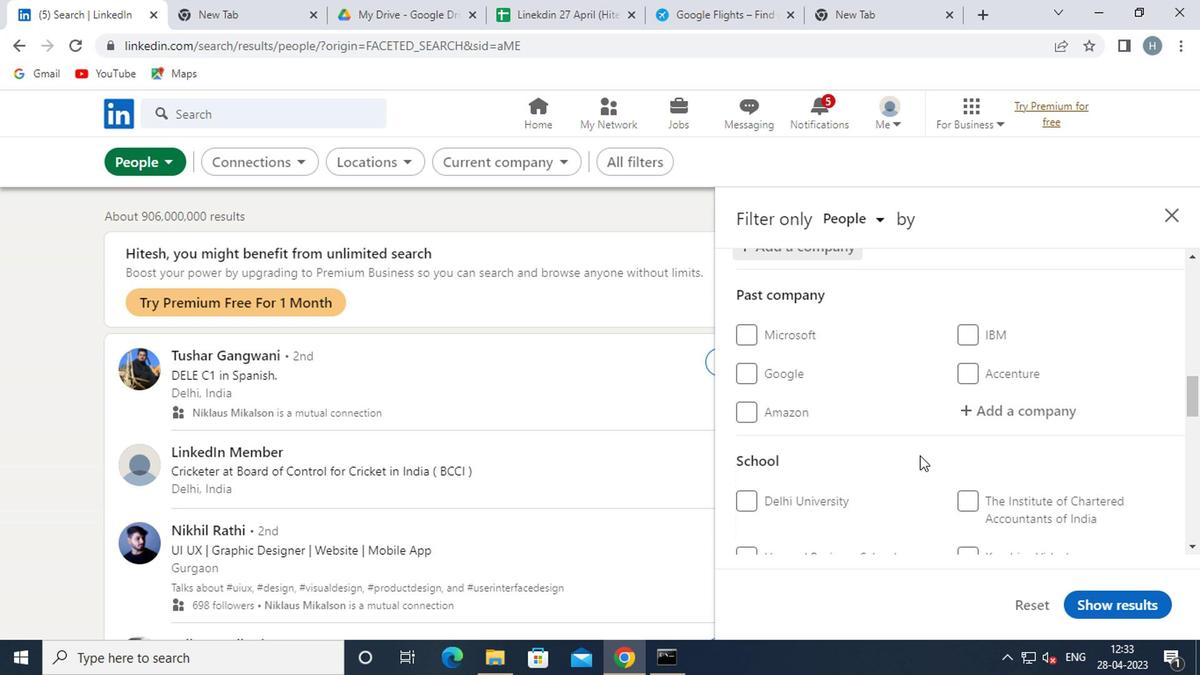 
Action: Mouse scrolled (915, 455) with delta (0, -1)
Screenshot: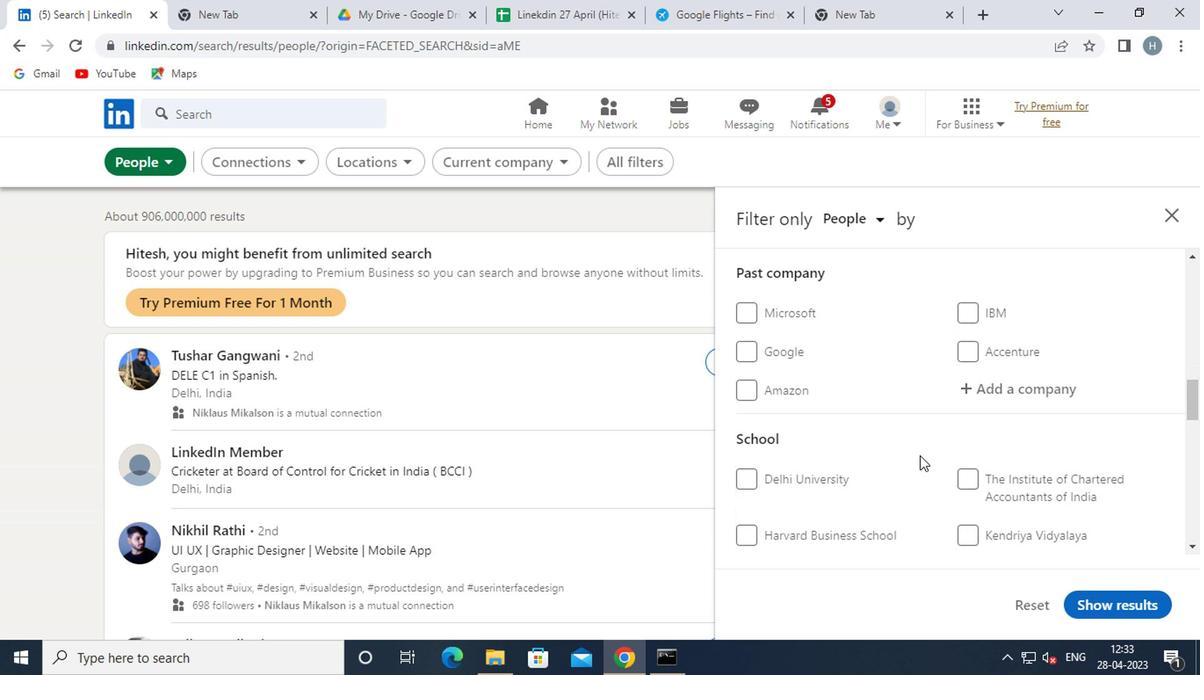 
Action: Mouse moved to (1009, 392)
Screenshot: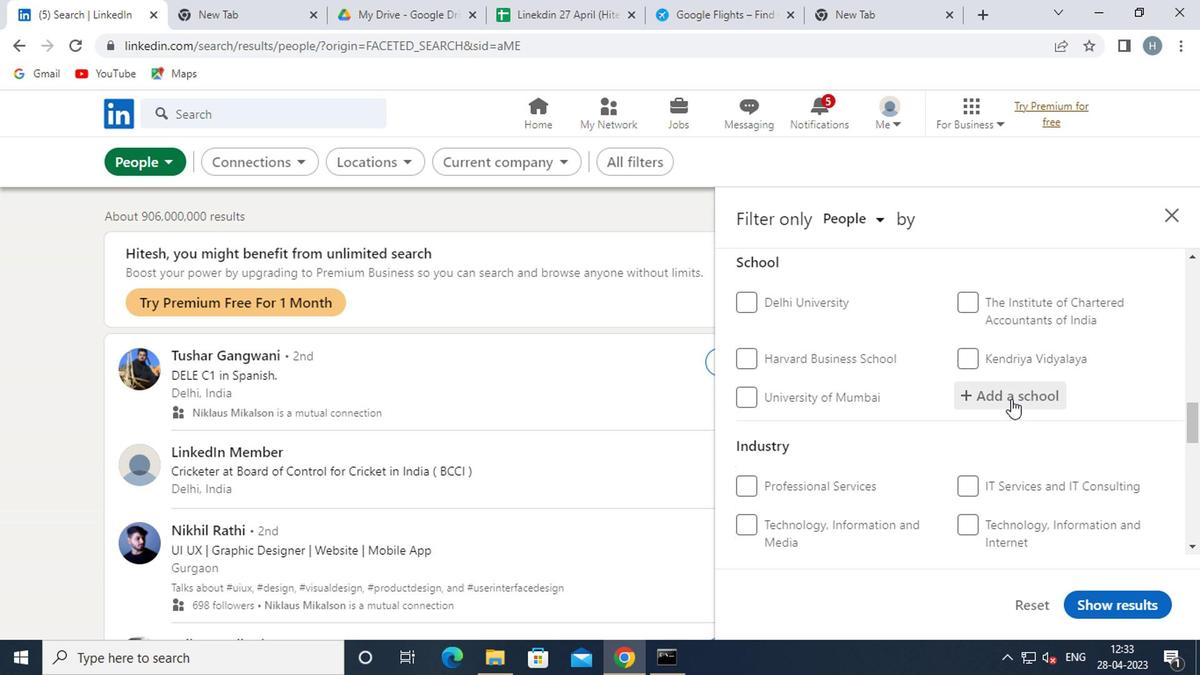 
Action: Mouse pressed left at (1009, 392)
Screenshot: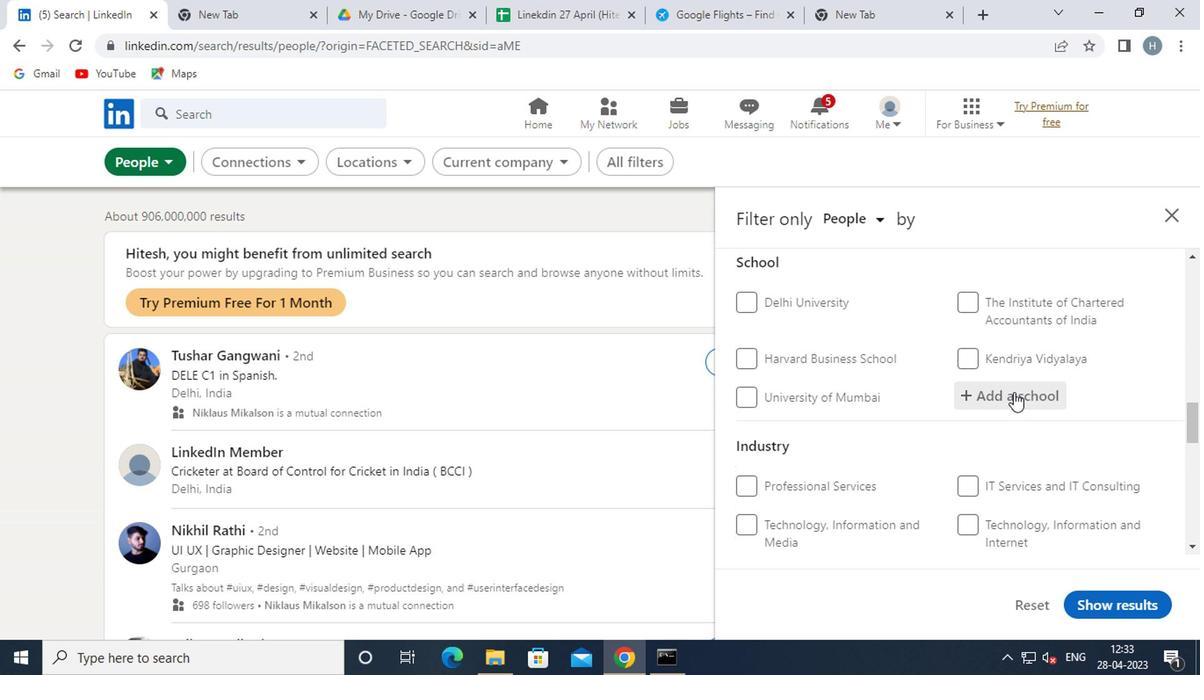 
Action: Key pressed <Key.shift>SRIDEVI<Key.space>
Screenshot: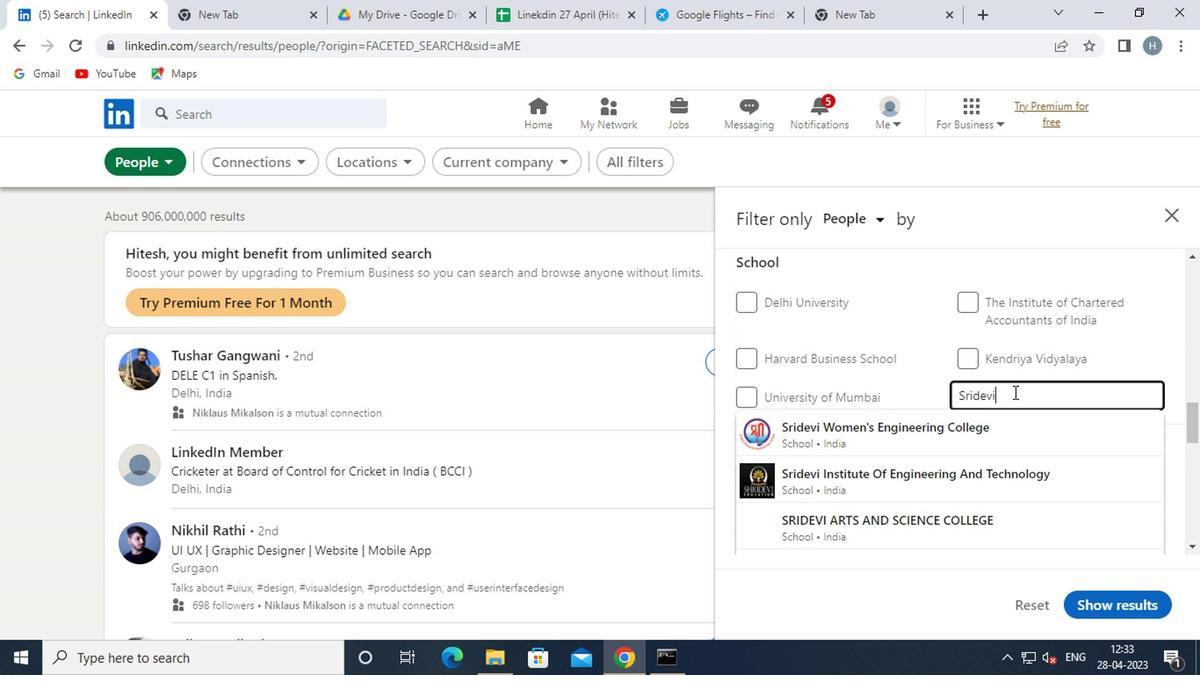 
Action: Mouse moved to (994, 429)
Screenshot: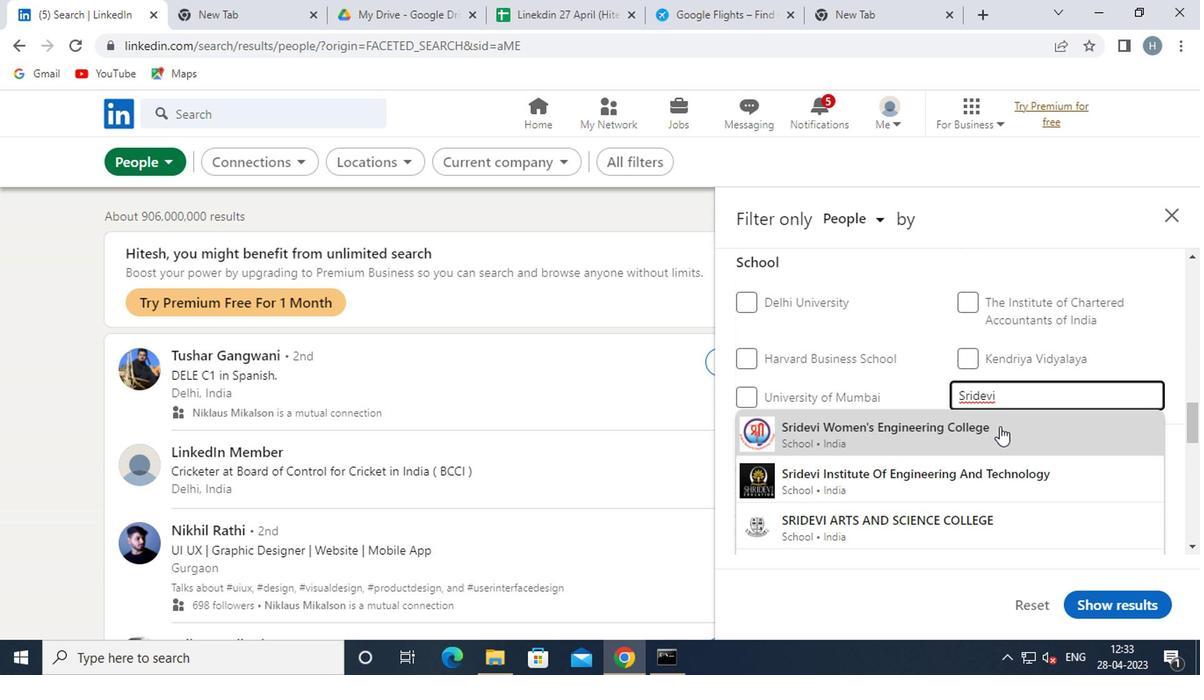 
Action: Mouse pressed left at (994, 429)
Screenshot: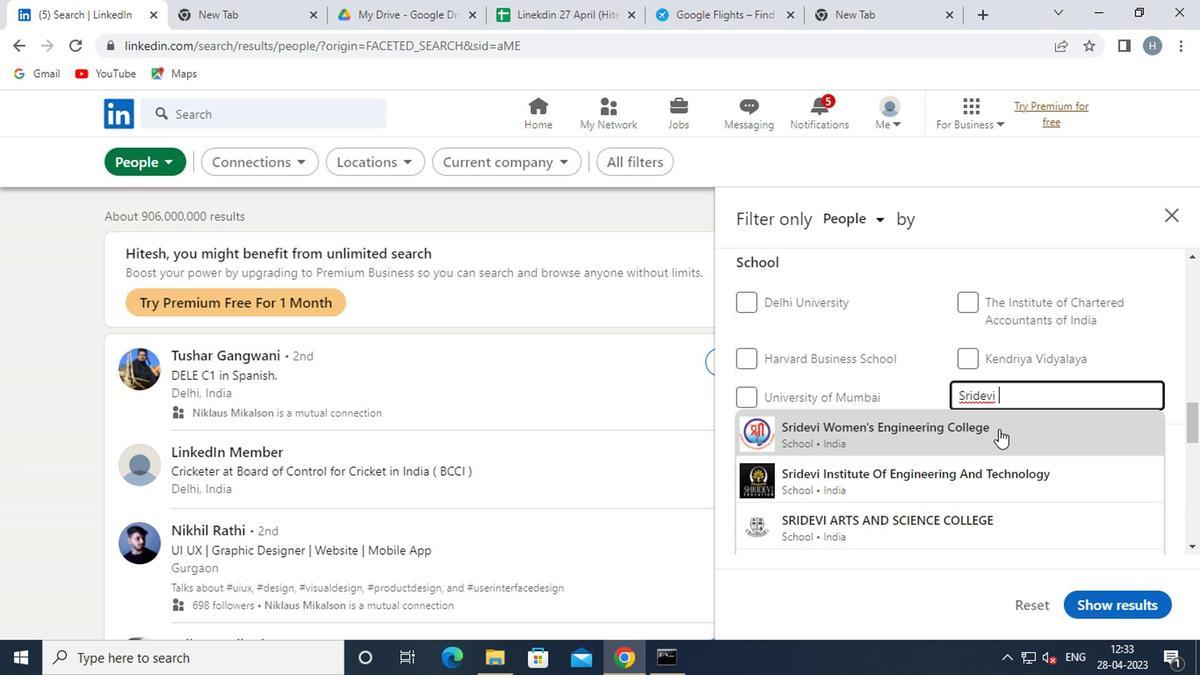 
Action: Mouse moved to (948, 425)
Screenshot: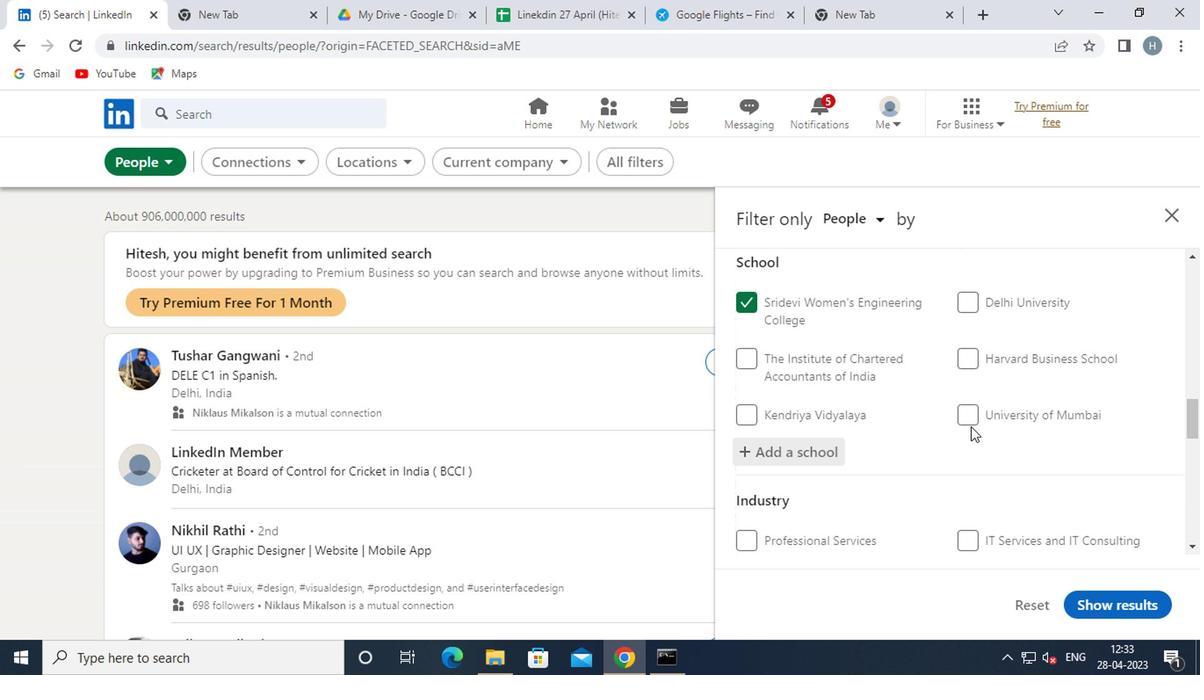 
Action: Mouse scrolled (948, 424) with delta (0, 0)
Screenshot: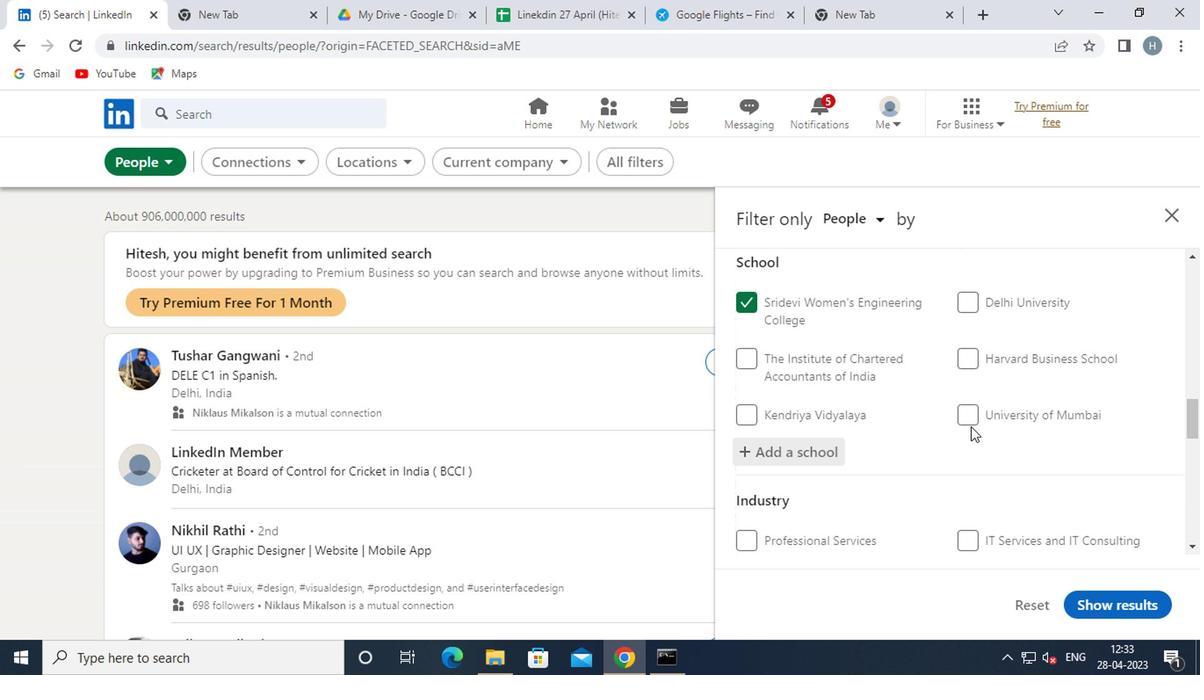 
Action: Mouse moved to (947, 425)
Screenshot: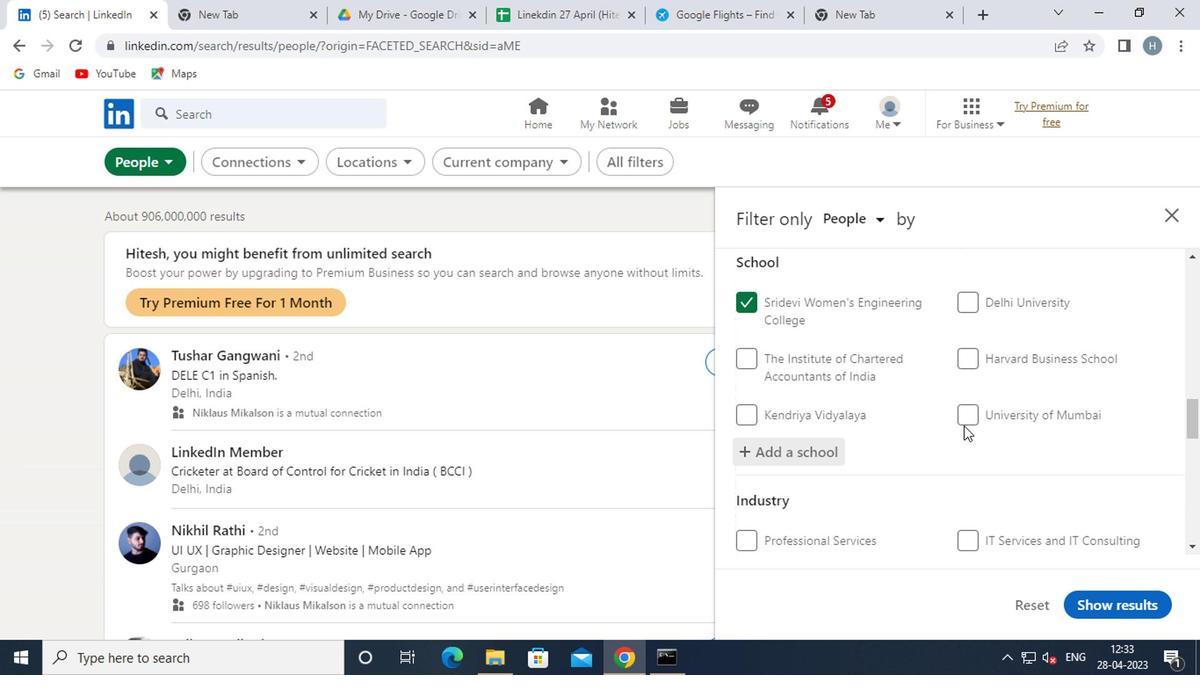 
Action: Mouse scrolled (947, 424) with delta (0, 0)
Screenshot: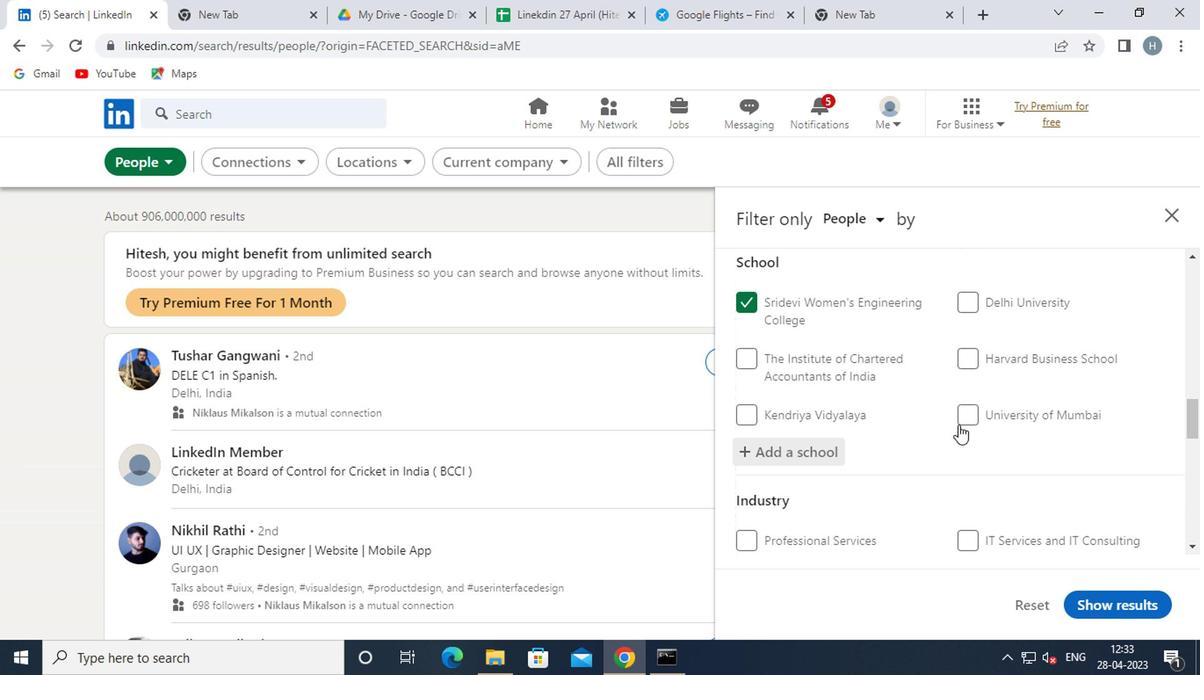 
Action: Mouse moved to (946, 425)
Screenshot: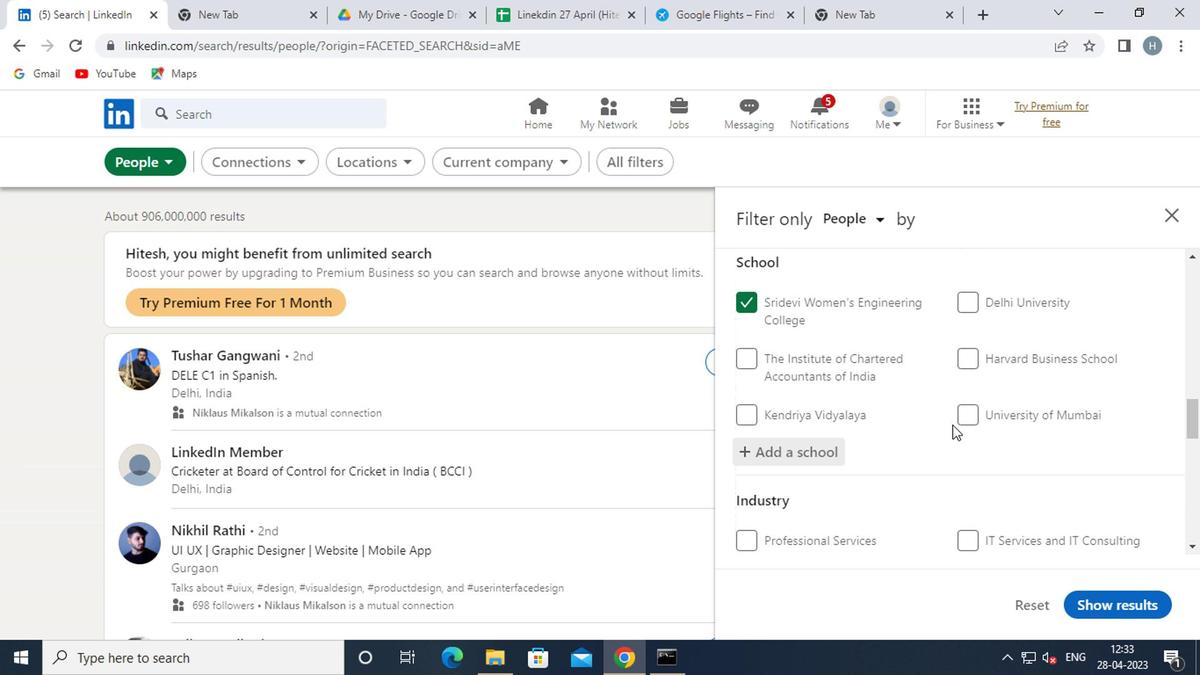 
Action: Mouse scrolled (946, 424) with delta (0, 0)
Screenshot: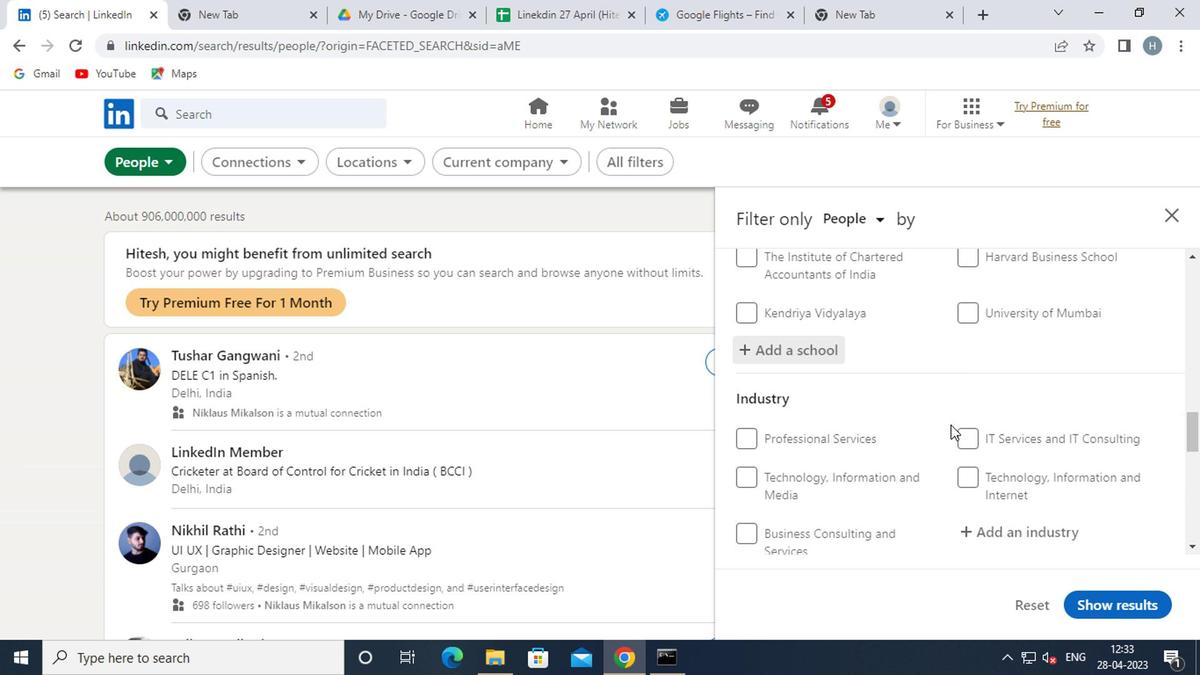
Action: Mouse moved to (1002, 365)
Screenshot: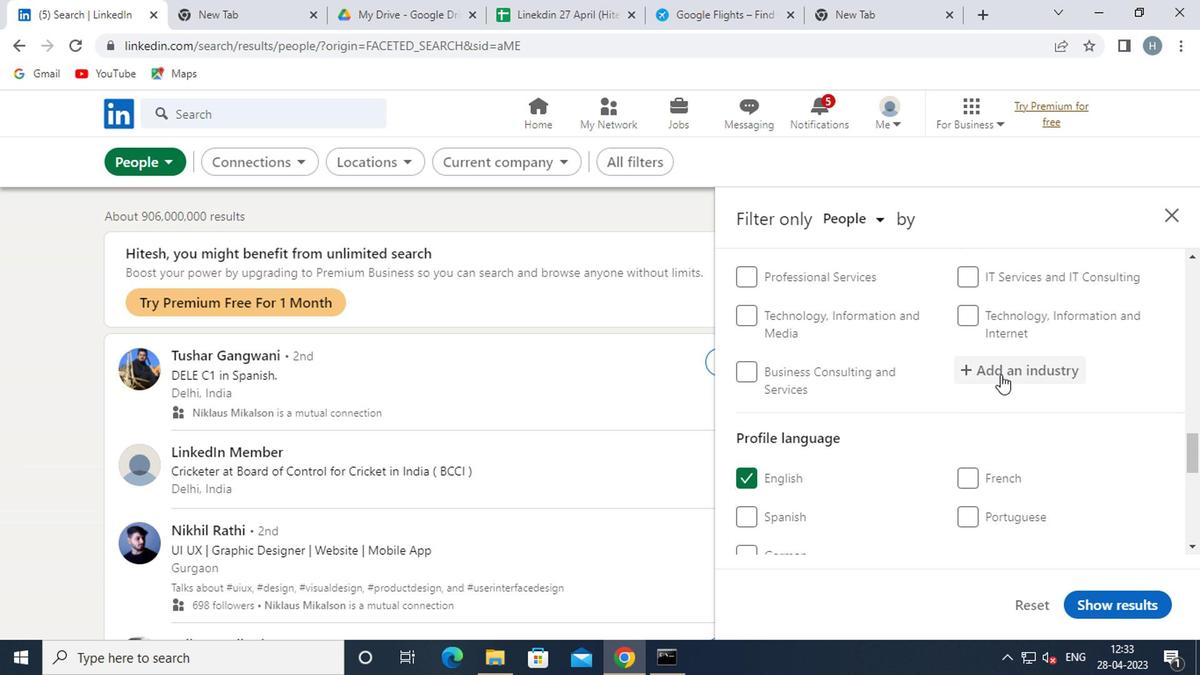 
Action: Mouse pressed left at (1002, 365)
Screenshot: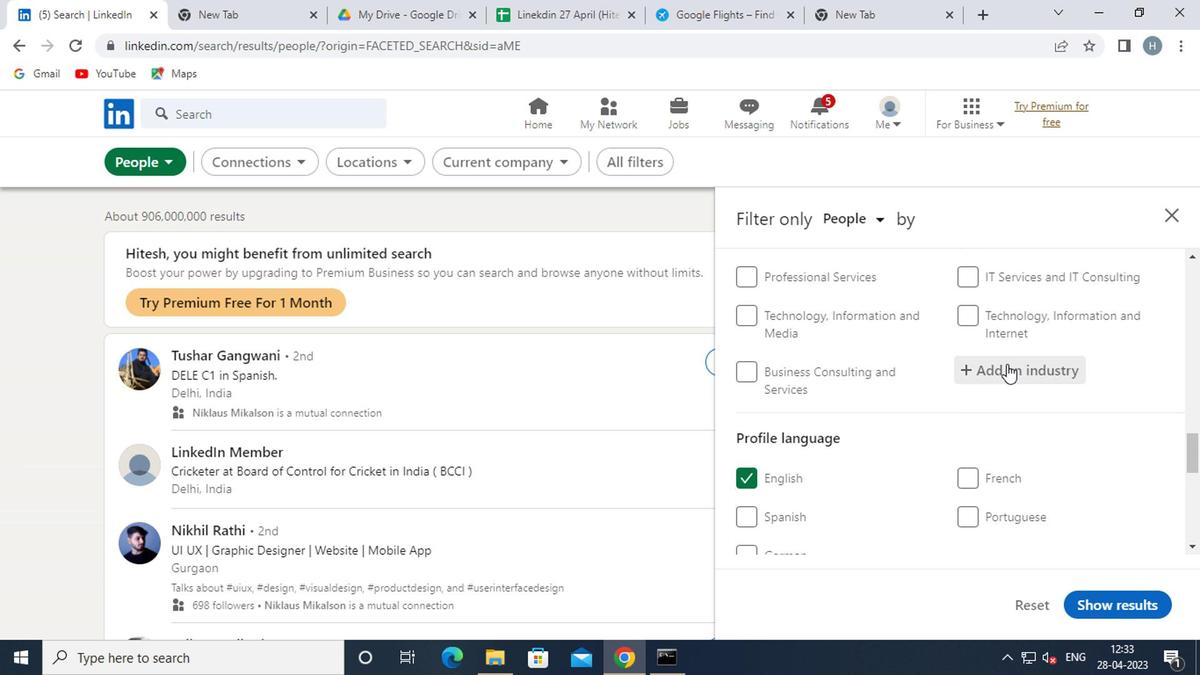 
Action: Key pressed <Key.shift>WHO
Screenshot: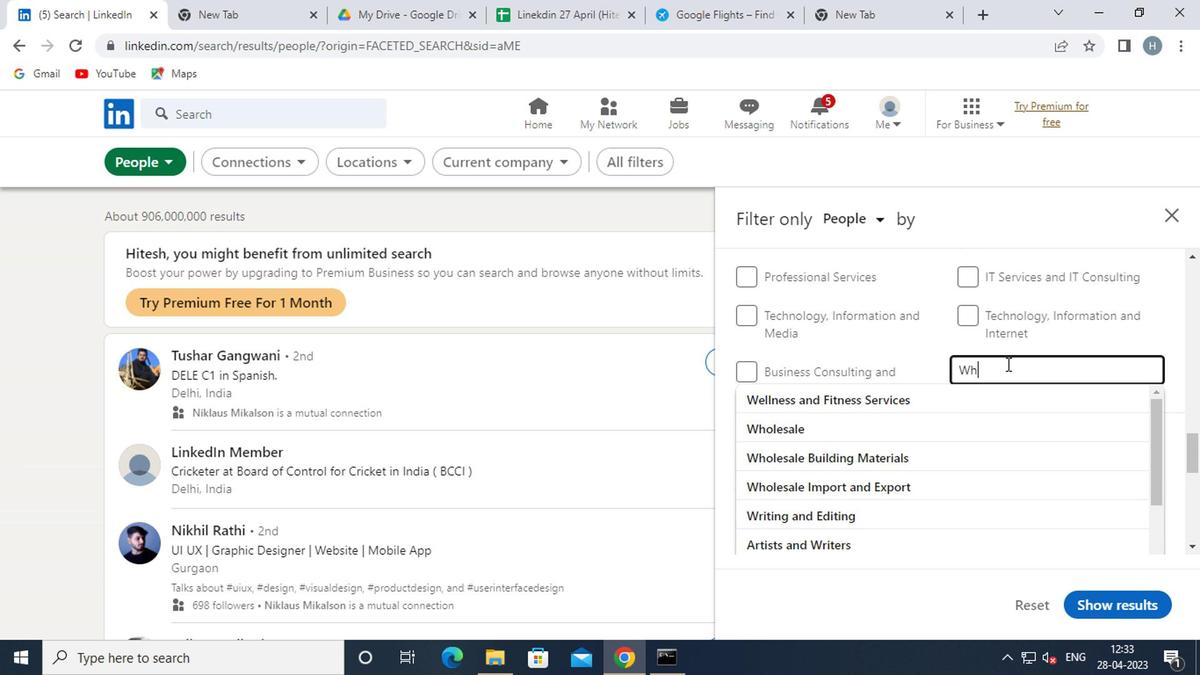 
Action: Mouse moved to (1044, 373)
Screenshot: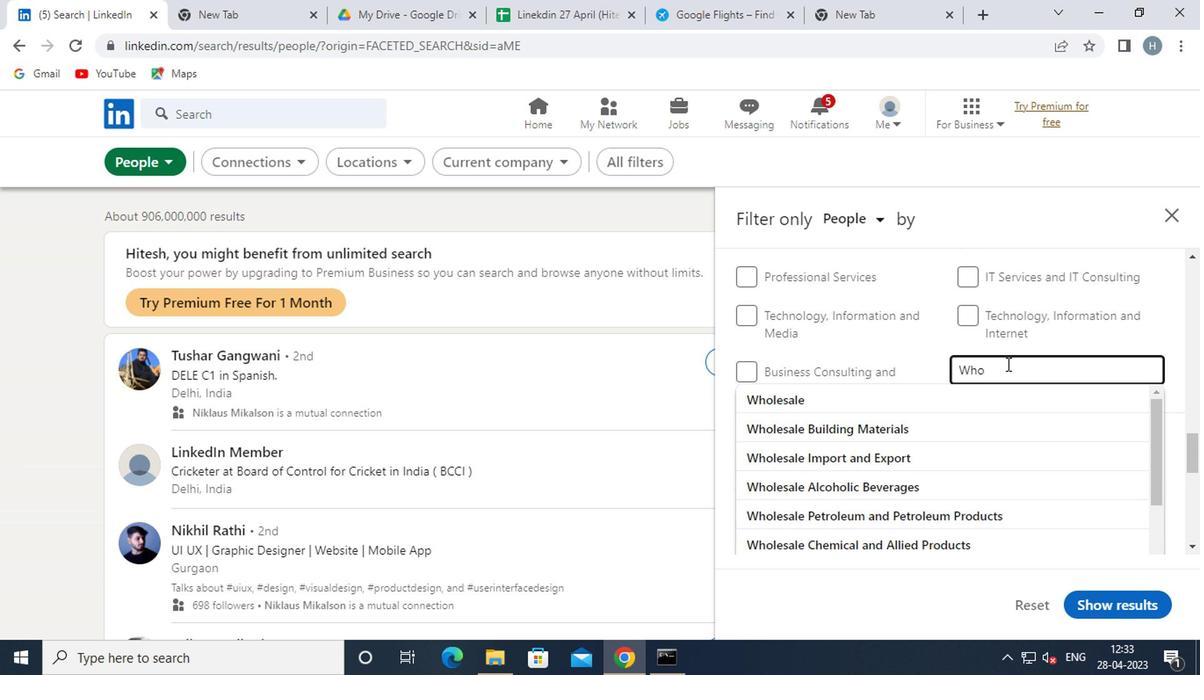 
Action: Key pressed L
Screenshot: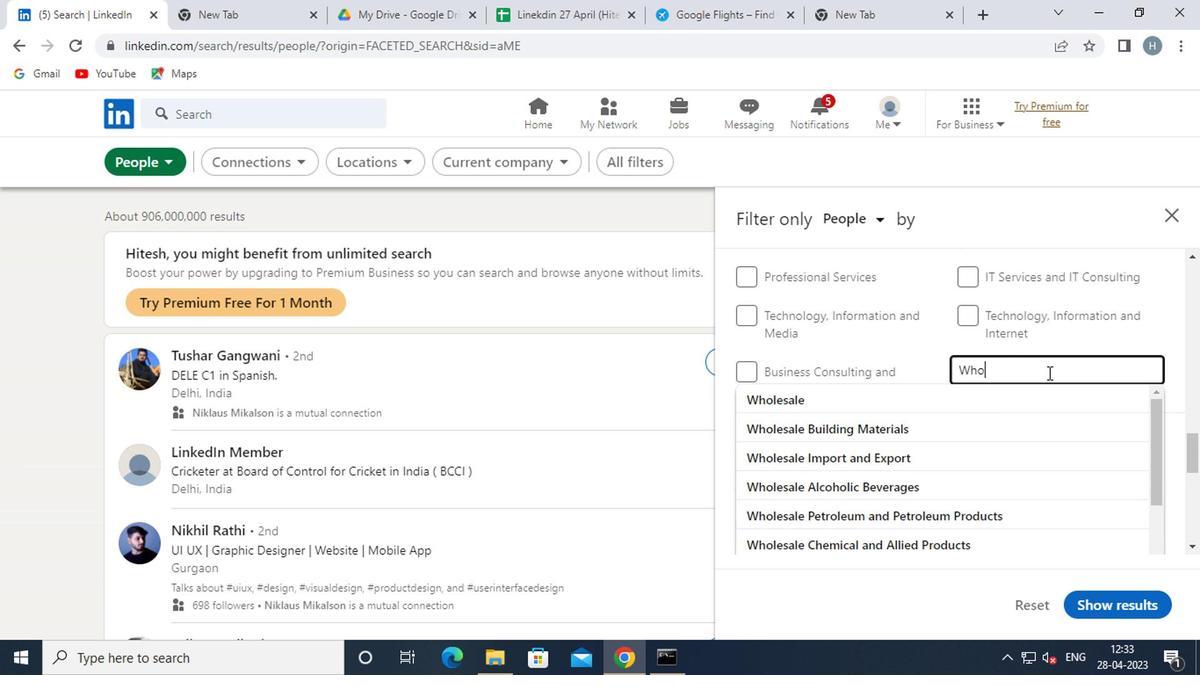 
Action: Mouse moved to (957, 468)
Screenshot: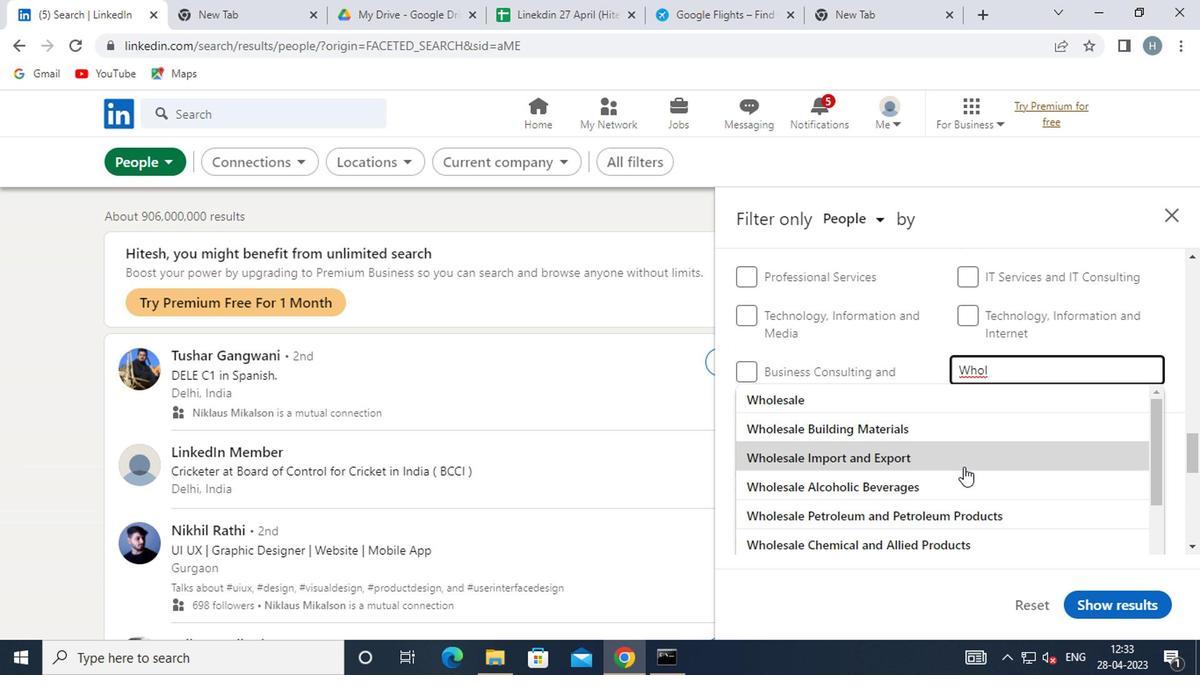 
Action: Mouse scrolled (957, 467) with delta (0, 0)
Screenshot: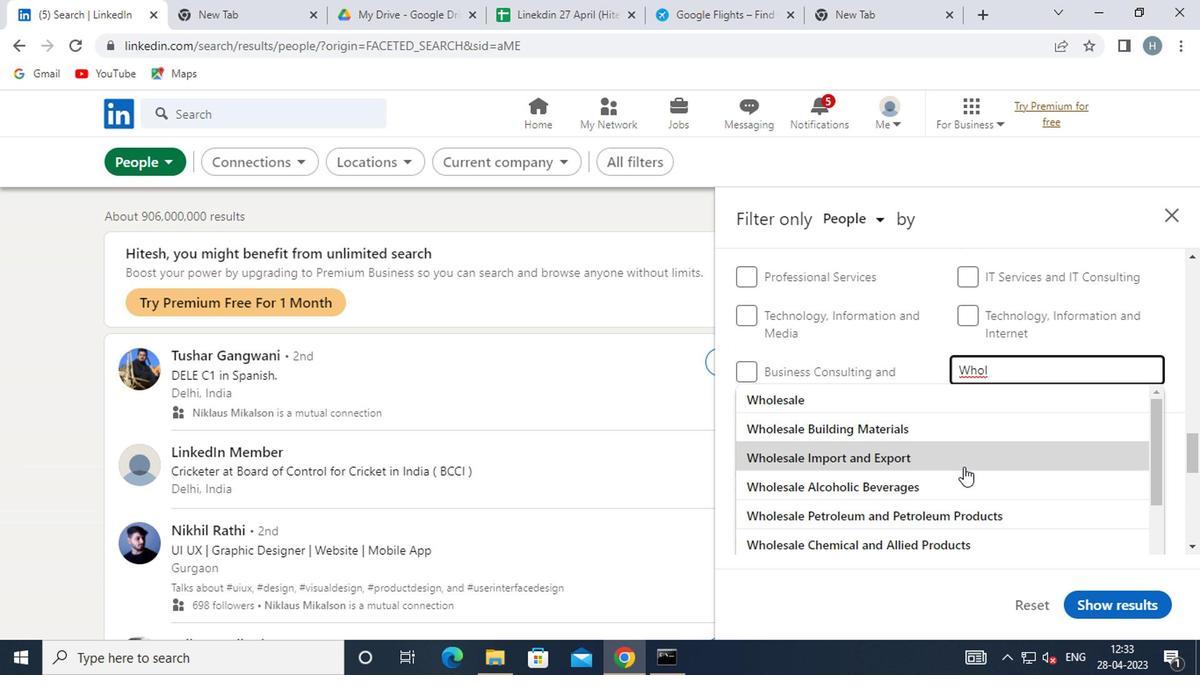 
Action: Mouse scrolled (957, 467) with delta (0, 0)
Screenshot: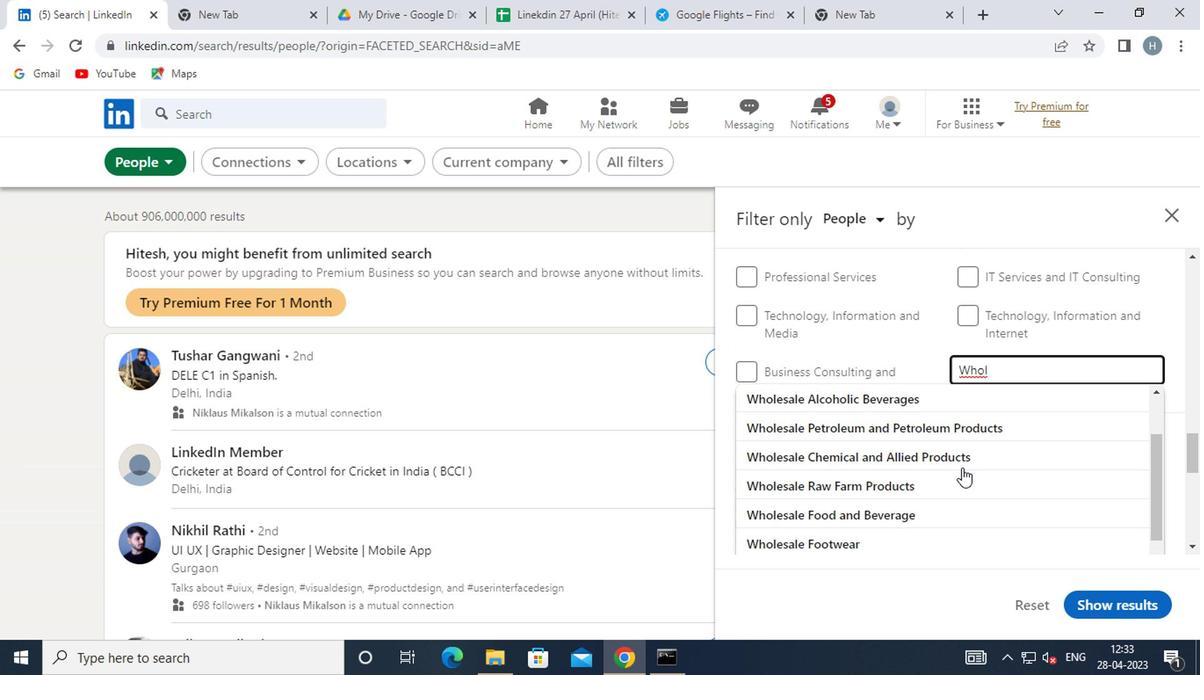 
Action: Mouse moved to (979, 485)
Screenshot: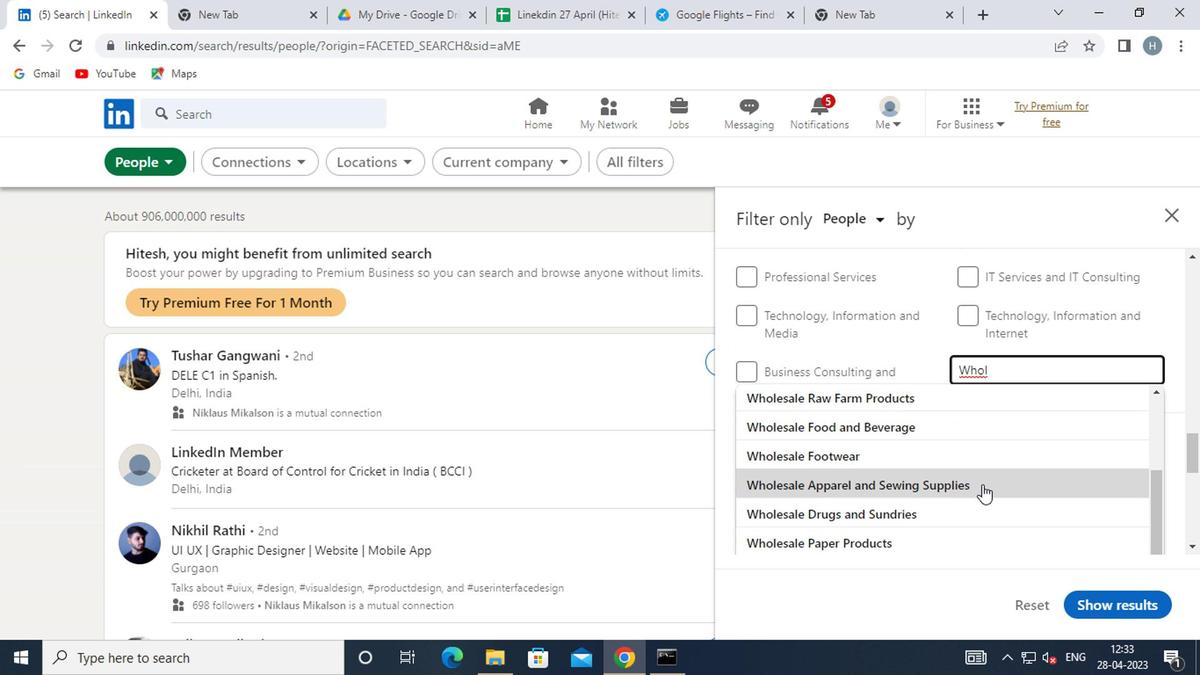 
Action: Mouse pressed left at (979, 485)
Screenshot: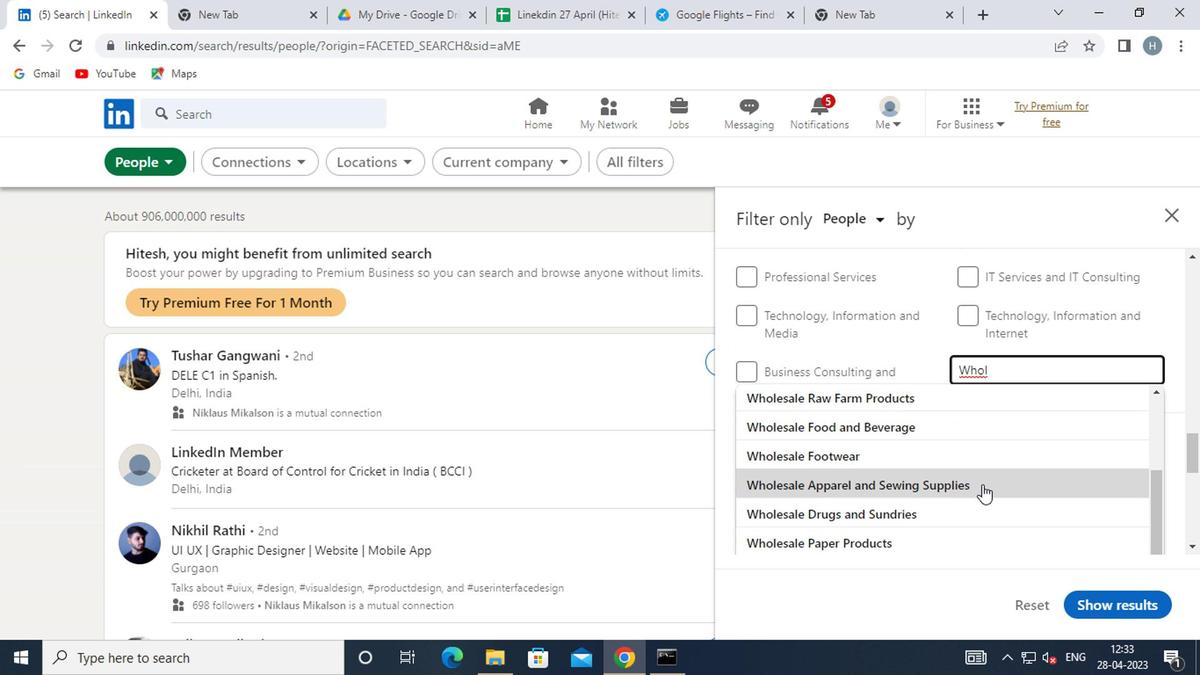 
Action: Mouse moved to (949, 448)
Screenshot: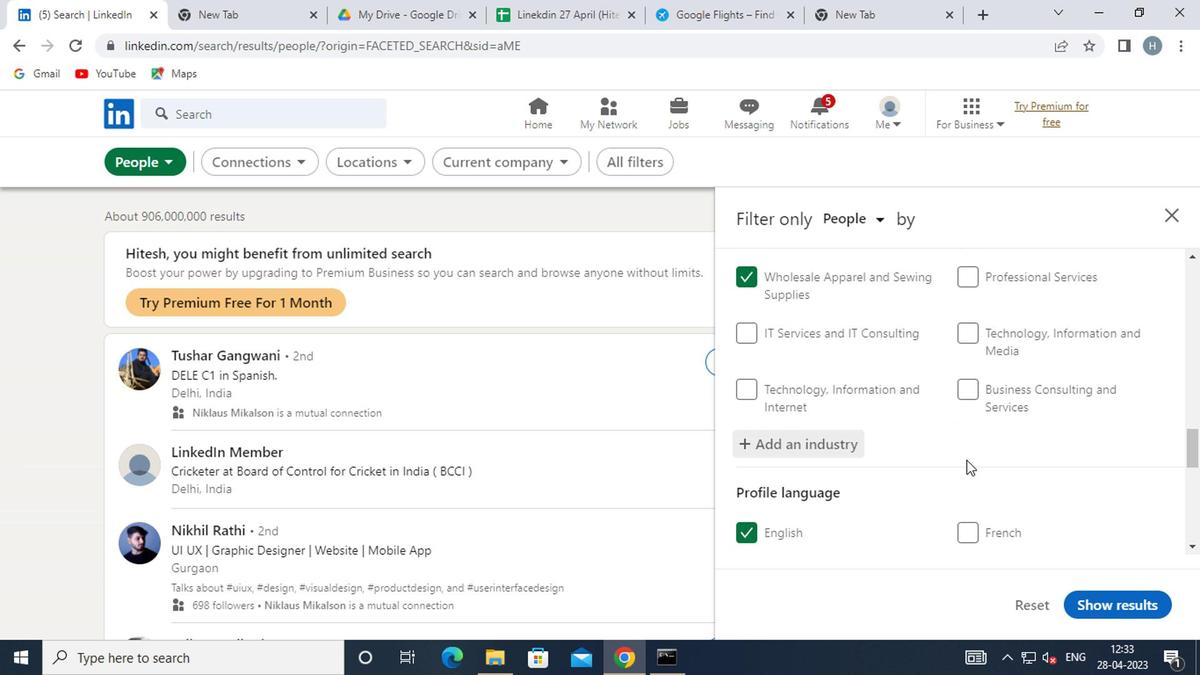 
Action: Mouse scrolled (949, 447) with delta (0, 0)
Screenshot: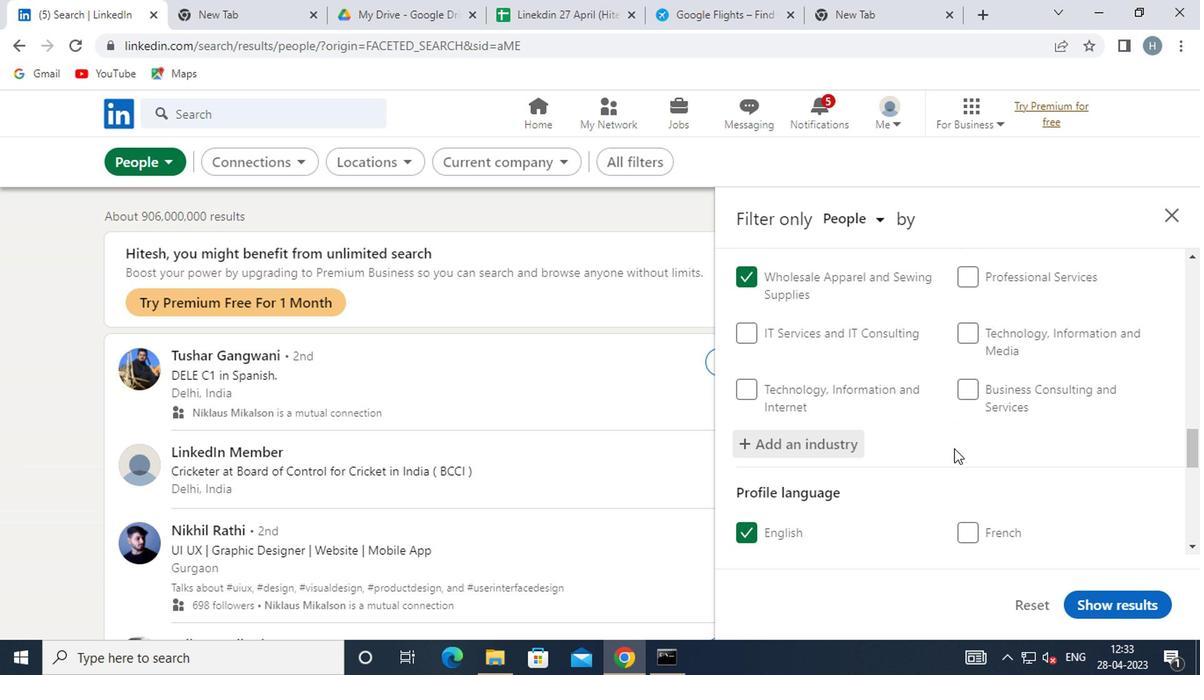 
Action: Mouse moved to (945, 443)
Screenshot: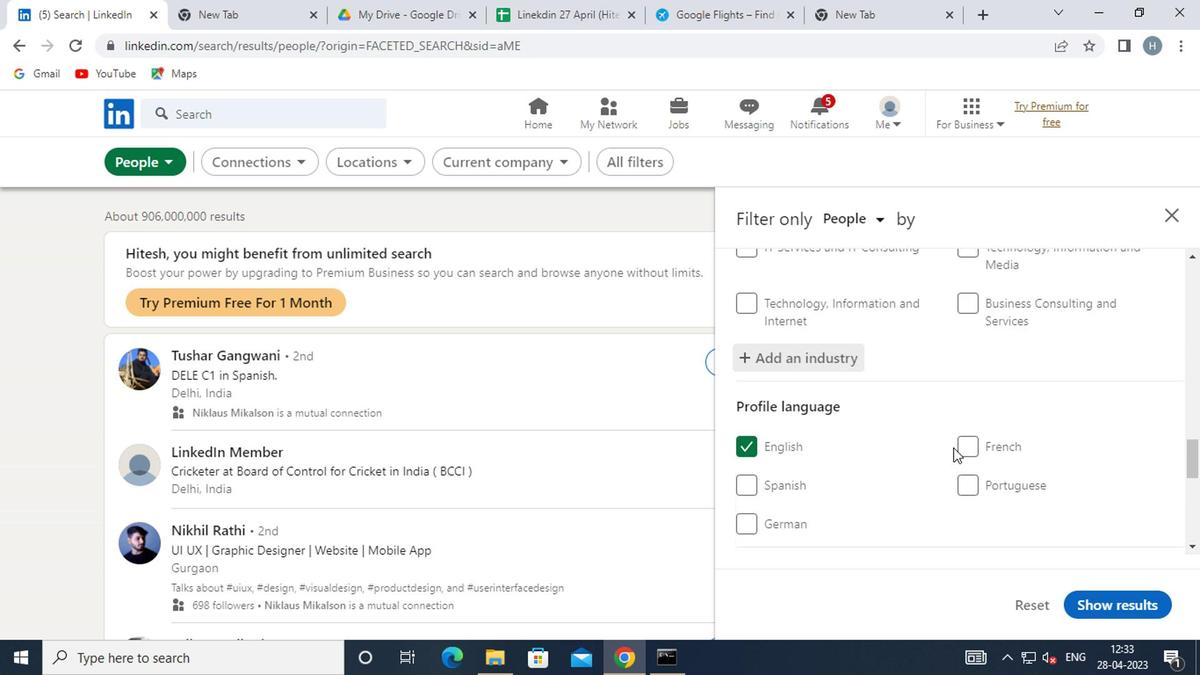 
Action: Mouse scrolled (945, 442) with delta (0, -1)
Screenshot: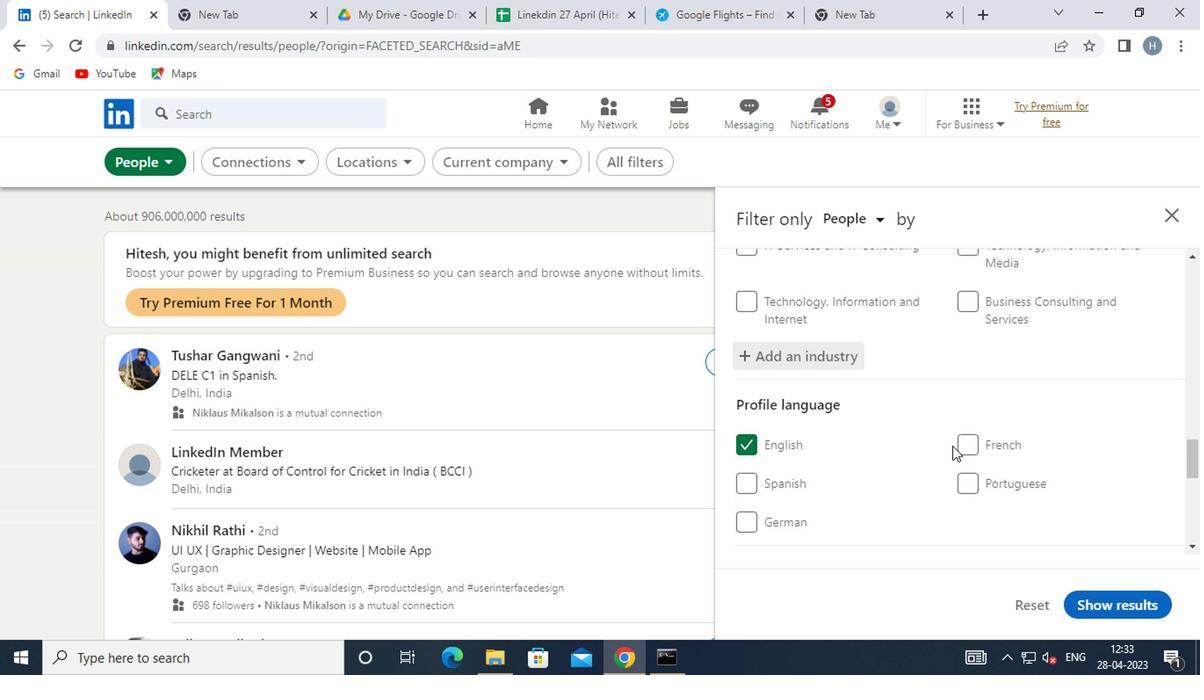 
Action: Mouse scrolled (945, 442) with delta (0, -1)
Screenshot: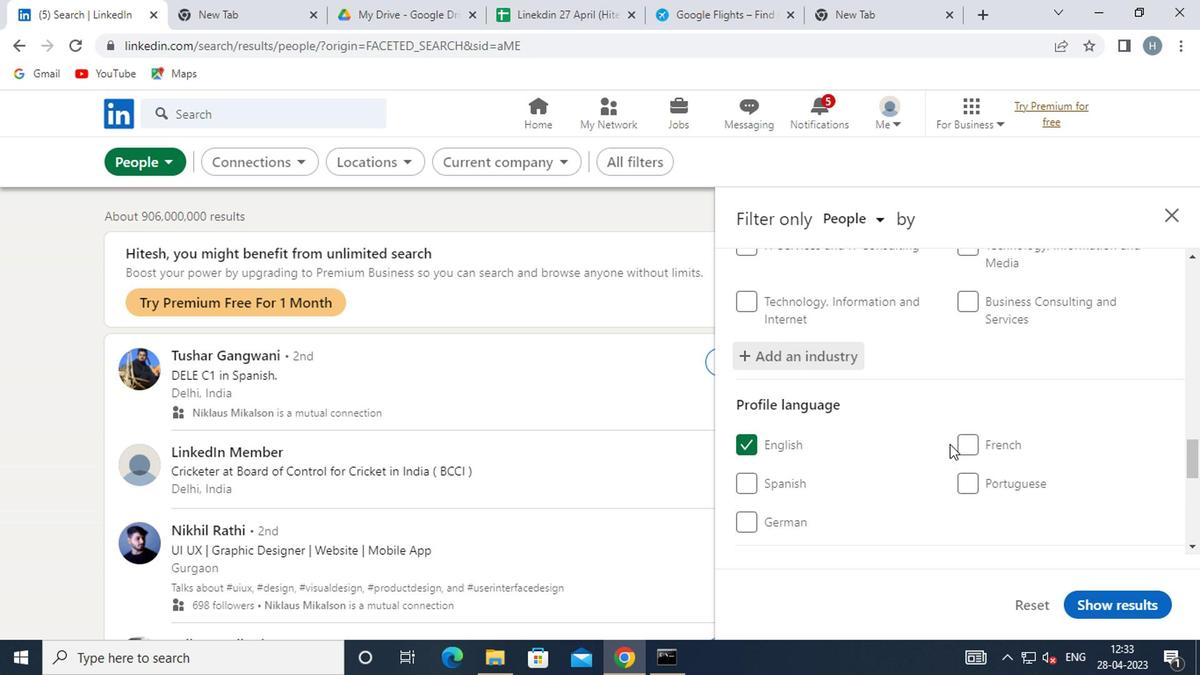 
Action: Mouse scrolled (945, 442) with delta (0, -1)
Screenshot: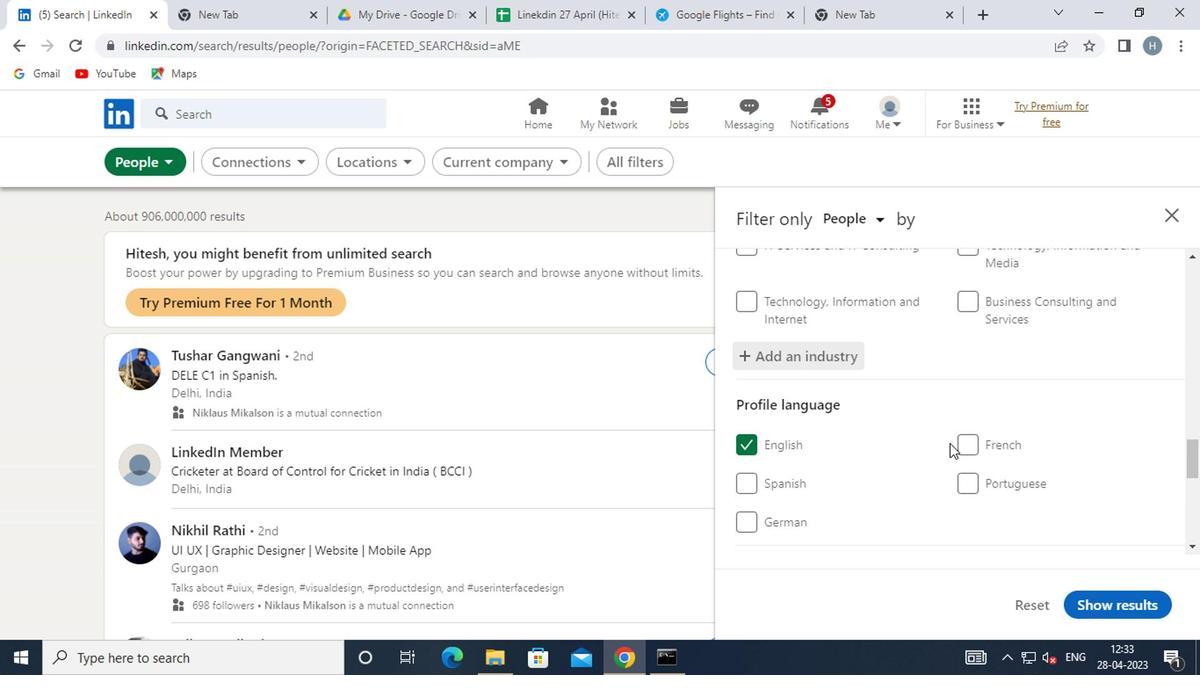 
Action: Mouse moved to (894, 463)
Screenshot: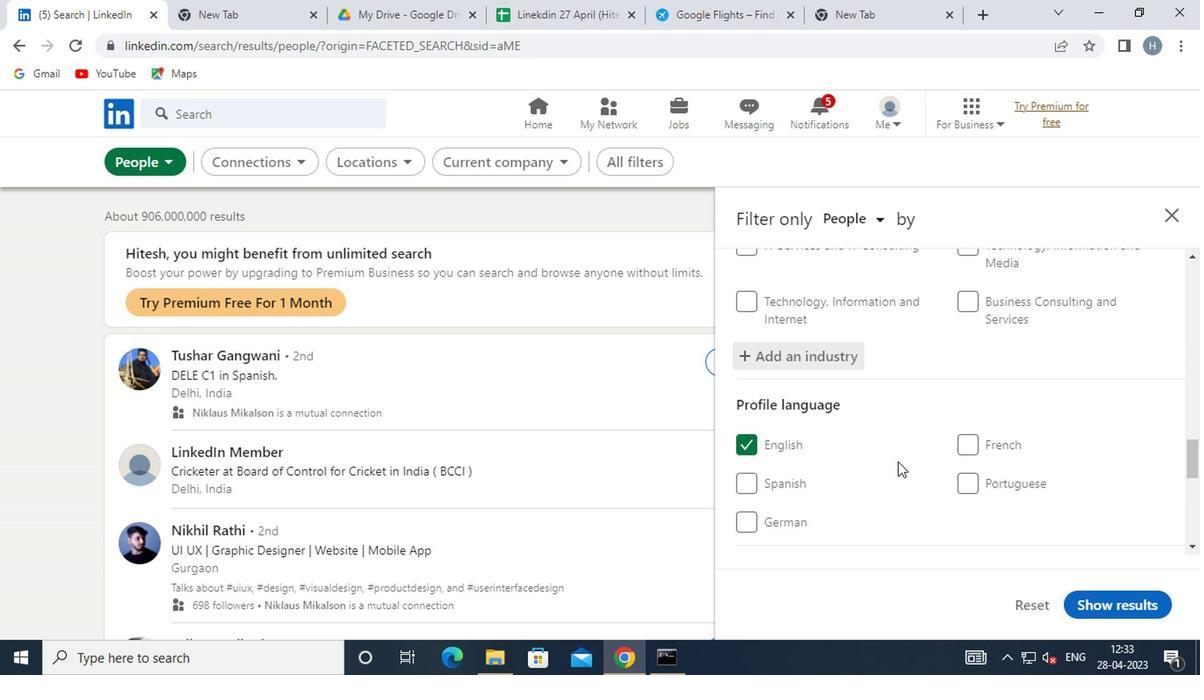 
Action: Mouse scrolled (894, 462) with delta (0, -1)
Screenshot: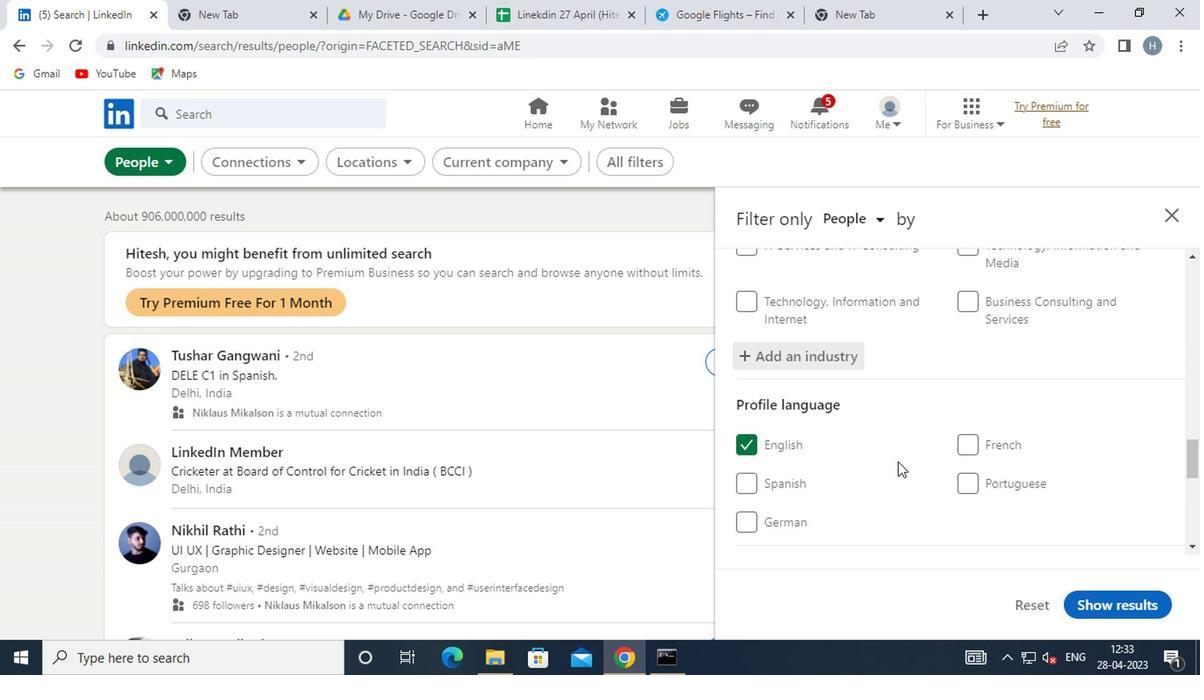 
Action: Mouse moved to (894, 463)
Screenshot: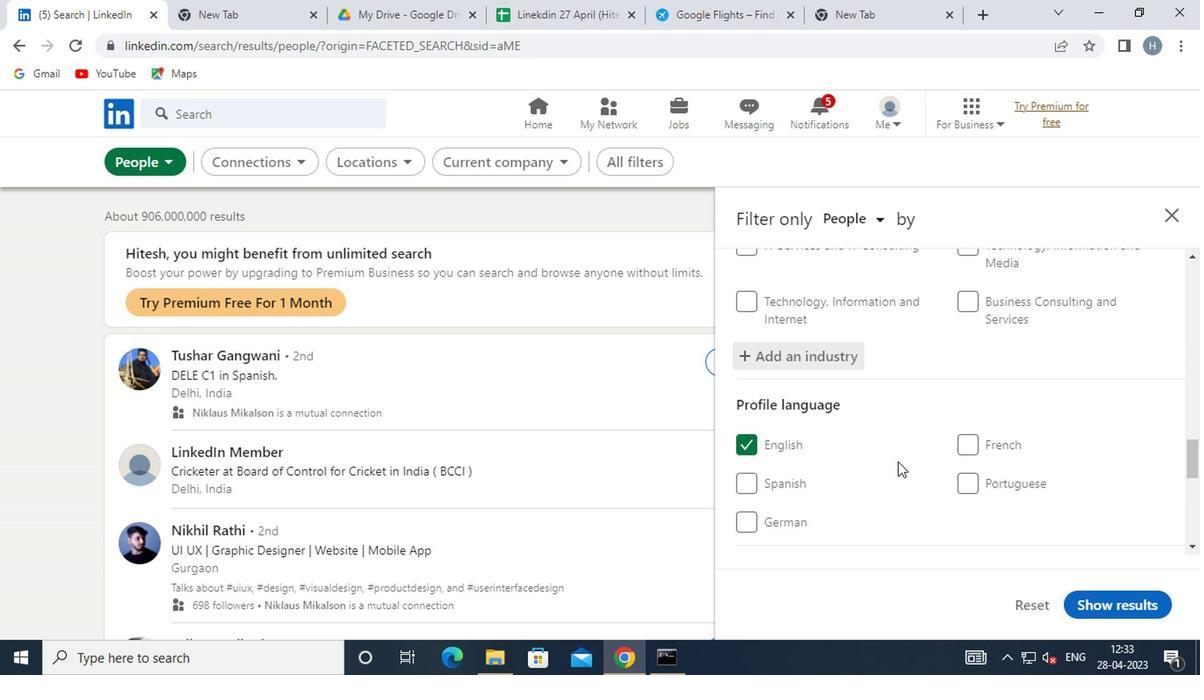 
Action: Mouse scrolled (894, 463) with delta (0, 0)
Screenshot: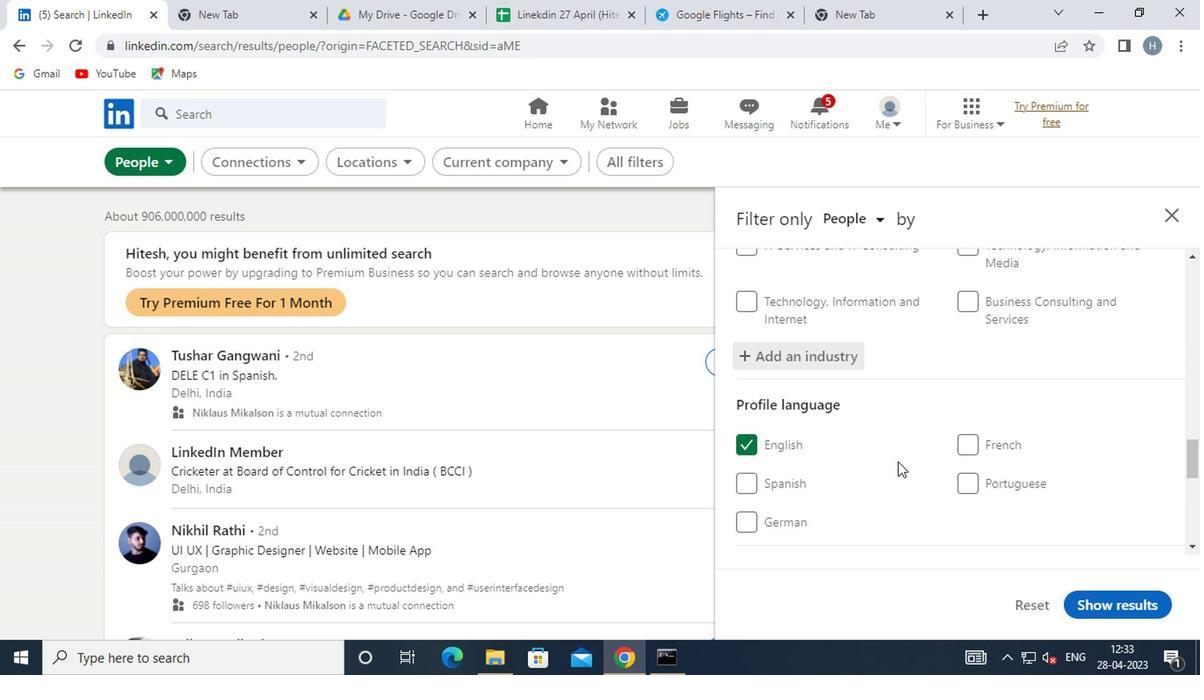 
Action: Mouse moved to (894, 465)
Screenshot: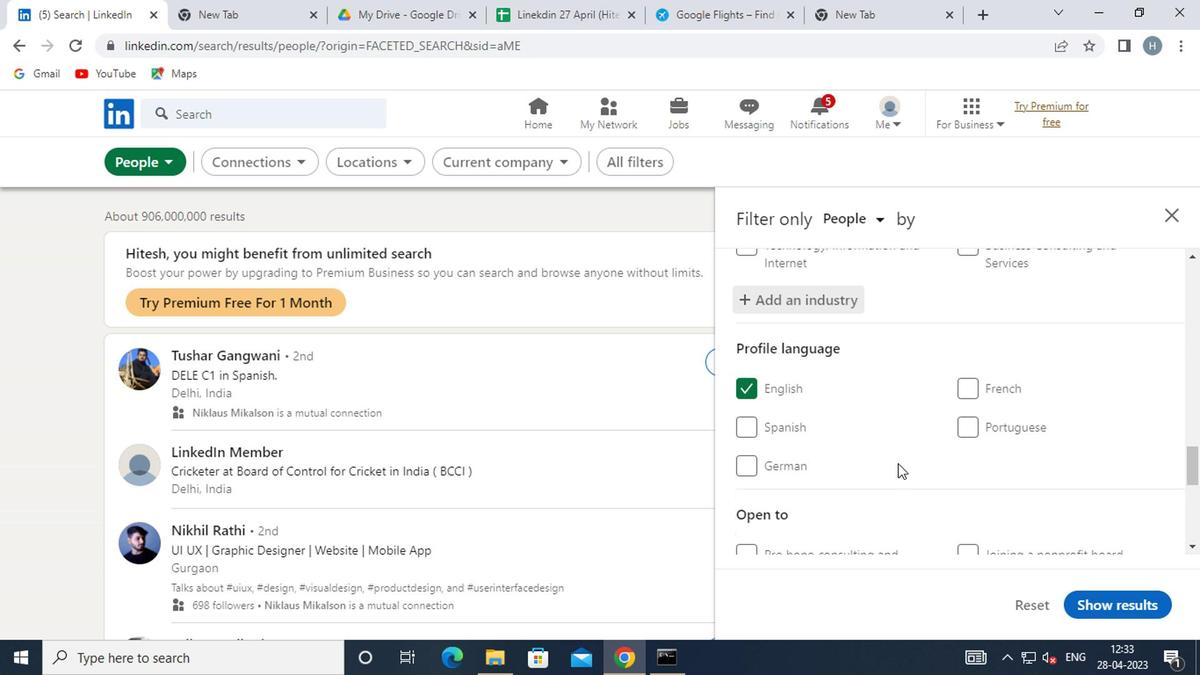 
Action: Mouse scrolled (894, 465) with delta (0, 0)
Screenshot: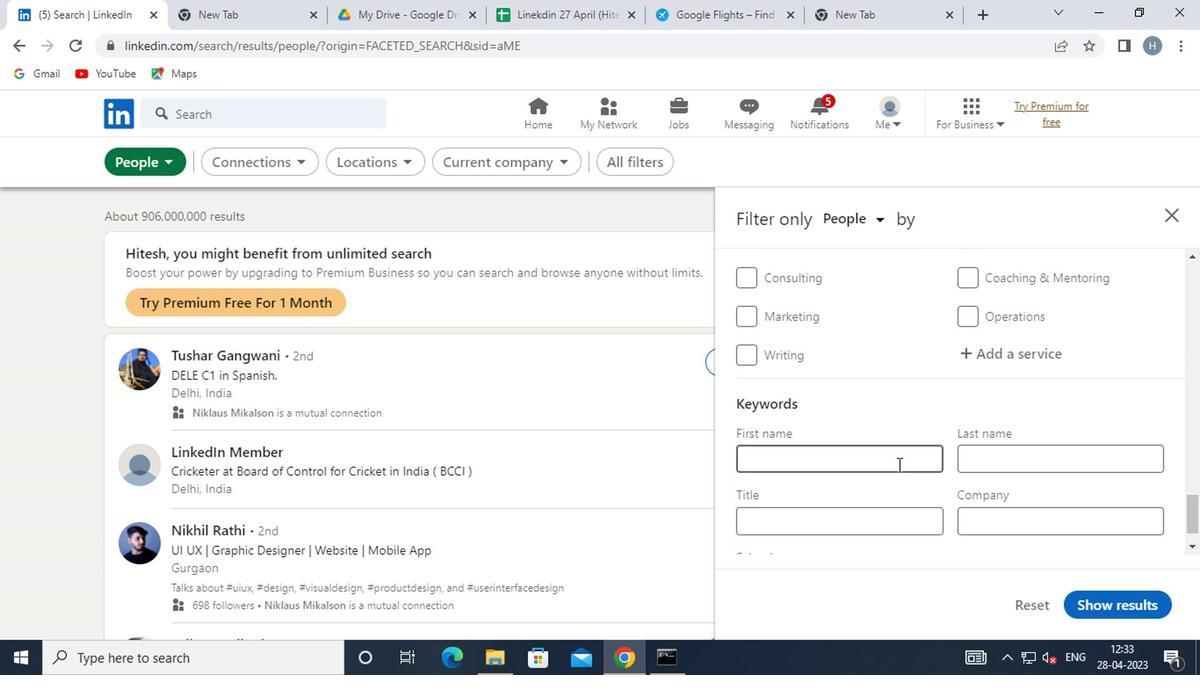 
Action: Mouse scrolled (894, 465) with delta (0, 0)
Screenshot: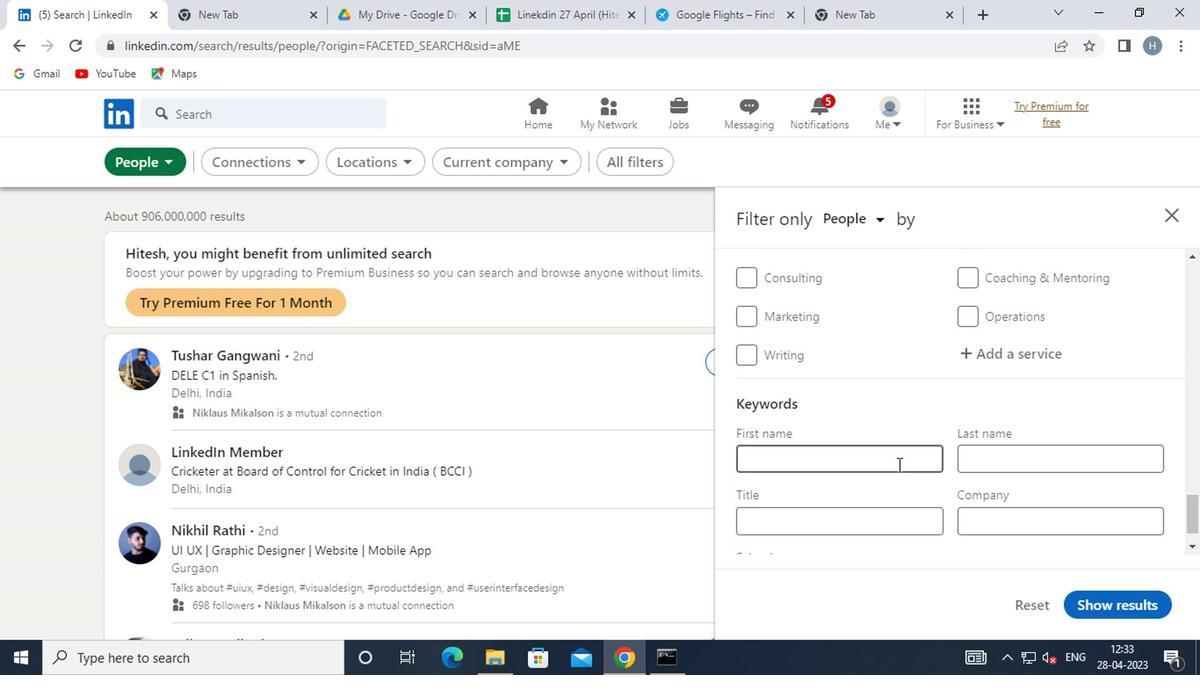 
Action: Mouse scrolled (894, 465) with delta (0, 0)
Screenshot: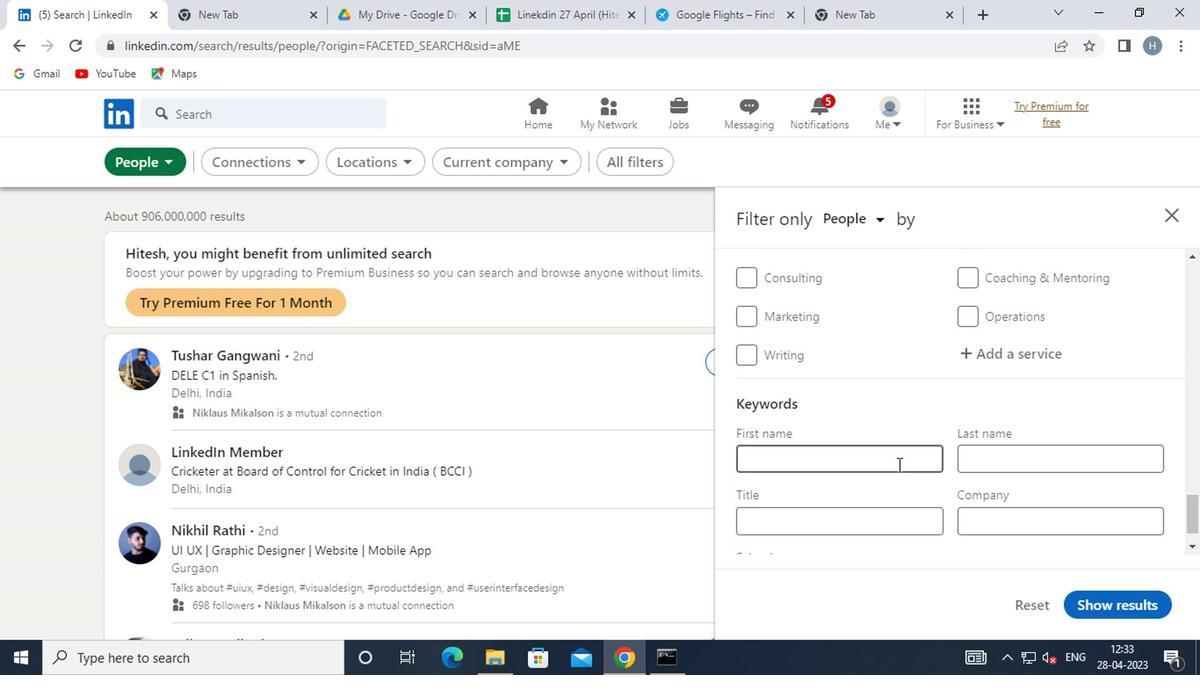 
Action: Mouse moved to (899, 465)
Screenshot: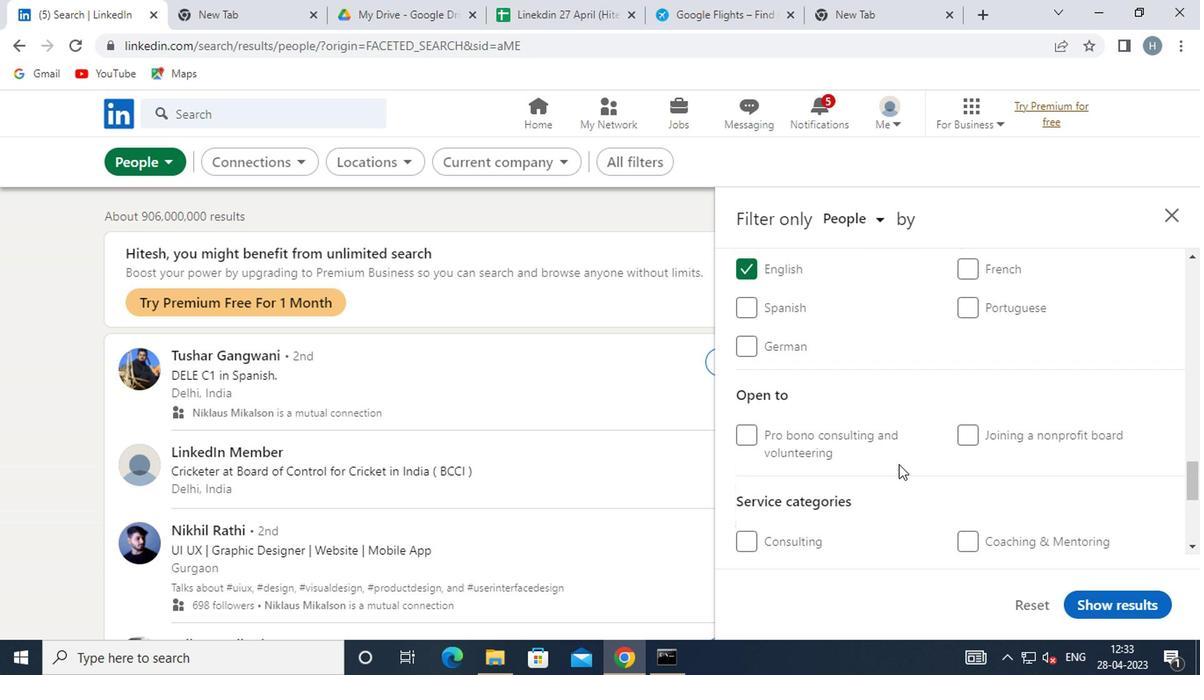 
Action: Mouse scrolled (899, 463) with delta (0, -1)
Screenshot: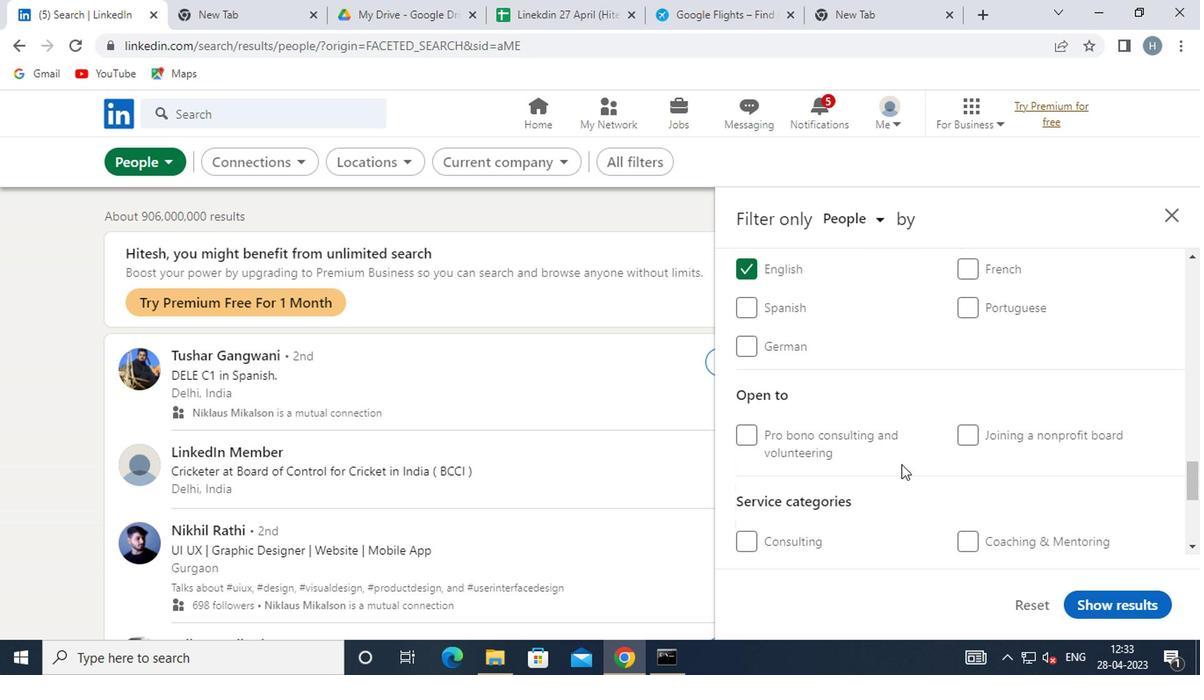 
Action: Mouse scrolled (899, 463) with delta (0, -1)
Screenshot: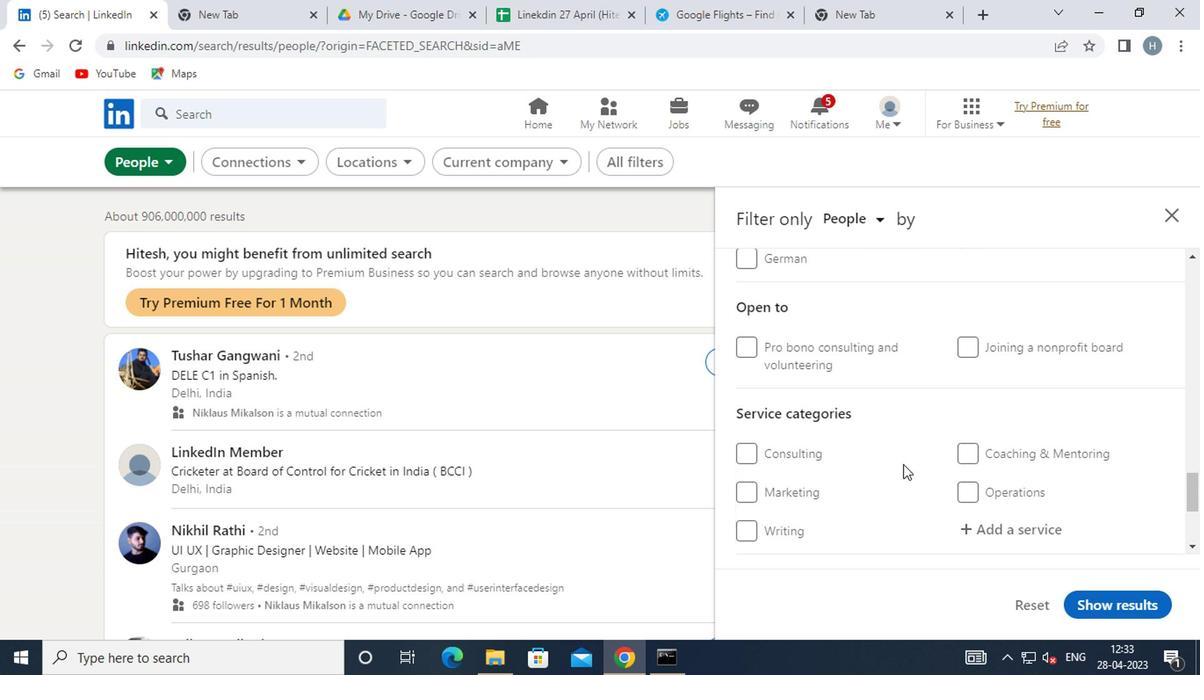 
Action: Mouse moved to (1003, 437)
Screenshot: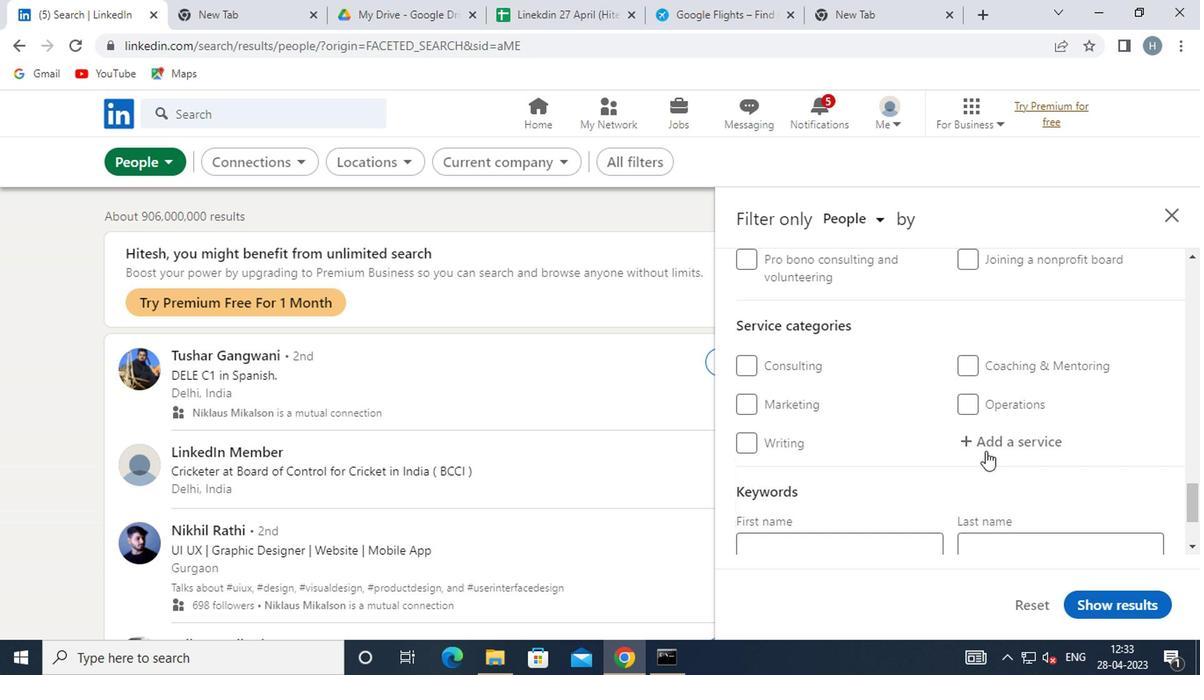 
Action: Mouse pressed left at (1003, 437)
Screenshot: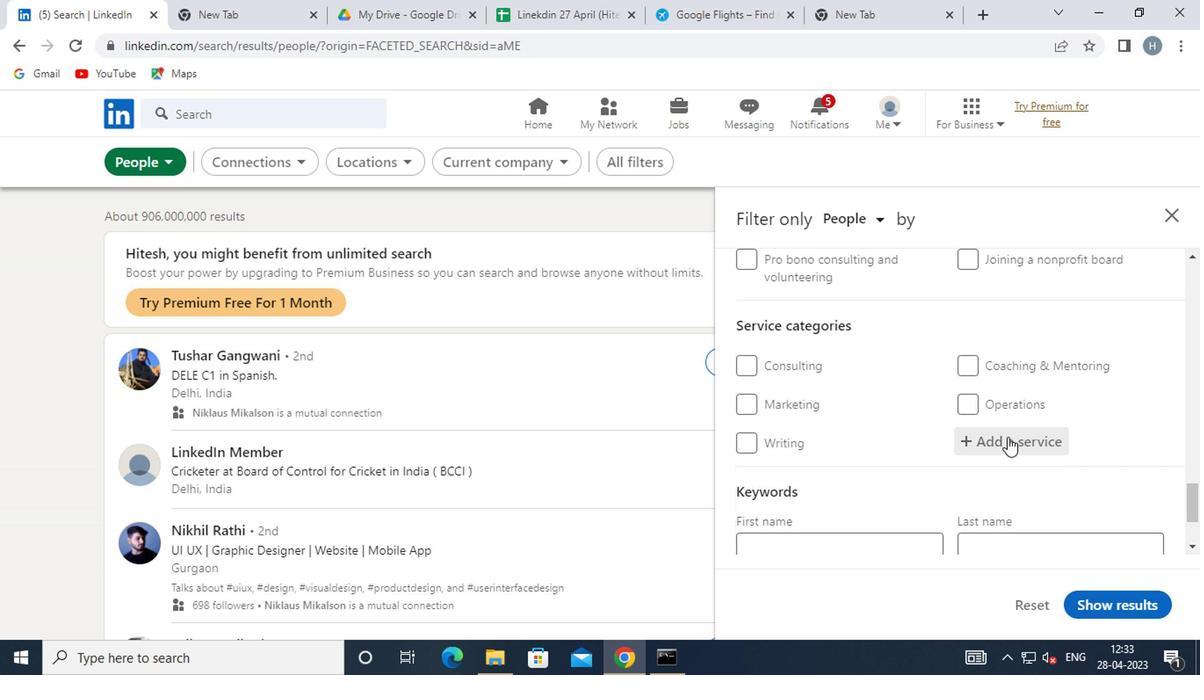 
Action: Key pressed <Key.shift>DUI
Screenshot: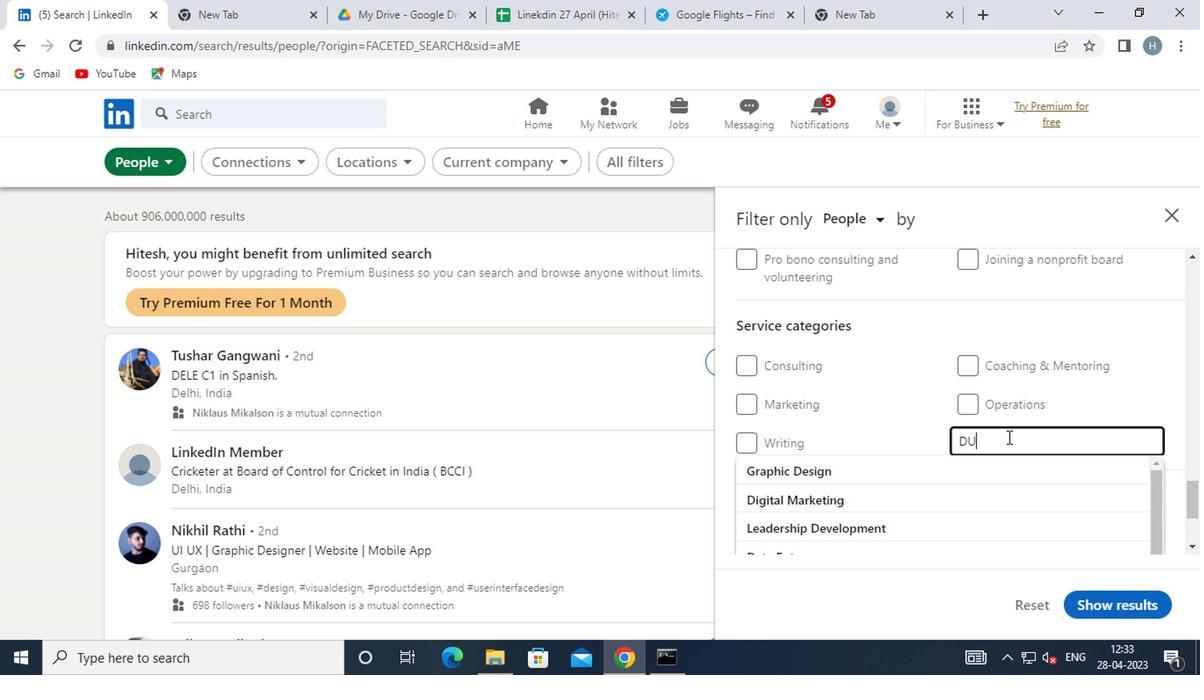 
Action: Mouse moved to (970, 468)
Screenshot: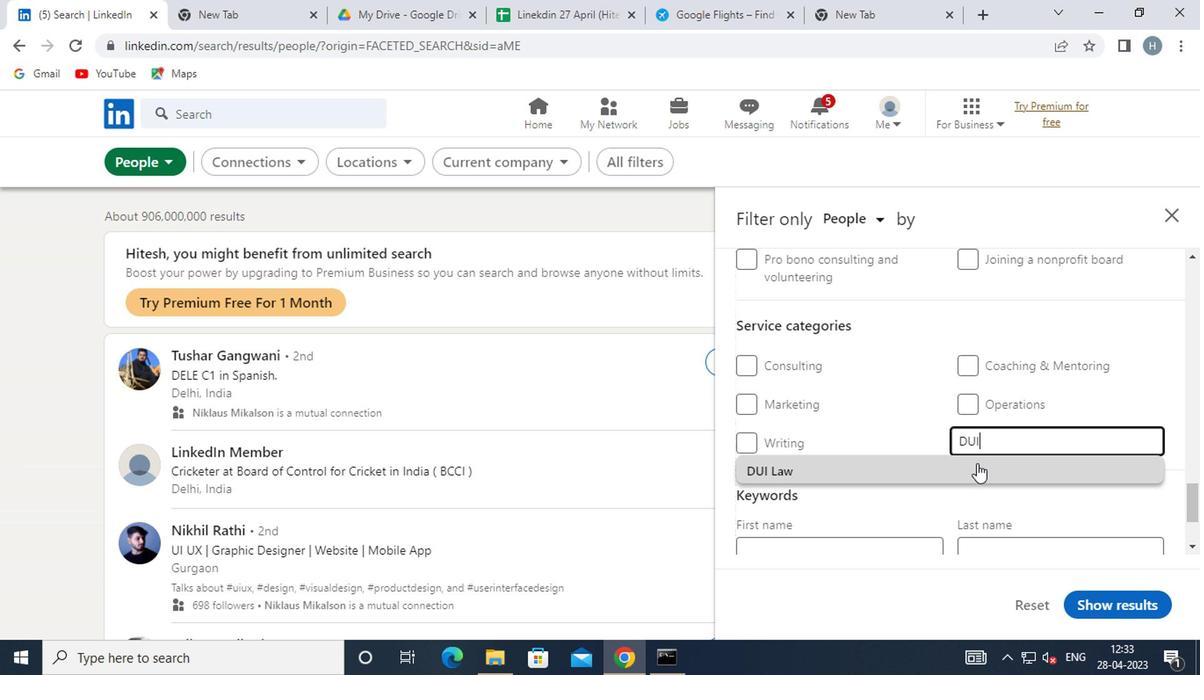 
Action: Mouse pressed left at (970, 468)
Screenshot: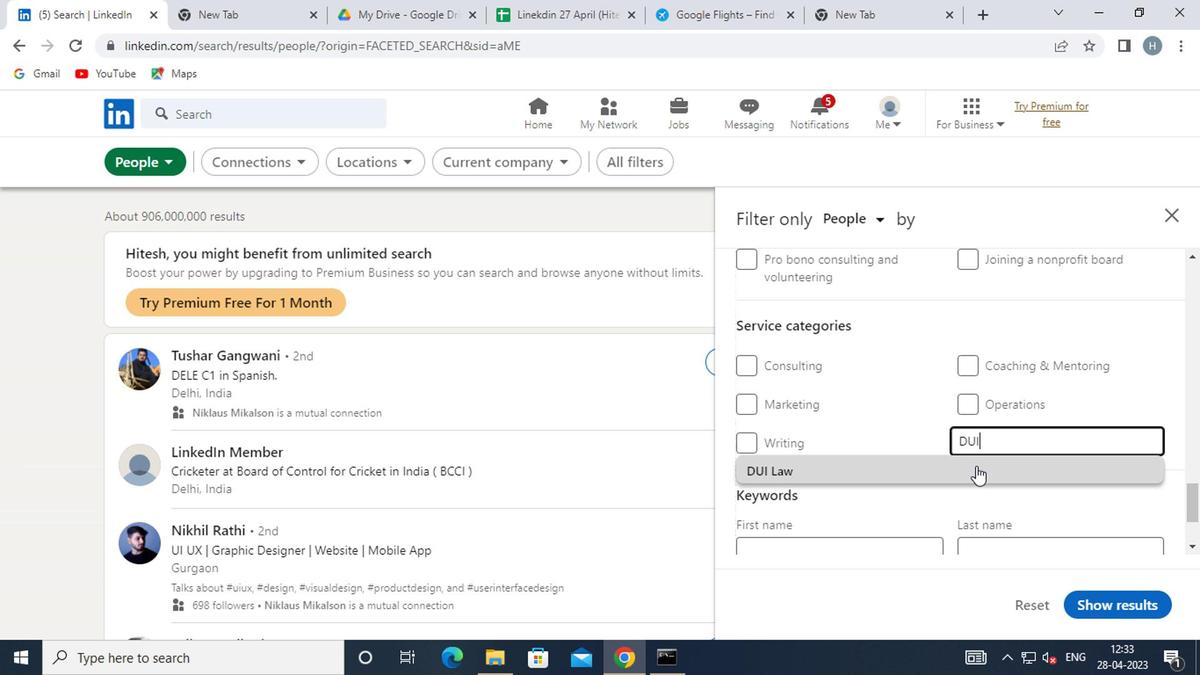 
Action: Mouse scrolled (970, 467) with delta (0, 0)
Screenshot: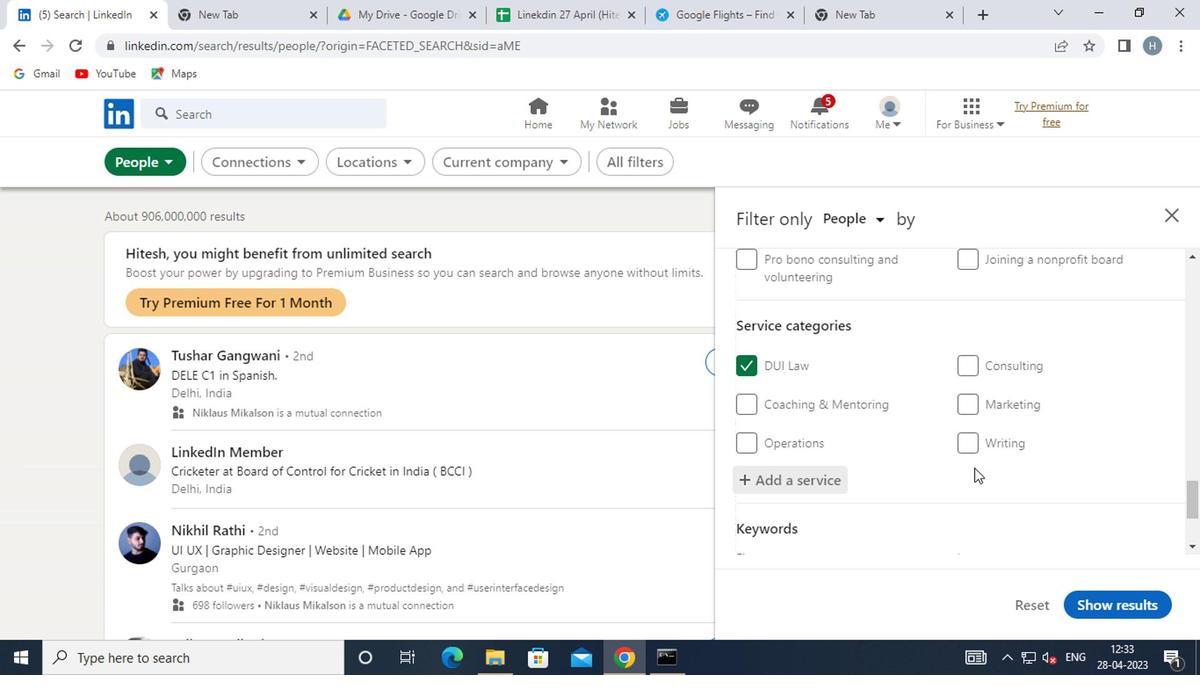 
Action: Mouse scrolled (970, 467) with delta (0, 0)
Screenshot: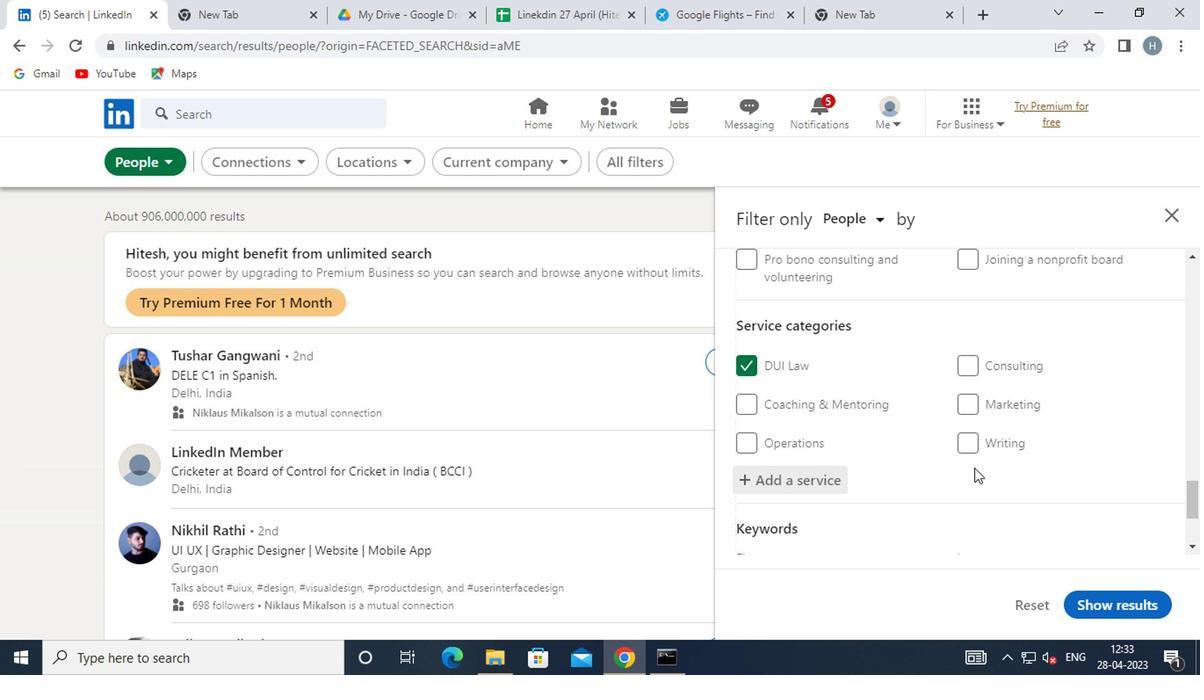 
Action: Mouse moved to (964, 468)
Screenshot: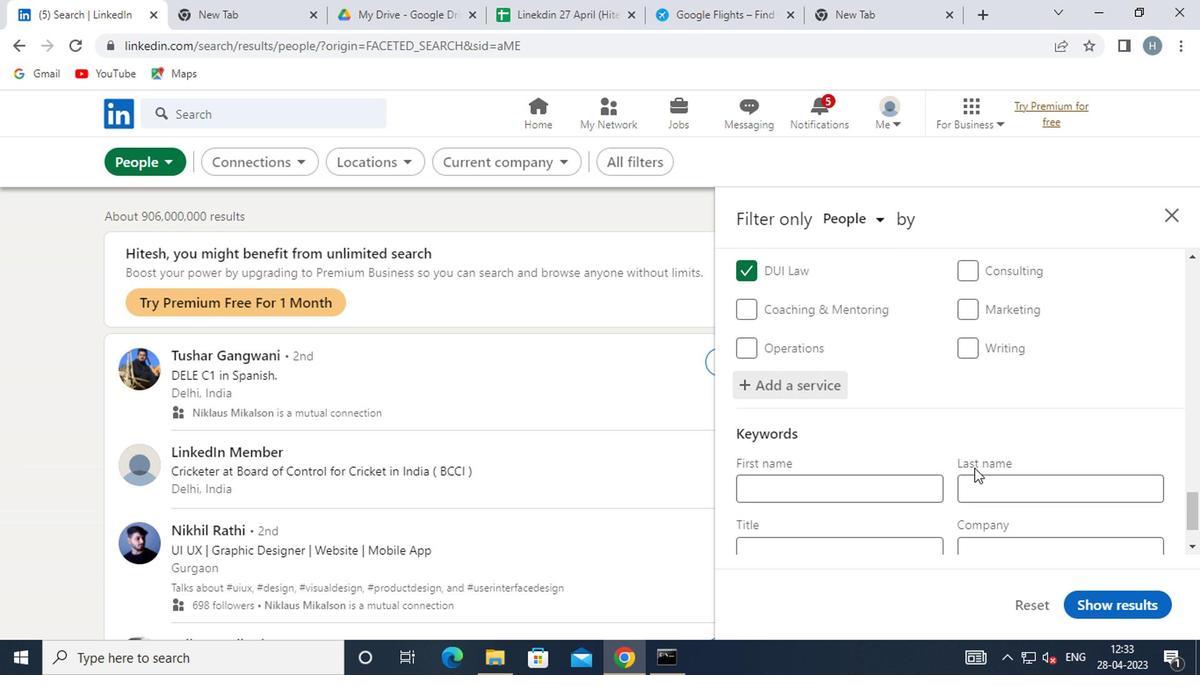 
Action: Mouse scrolled (964, 467) with delta (0, 0)
Screenshot: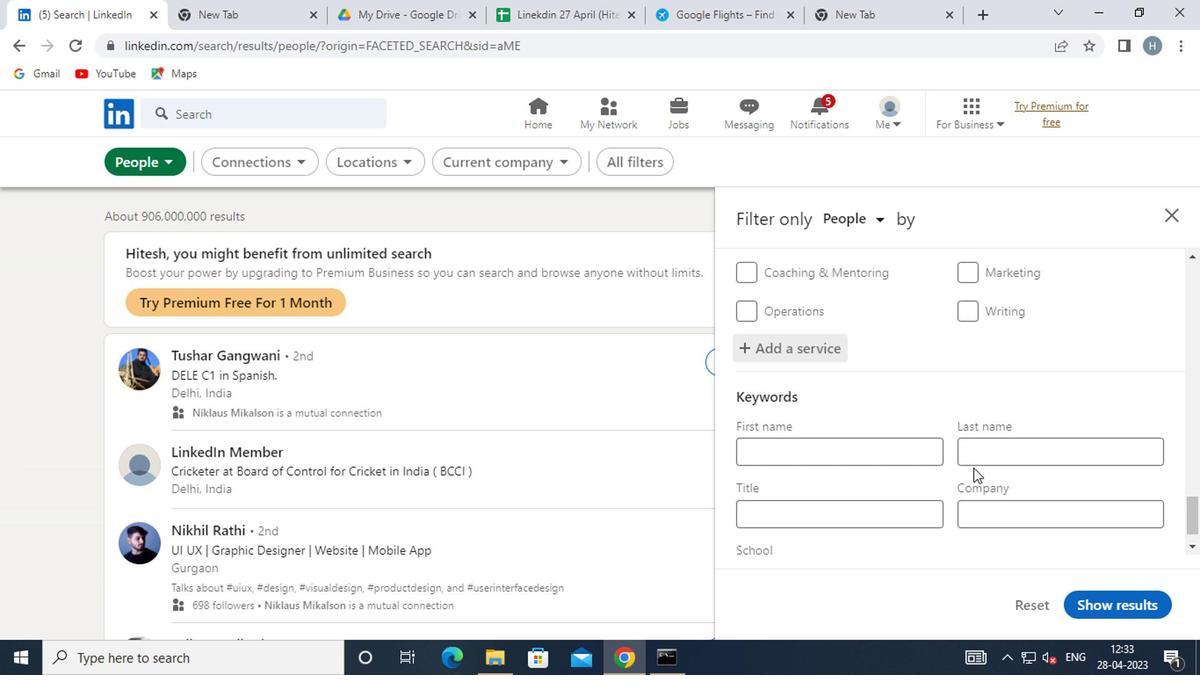 
Action: Mouse moved to (875, 474)
Screenshot: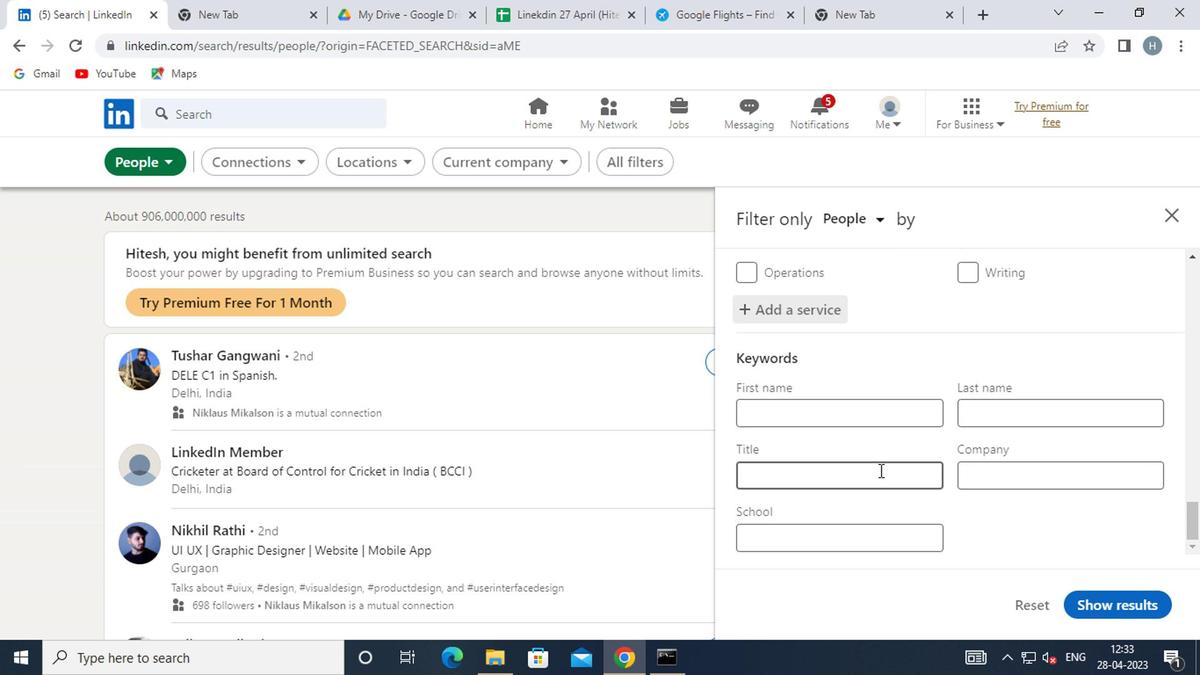 
Action: Mouse pressed left at (875, 474)
Screenshot: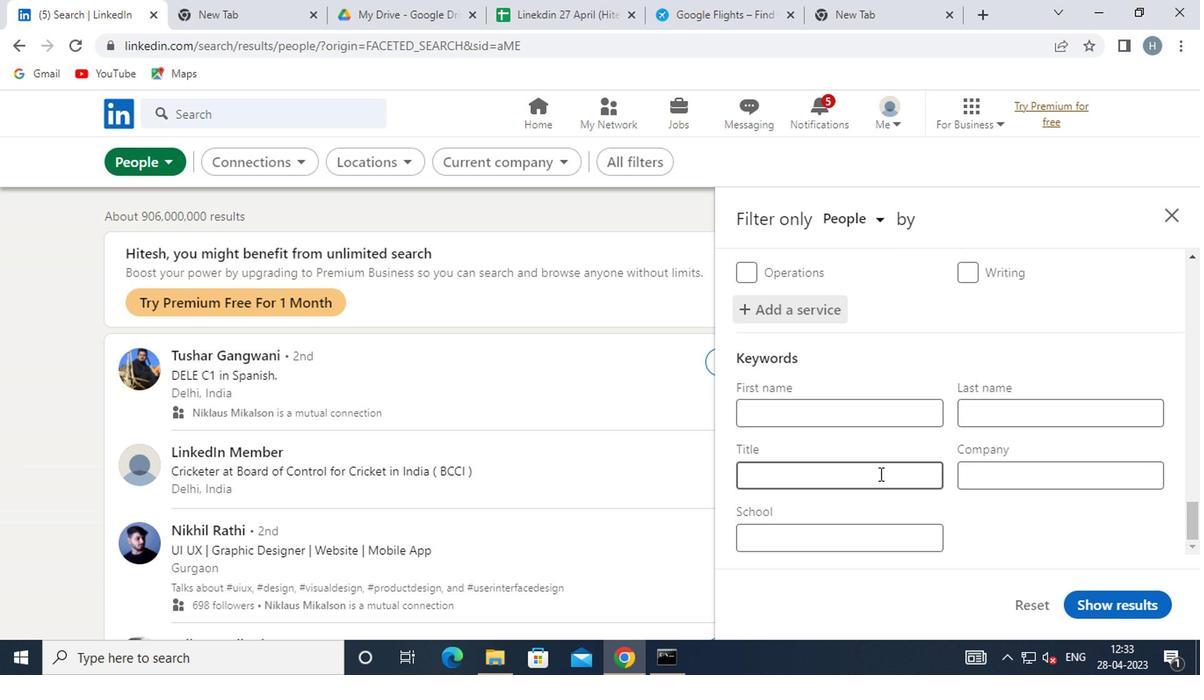 
Action: Mouse moved to (873, 470)
Screenshot: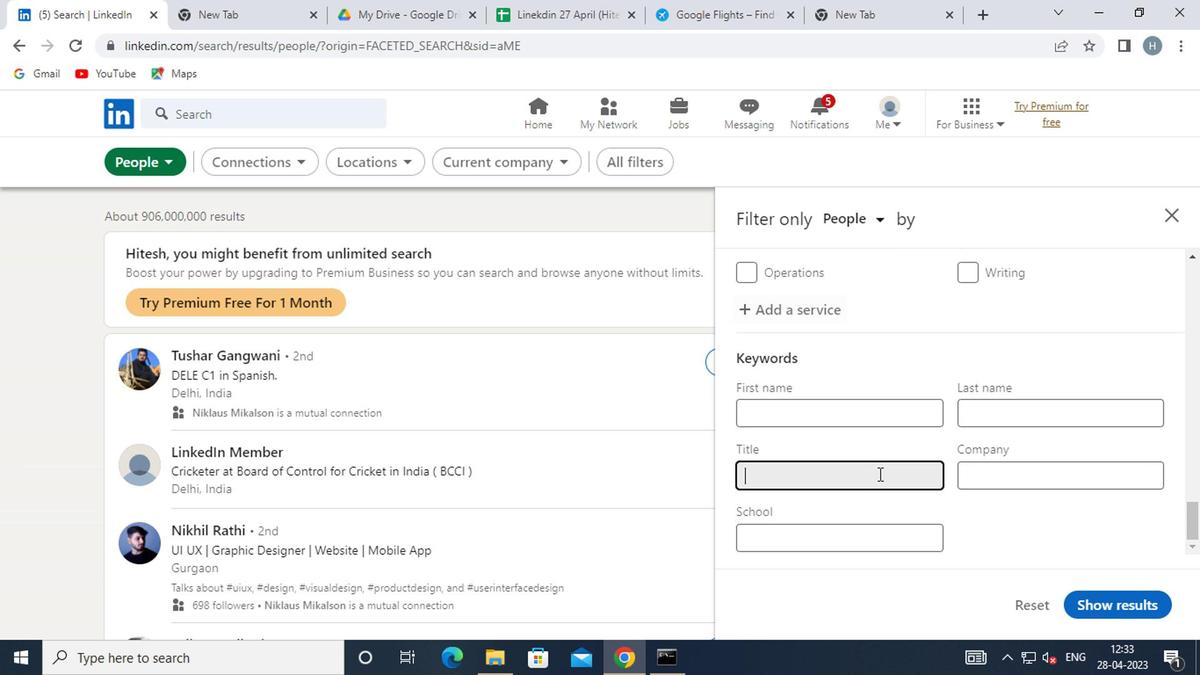 
Action: Key pressed <Key.shift>SERVER
Screenshot: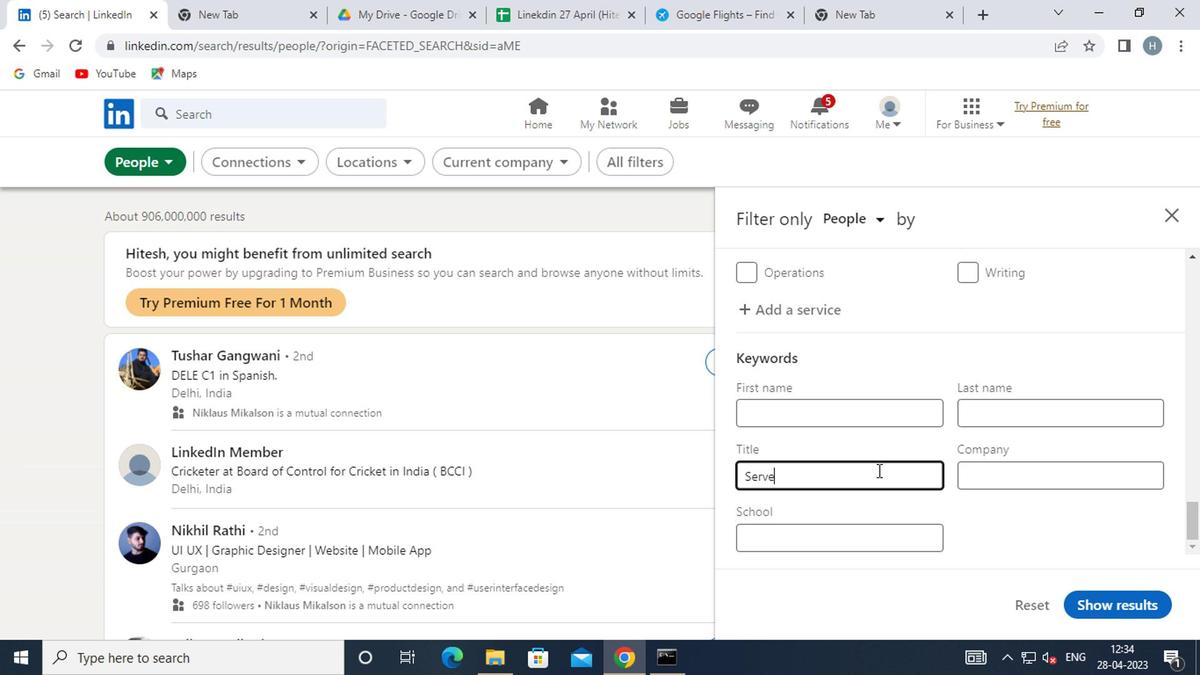 
Action: Mouse moved to (1091, 608)
Screenshot: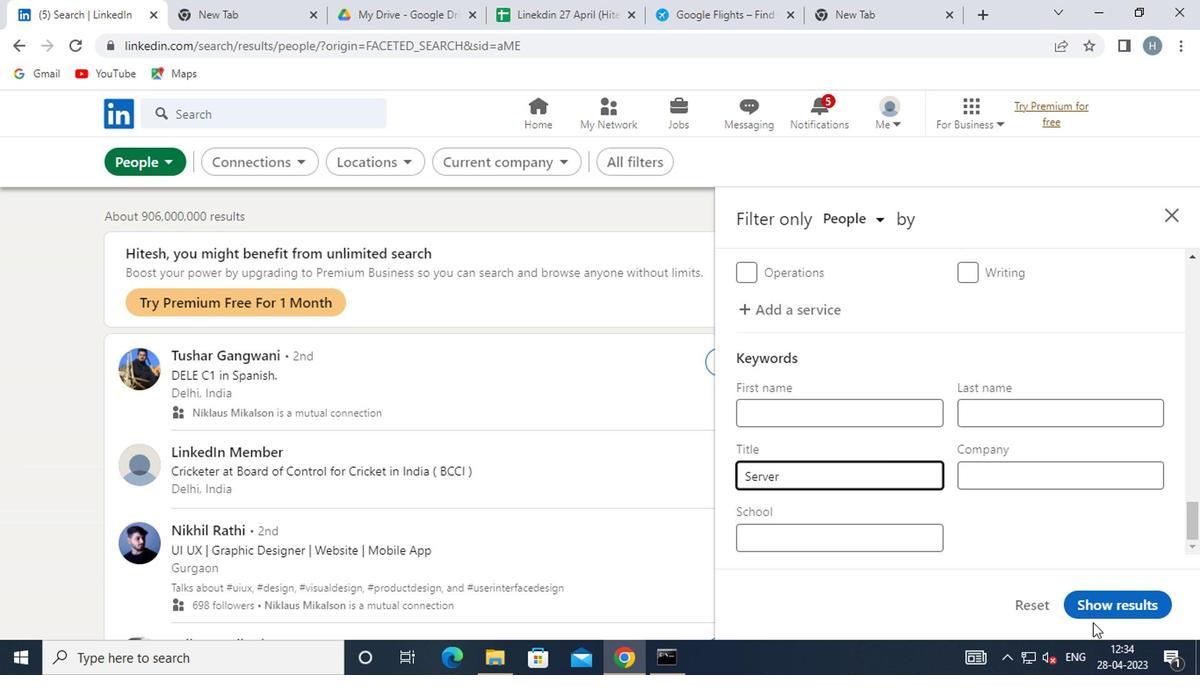 
Action: Mouse pressed left at (1091, 608)
Screenshot: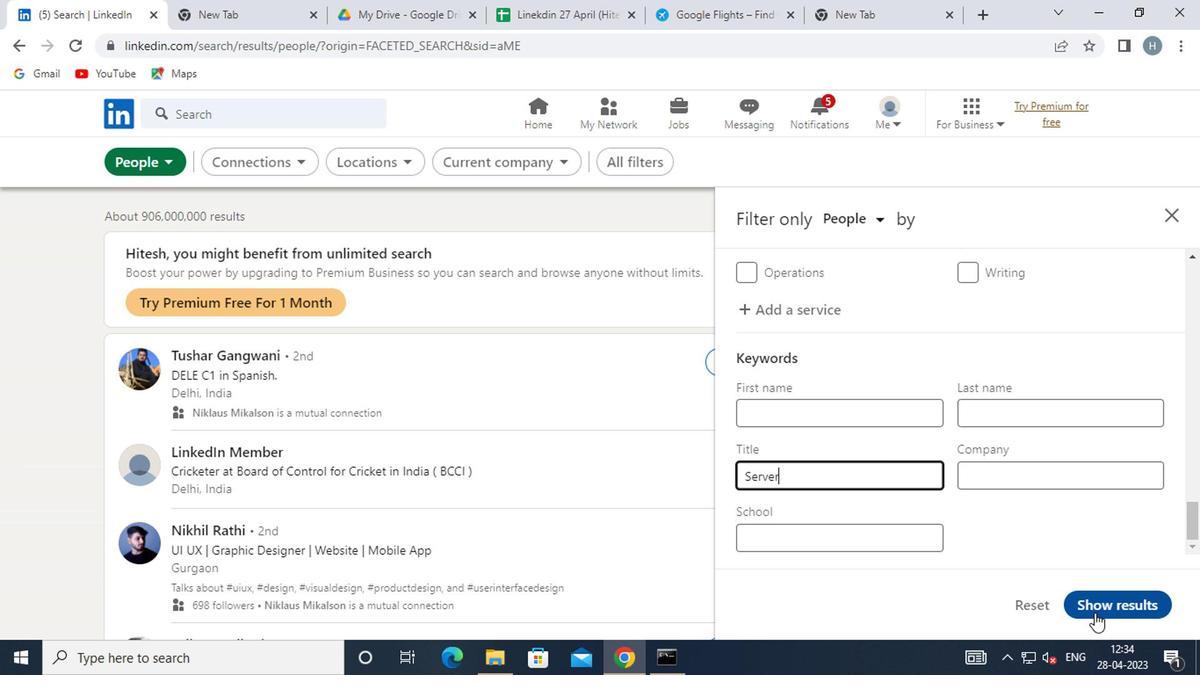 
Action: Mouse moved to (909, 503)
Screenshot: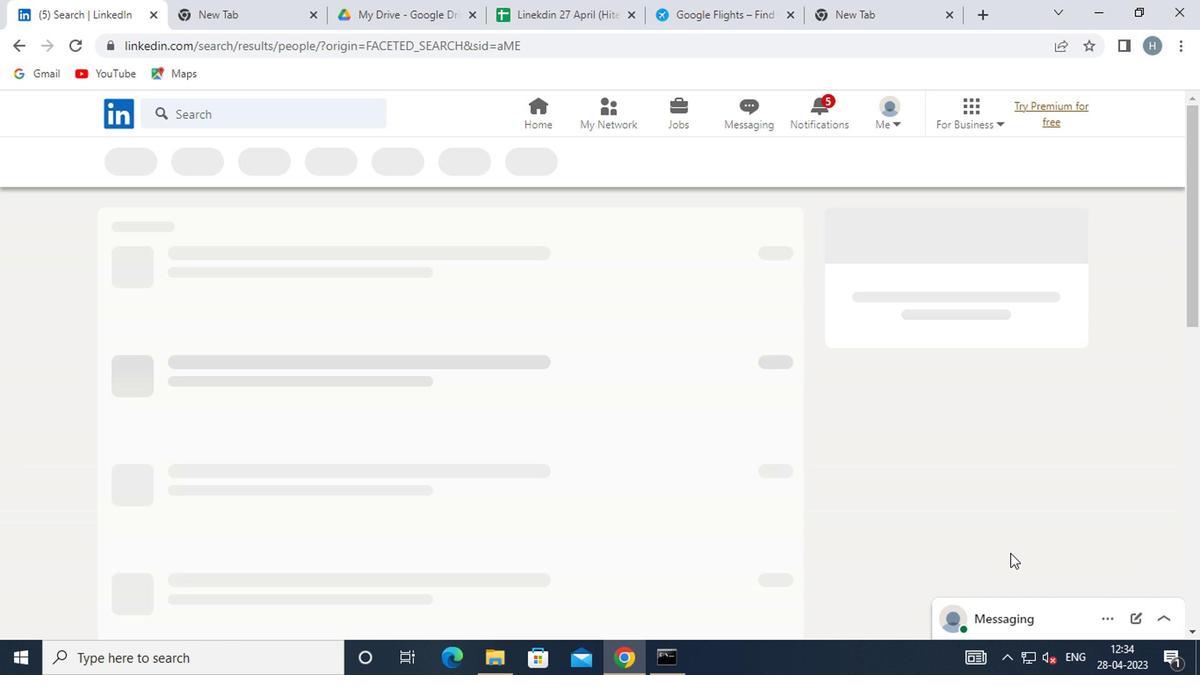 
